 Task: Open an excel sheet with  and write heading  Student grades data  Add 10 students name:-  'Joshua Rivera, Zoey Coleman, Ryan Wright, Addison Bailey, Jonathan Simmons, Brooklyn Ward, Caleb Barnes, Audrey Collins, Gabriel Perry, Sofia Bell. ' in November Last week sales are  100 to 150. Math Grade:-  90, 95, 80, 92, 85,88, 90, 78, 92, 85.Science Grade:-  85, 87, 92, 88, 90, 85, 92, 80, 88, 90.English Grade:-  92, 90, 85, 90, 88, 92, 85, 82, 90, 88. _x000D_
History Grade:-  88, 92, 78, 95, 90, 90, 80, 85, 92, 90. Total use the formula   =SUM(D2:G2) then presss enter. Save page analysisSalesByMonth
Action: Mouse moved to (30, 72)
Screenshot: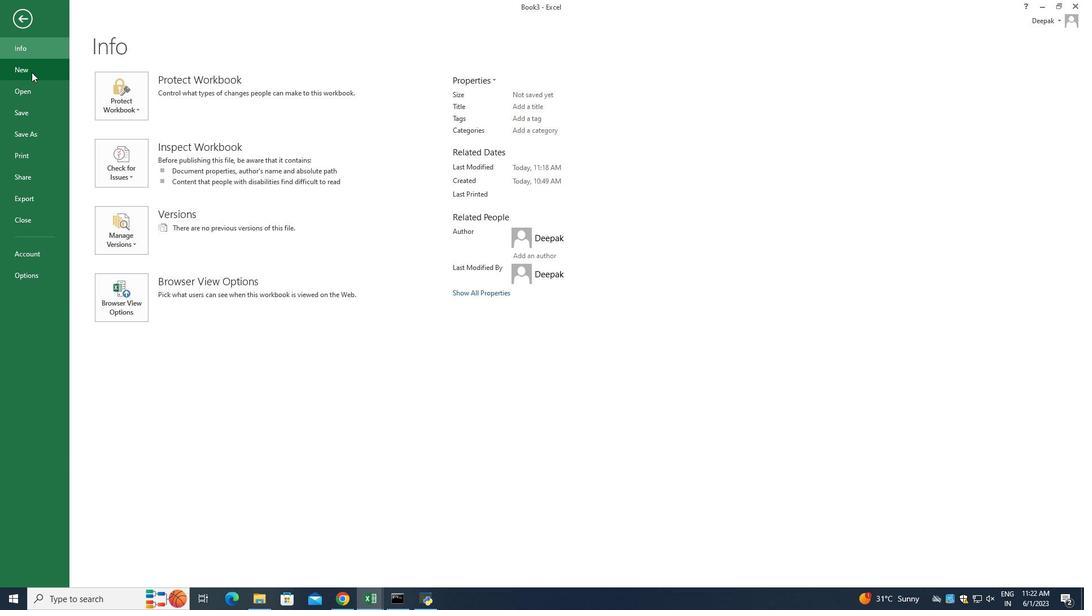 
Action: Mouse pressed left at (30, 72)
Screenshot: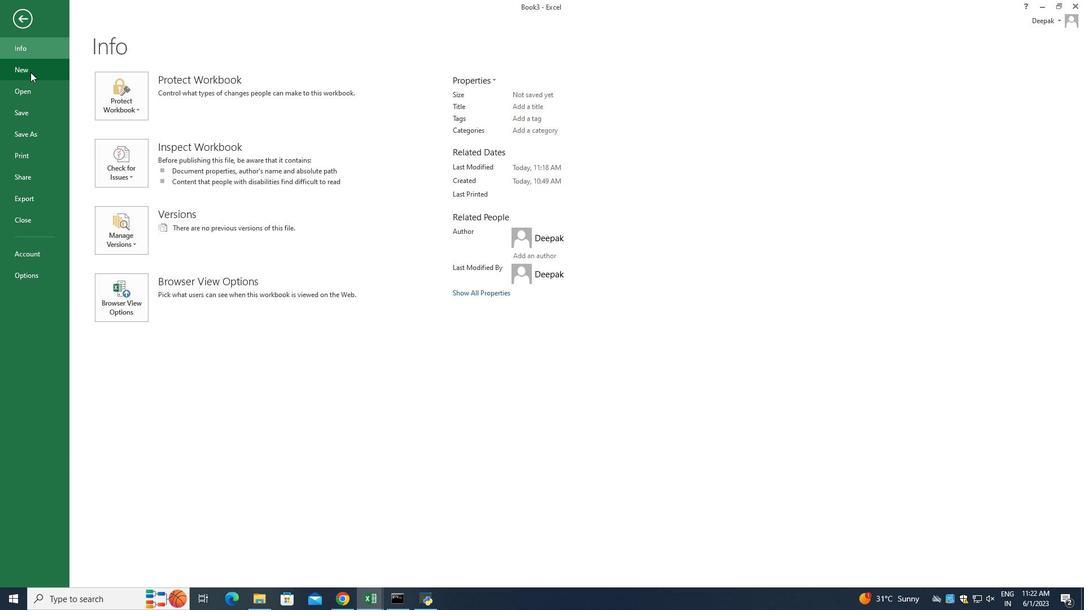 
Action: Mouse moved to (151, 211)
Screenshot: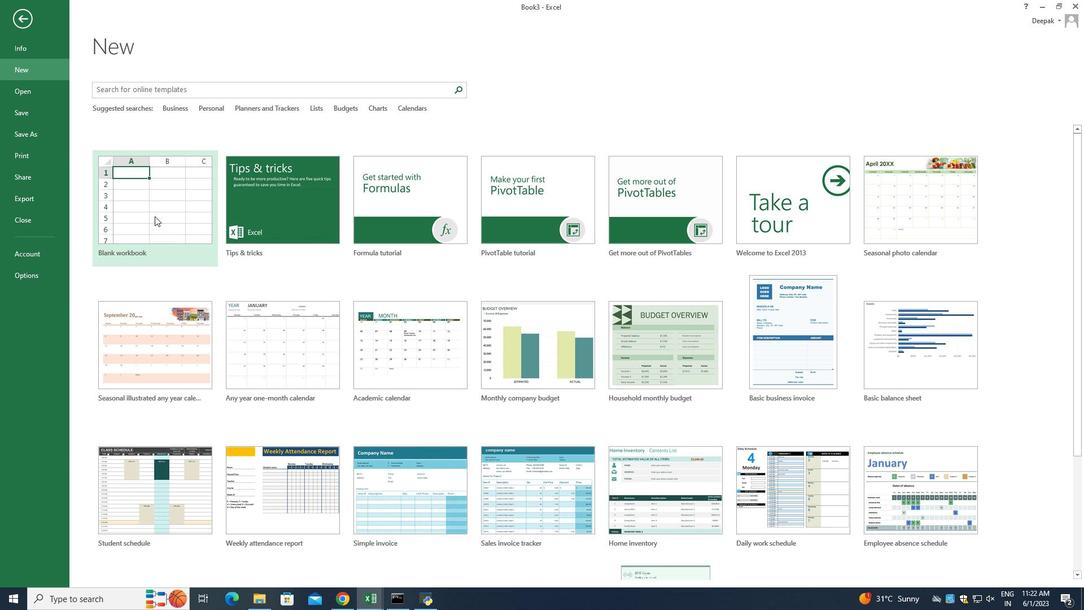 
Action: Mouse pressed left at (151, 211)
Screenshot: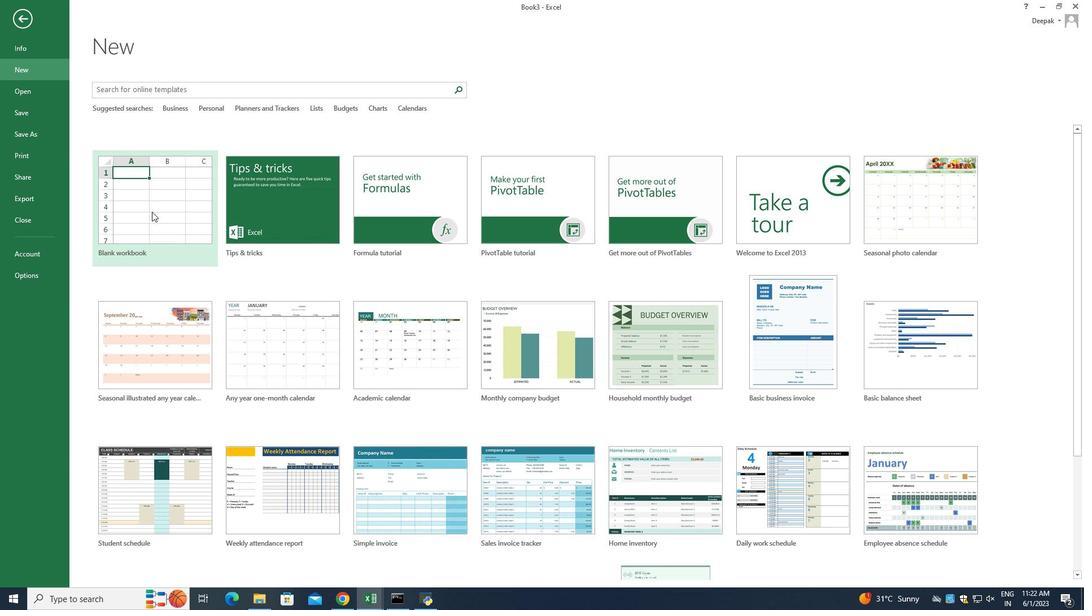 
Action: Mouse moved to (39, 123)
Screenshot: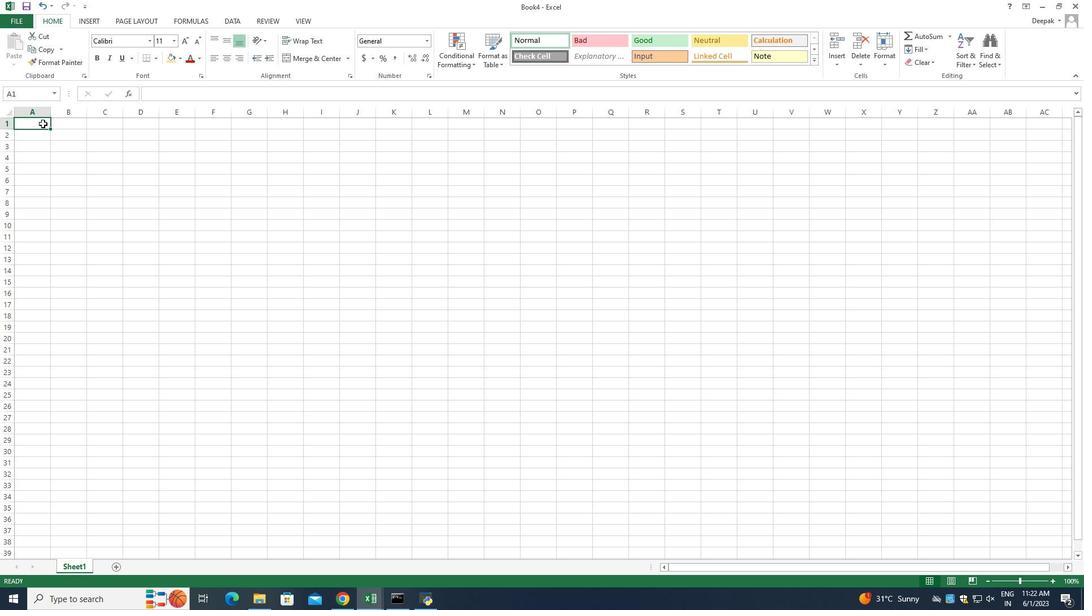 
Action: Mouse pressed left at (39, 123)
Screenshot: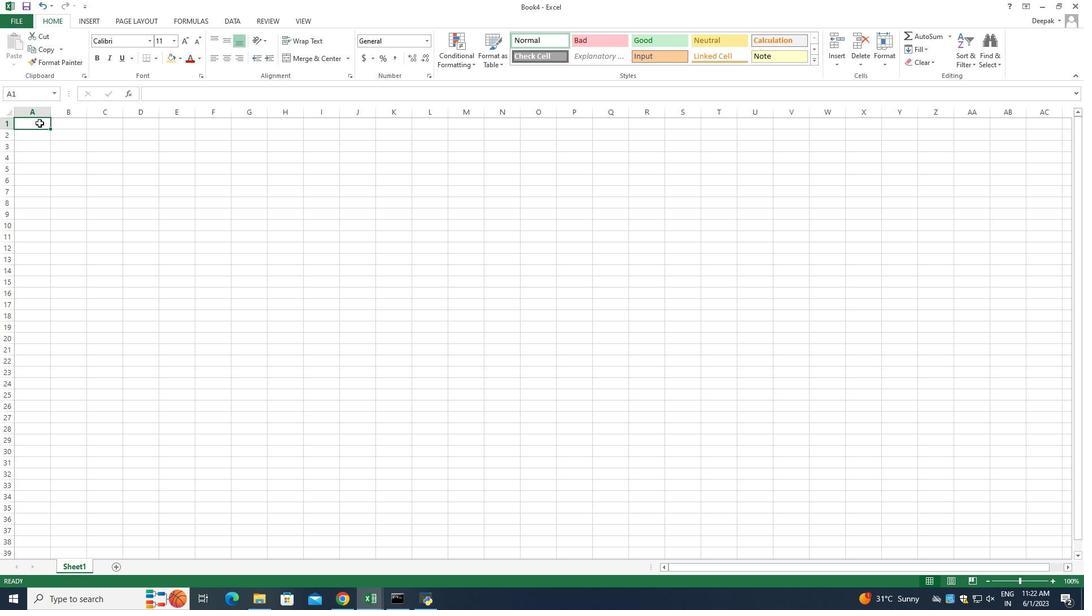 
Action: Mouse pressed left at (39, 123)
Screenshot: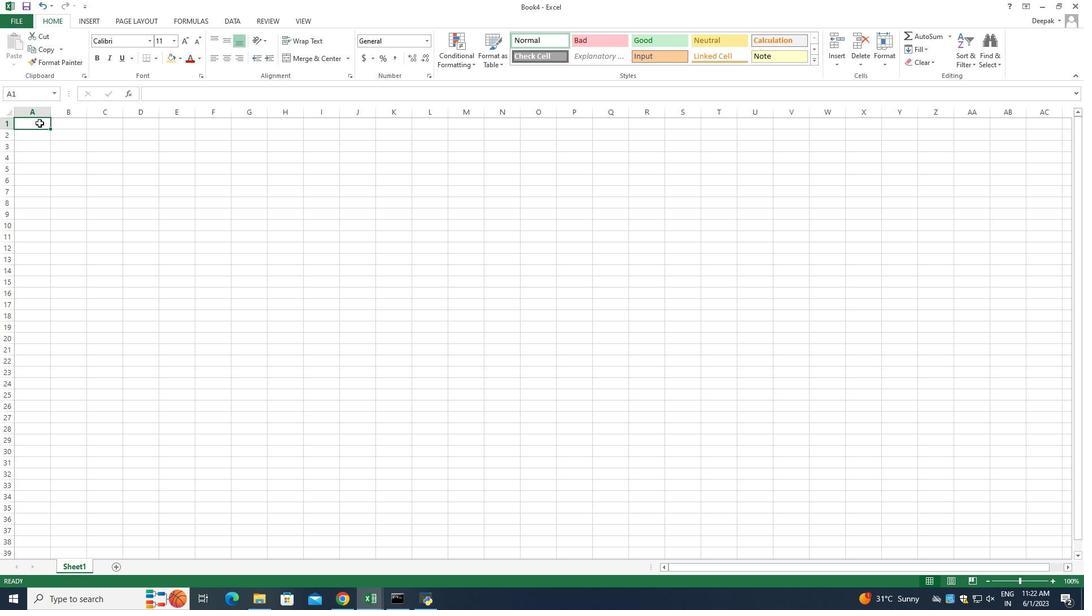 
Action: Mouse moved to (124, 168)
Screenshot: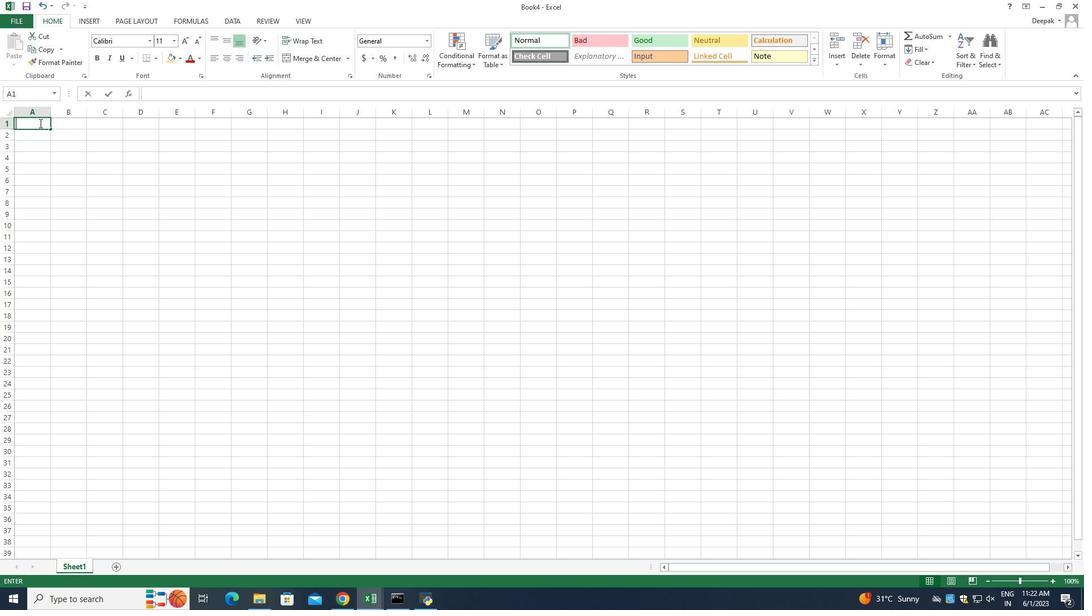 
Action: Key pressed <Key.shift_r>Ste=<Key.backspace><Key.backspace>udent<Key.space><Key.shift_r><Key.shift_r><Key.shift_r>Grades<Key.space><Key.shift_r>Data<Key.enter><Key.shift>Name<Key.enter><Key.shift>Joshua<Key.space><Key.shift_r>Rivera<Key.enter><Key.shift_r>Zoey<Key.space><Key.shift_r>Coleman<Key.enter><Key.shift_r>Ryan<Key.space><Key.shift_r>Wright<Key.enter><Key.shift_r>Addison<Key.space><Key.shift_r><Key.shift_r>Bailey<Key.enter><Key.shift>Jonathan<Key.space><Key.shift_r>Simmons<Key.enter><Key.shift_r><Key.shift_r><Key.shift_r><Key.shift_r><Key.shift_r><Key.shift_r><Key.shift_r><Key.shift_r><Key.shift_r><Key.shift_r>Brool<Key.backspace>klyn<Key.space><Key.shift_r>Ward<Key.enter><Key.shift_r>Caleb<Key.space><Key.shift_r>Barnes<Key.enter><Key.shift_r>Audri<Key.backspace>ey<Key.space><Key.shift_r>Co<Key.backspace>ollins<Key.enter><Key.shift_r>Gabriel<Key.space><Key.shift>Perry<Key.enter><Key.shift_r>Sofia<Key.space><Key.shift_r>Bell<Key.enter>
Screenshot: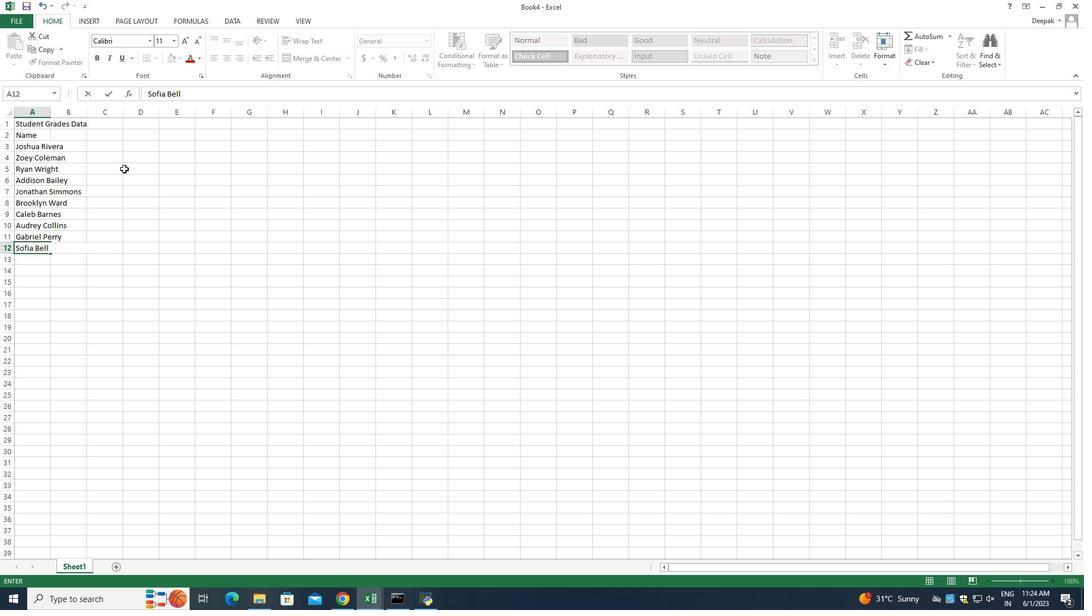 
Action: Mouse moved to (67, 136)
Screenshot: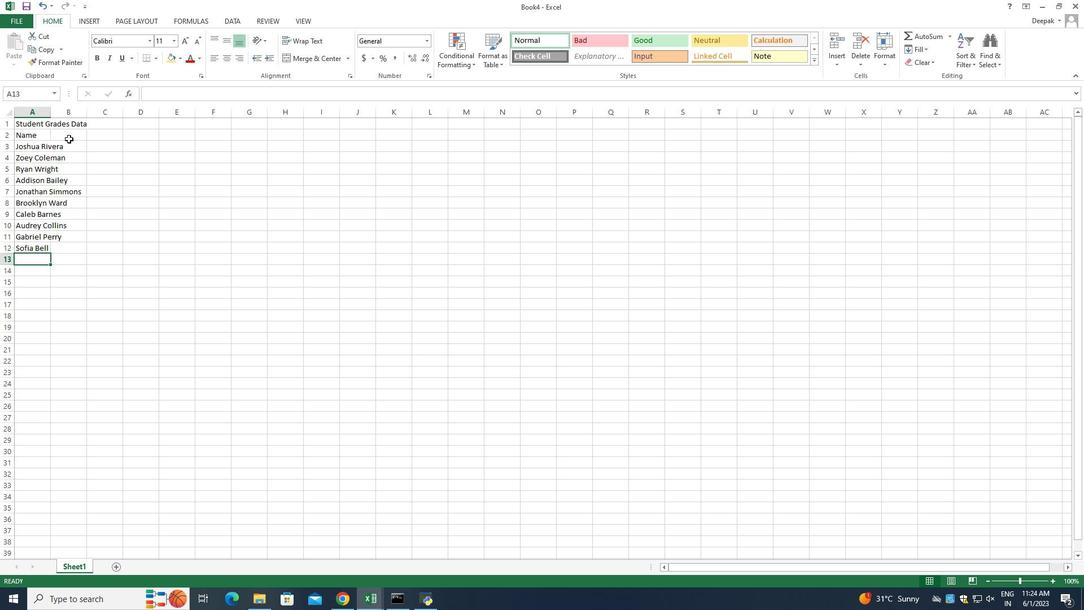 
Action: Mouse pressed left at (67, 136)
Screenshot: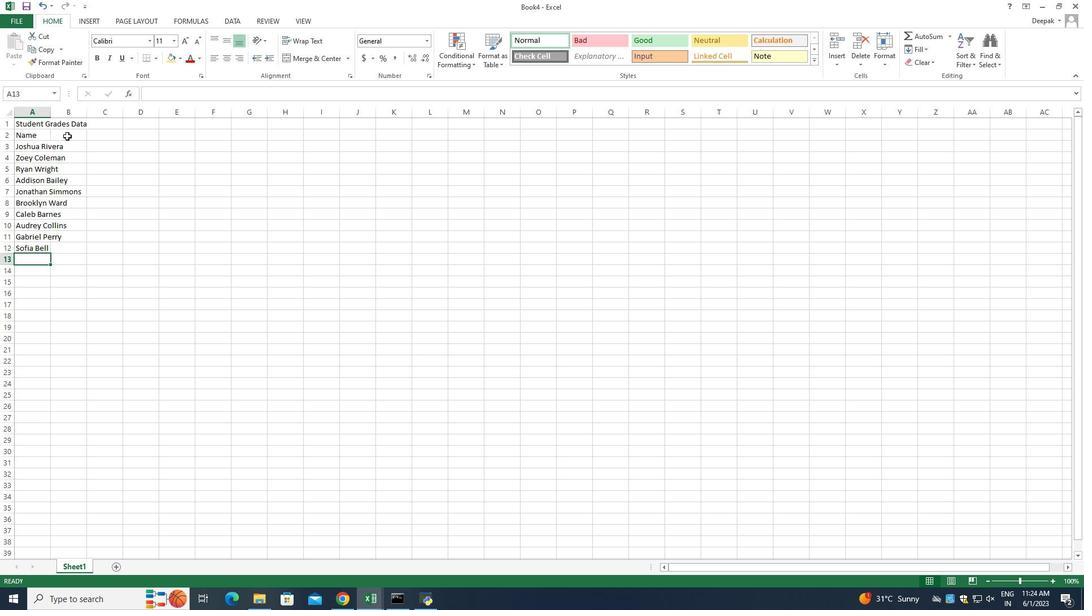 
Action: Mouse pressed left at (67, 136)
Screenshot: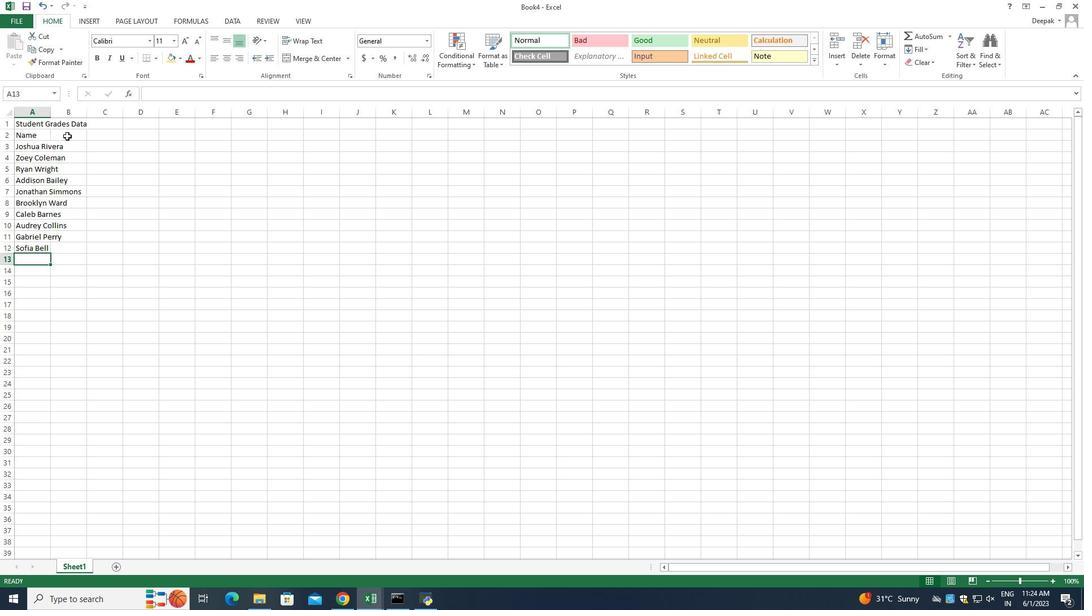 
Action: Mouse moved to (145, 148)
Screenshot: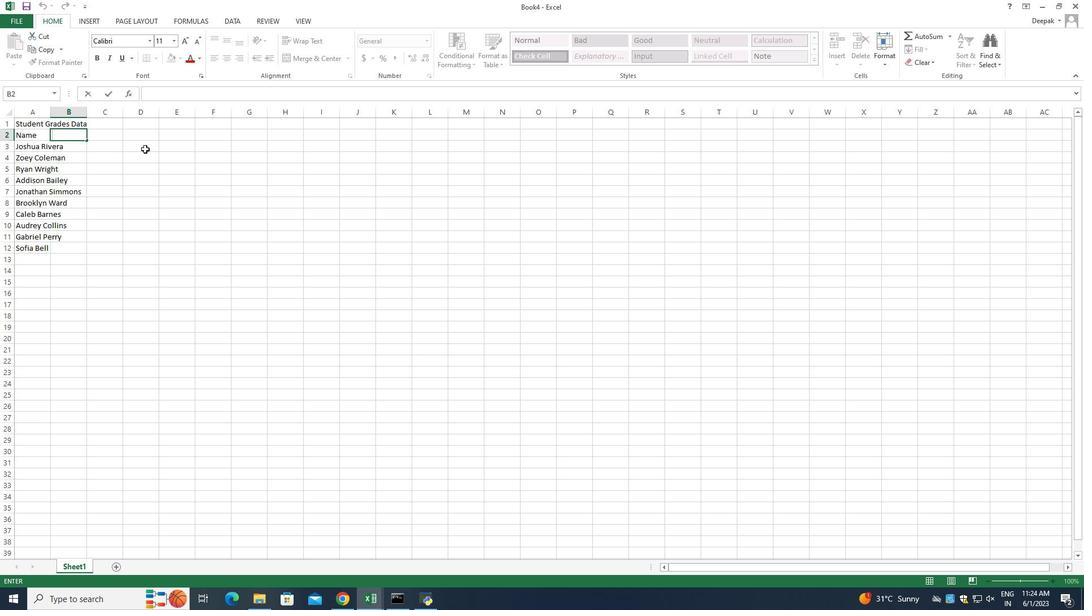 
Action: Key pressed <Key.shift>Nolve<Key.backspace>e<Key.backspace><Key.backspace><Key.backspace>vember<Key.space>last<Key.space>week<Key.space>sales<Key.enter>100<Key.enter>120<Key.enter>125<Key.enter>130<Key.enter>135<Key.enter>145<Key.enter>125<Key.enter>120<Key.enter>130<Key.enter>150<Key.enter>
Screenshot: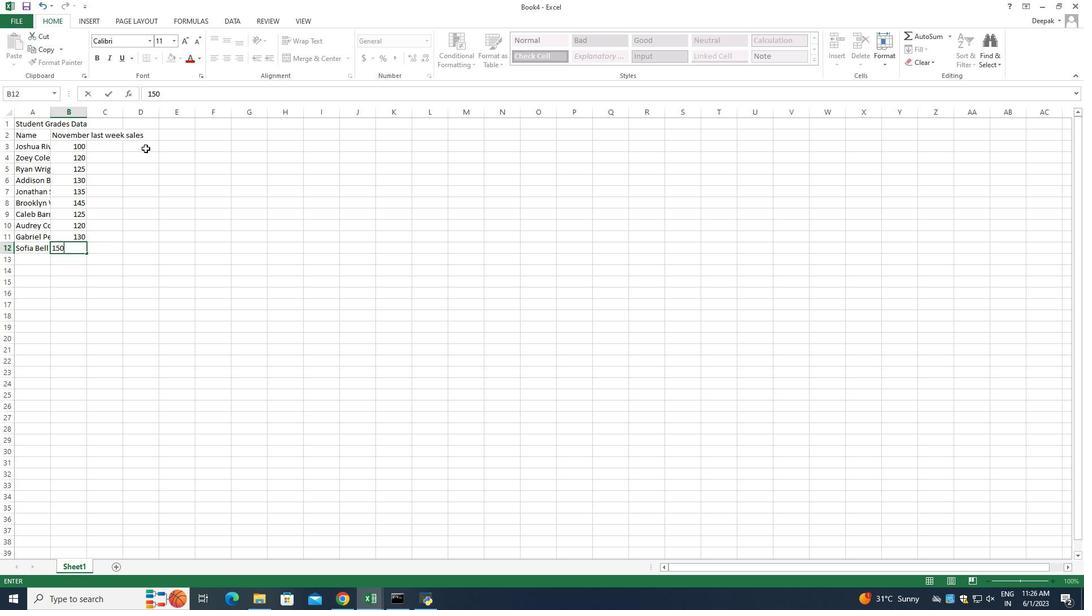 
Action: Mouse moved to (106, 134)
Screenshot: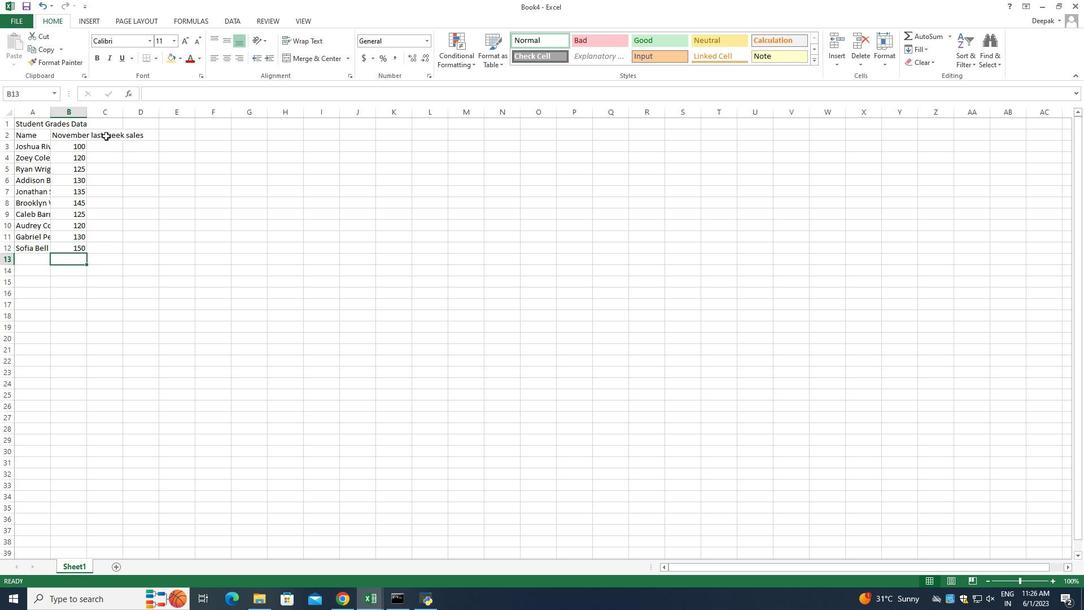 
Action: Mouse pressed left at (106, 134)
Screenshot: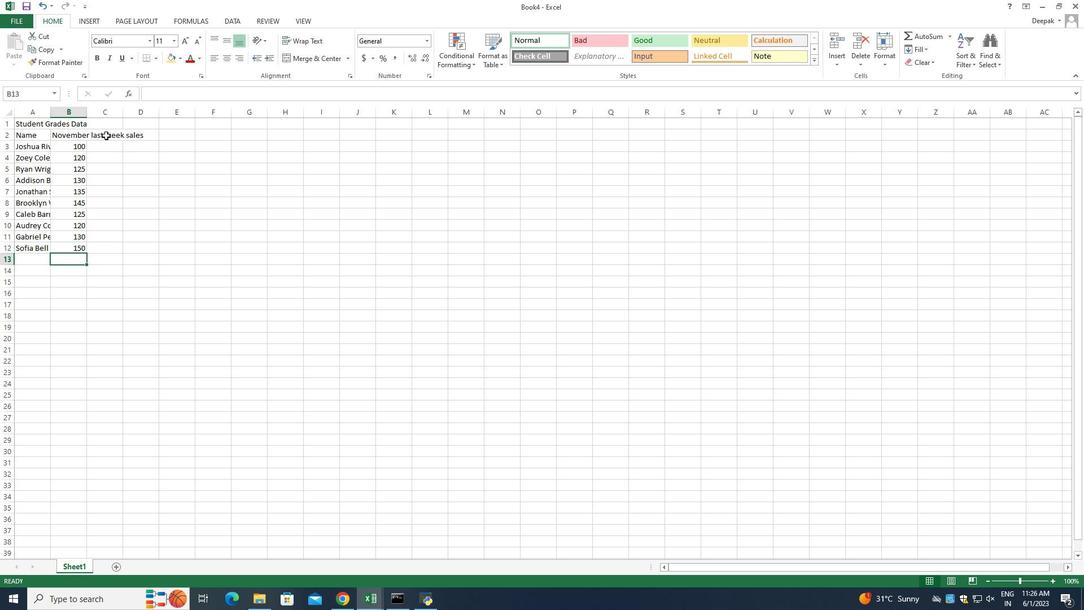 
Action: Mouse pressed left at (106, 134)
Screenshot: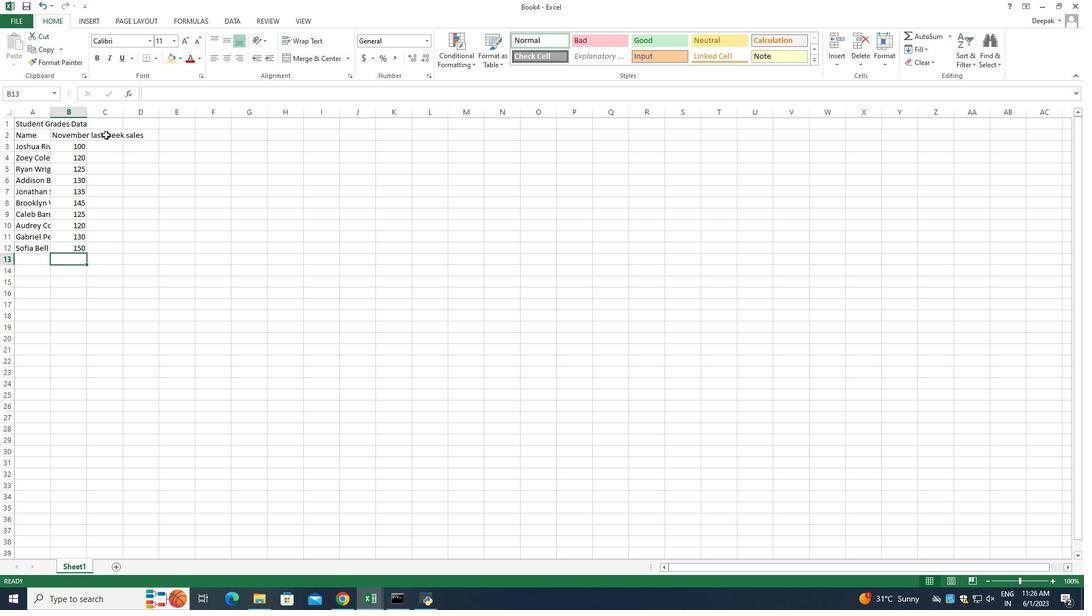 
Action: Mouse moved to (245, 152)
Screenshot: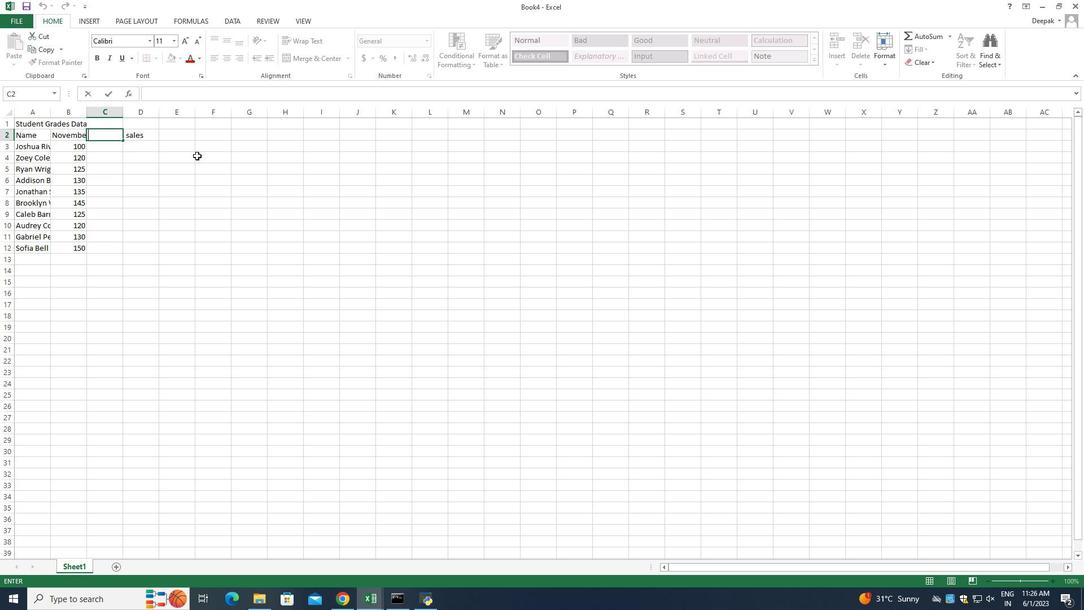 
Action: Key pressed <Key.shift>Math<Key.space><Key.shift_r>Grade<Key.enter>90<Key.enter>95<Key.enter>80<Key.enter>92<Key.enter>85<Key.enter>88<Key.enter>90<Key.enter>78<Key.enter>92<Key.enter>85<Key.enter>
Screenshot: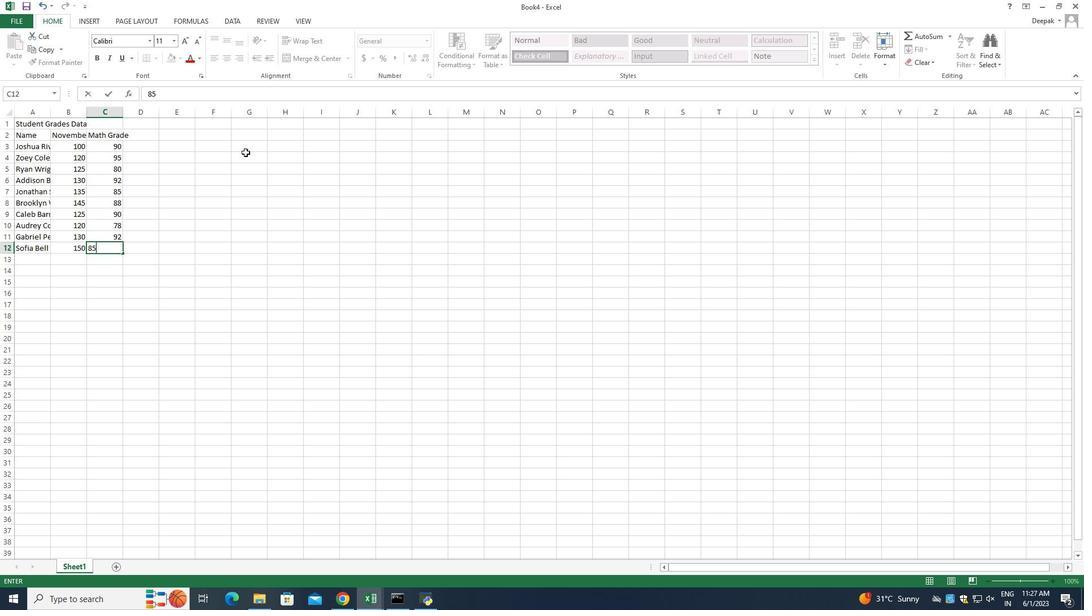 
Action: Mouse moved to (143, 134)
Screenshot: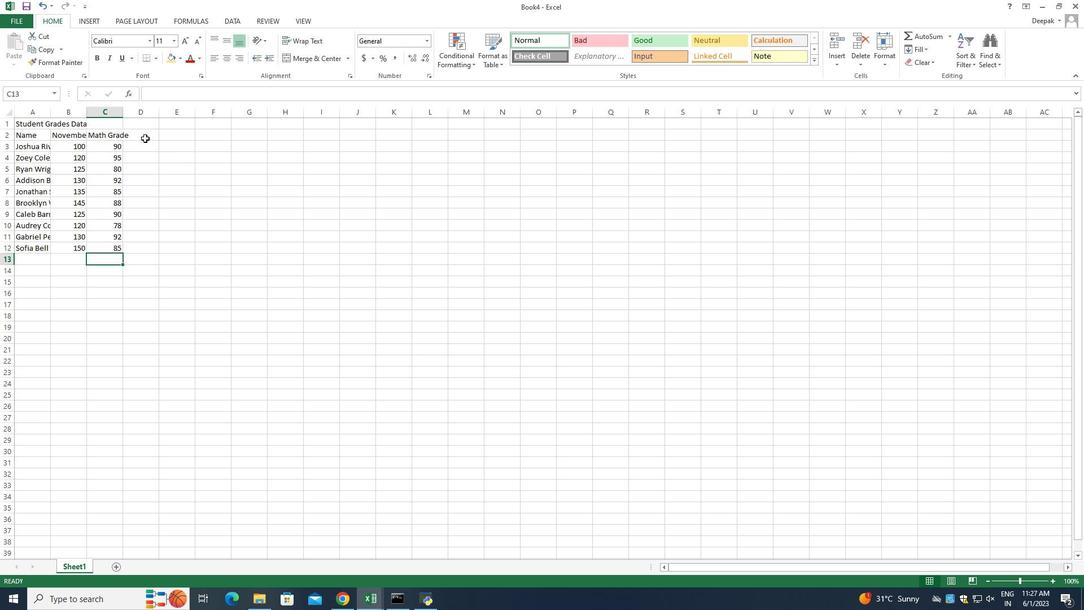 
Action: Mouse pressed left at (143, 134)
Screenshot: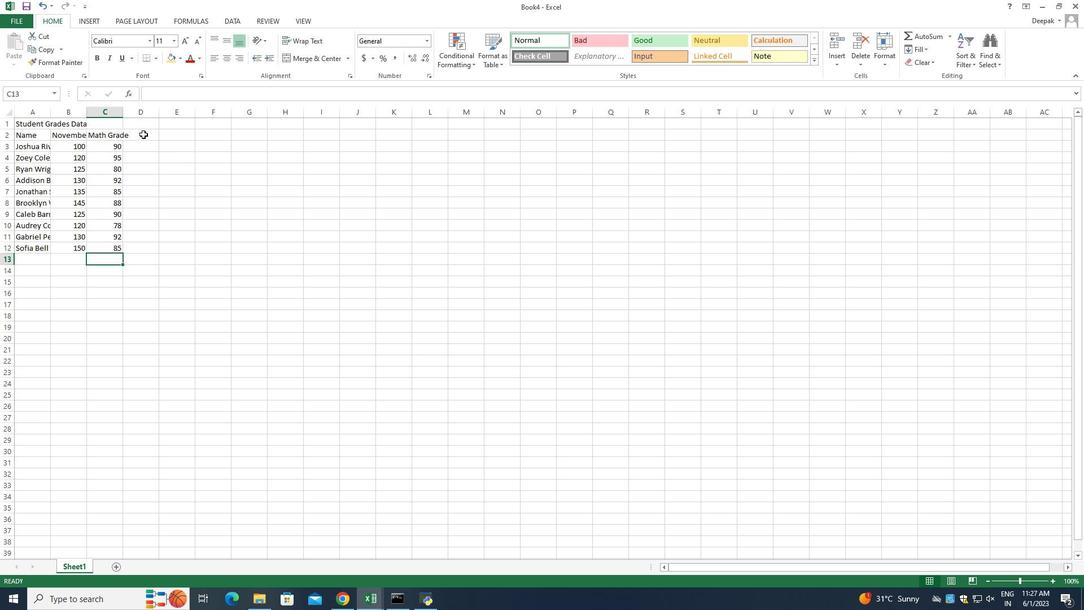 
Action: Mouse pressed left at (143, 134)
Screenshot: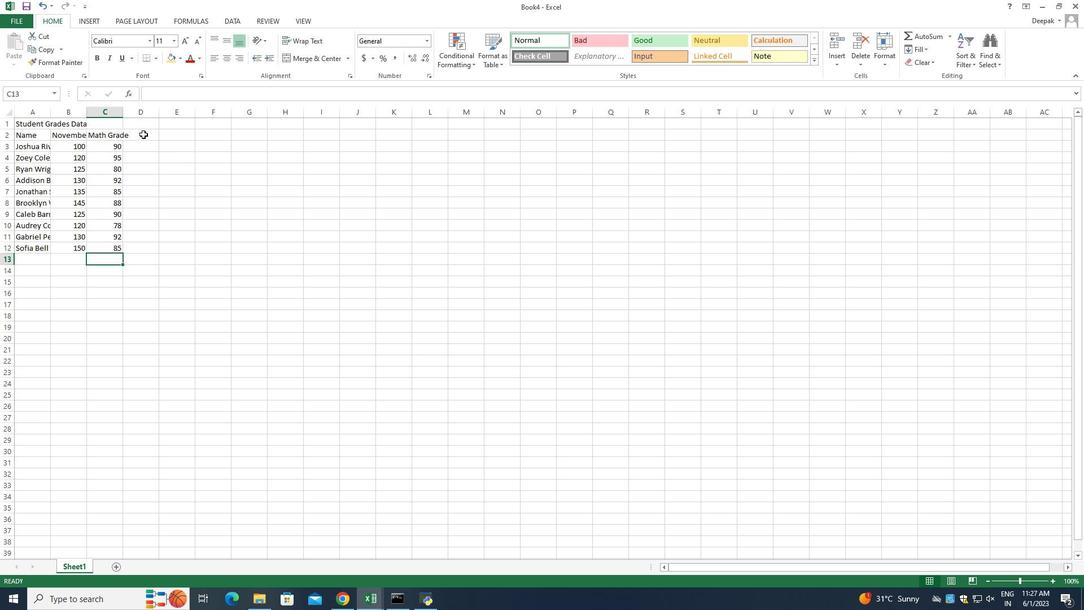 
Action: Mouse moved to (244, 169)
Screenshot: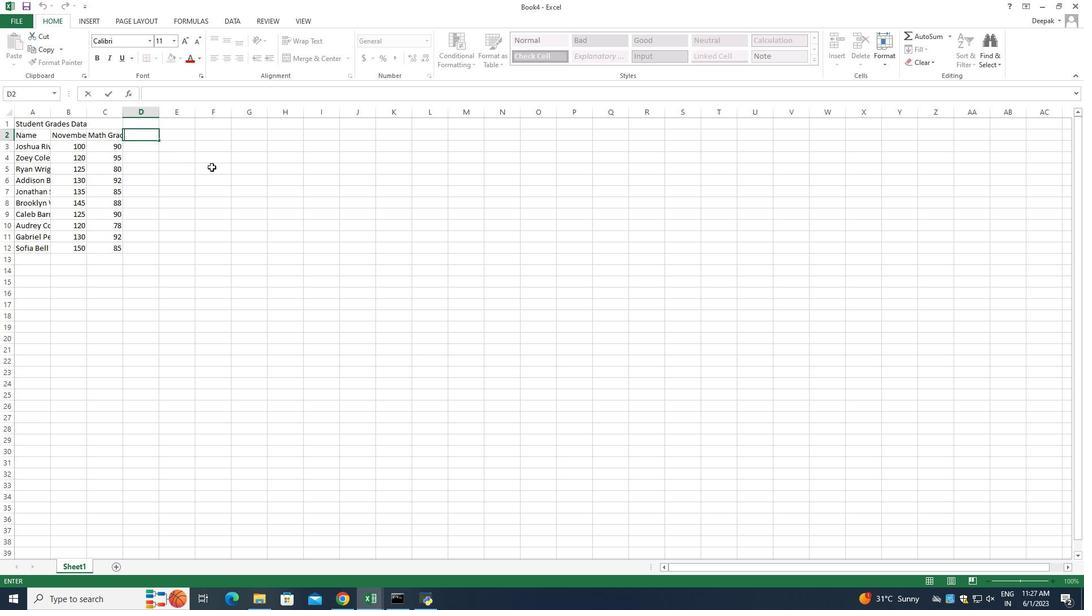 
Action: Key pressed <Key.shift_r>Science<Key.space><Key.shift_r>Grade<Key.enter>85<Key.enter>87<Key.enter>92<Key.enter>88<Key.enter>90<Key.enter>85<Key.enter>92<Key.enter>80<Key.enter>88<Key.enter>90<Key.enter>
Screenshot: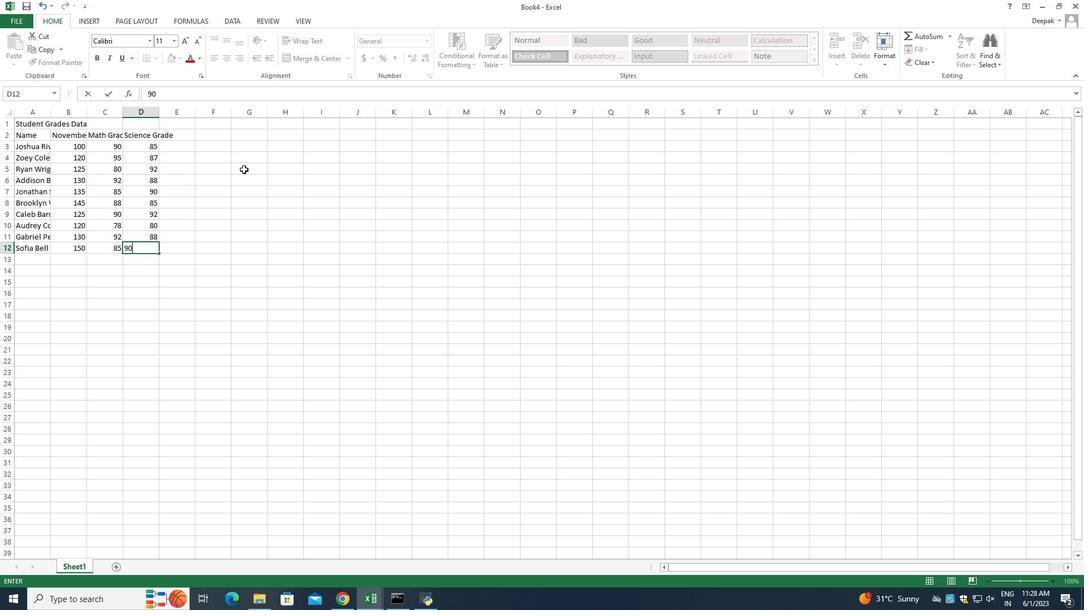 
Action: Mouse moved to (178, 135)
Screenshot: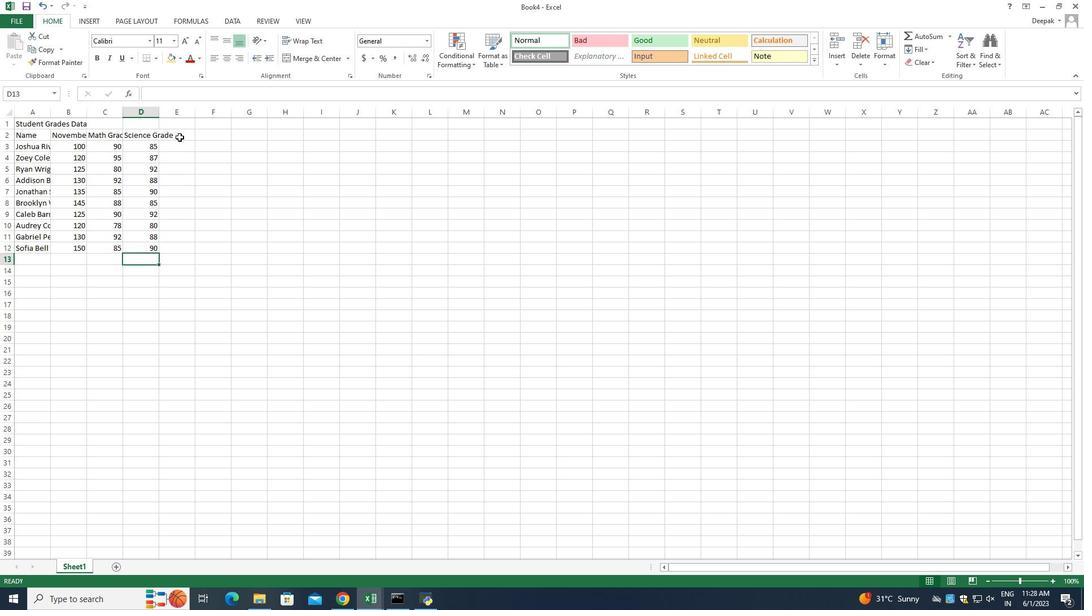 
Action: Mouse pressed left at (178, 135)
Screenshot: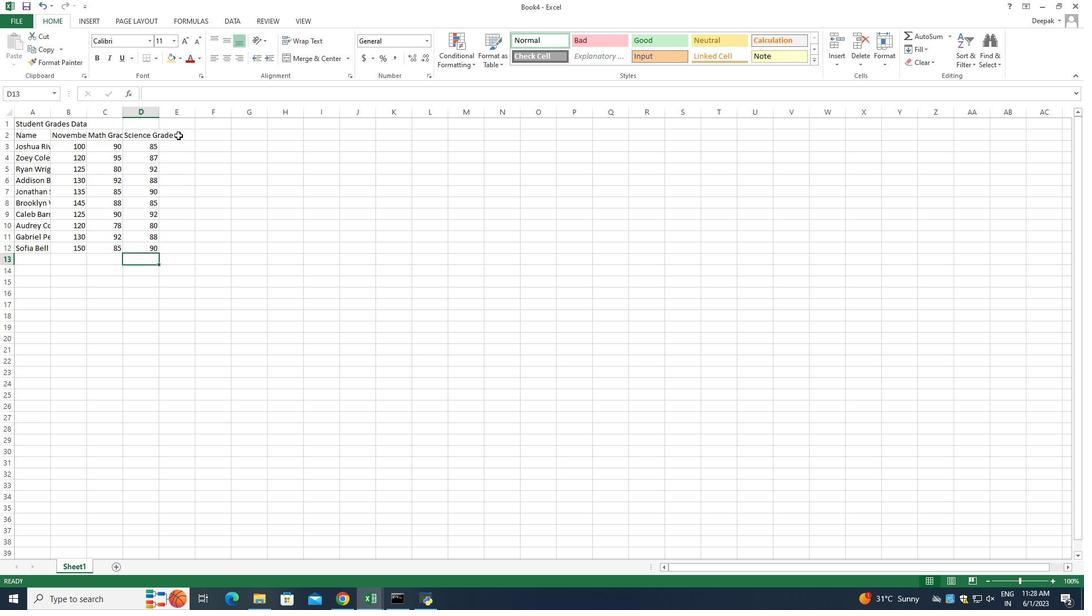 
Action: Mouse moved to (177, 134)
Screenshot: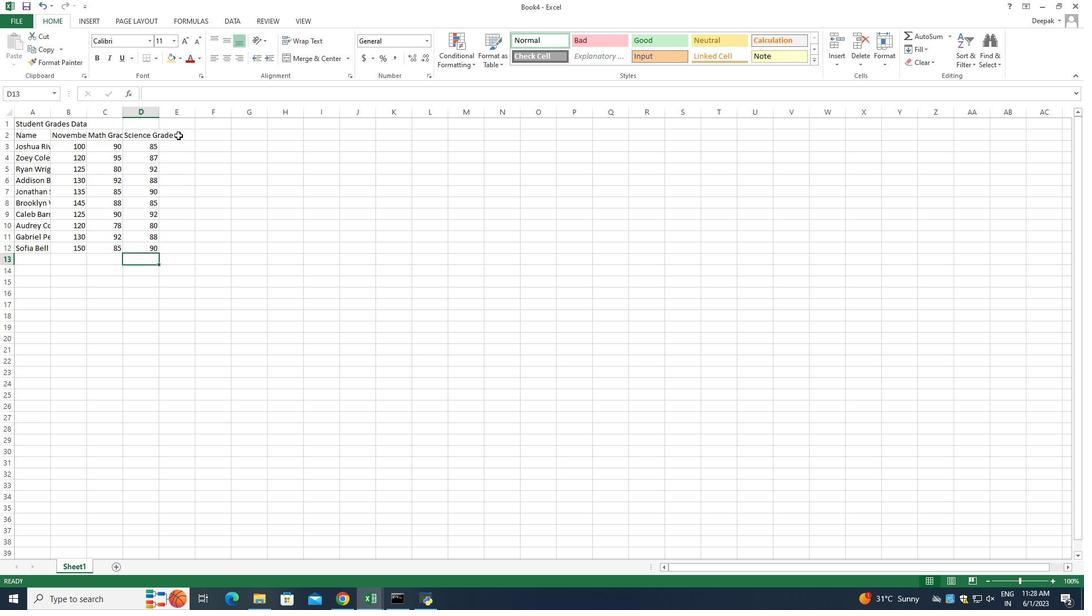 
Action: Mouse pressed left at (177, 134)
Screenshot: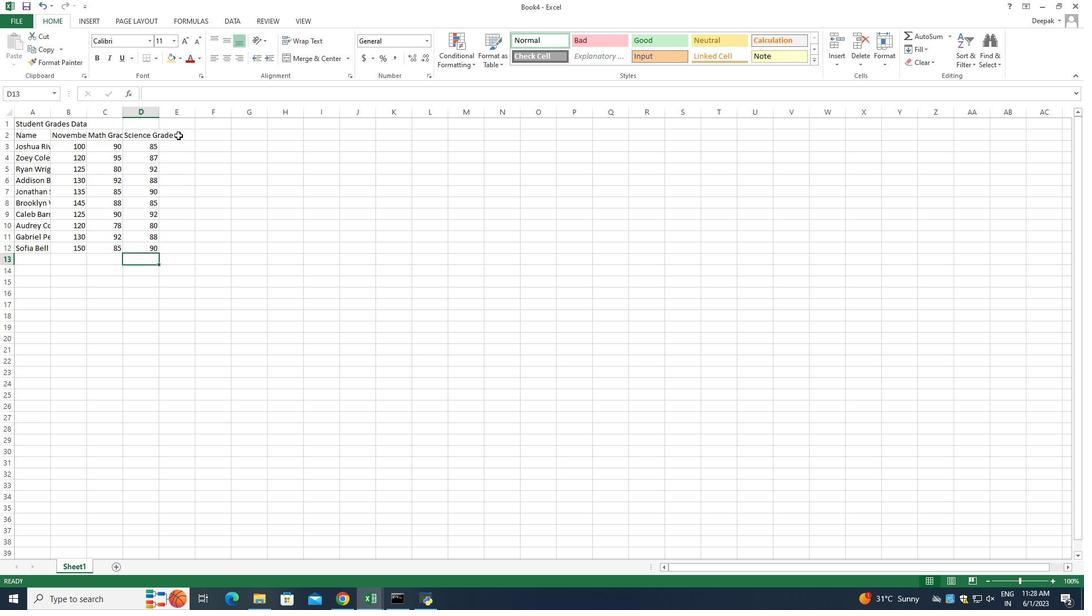 
Action: Mouse moved to (243, 149)
Screenshot: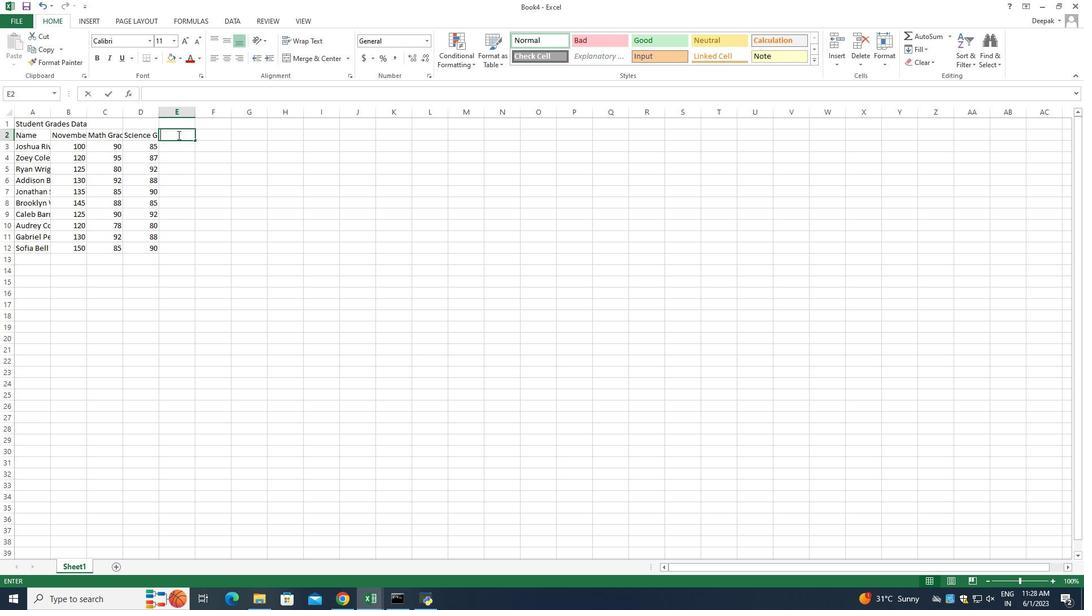 
Action: Key pressed <Key.shift_r>Englisg<Key.space><Key.shift_r>Grade<Key.enter>92<Key.enter>90<Key.enter>85<Key.enter>90<Key.enter>88<Key.enter>92<Key.enter>85<Key.enter>82<Key.enter>90<Key.enter>88<Key.enter>
Screenshot: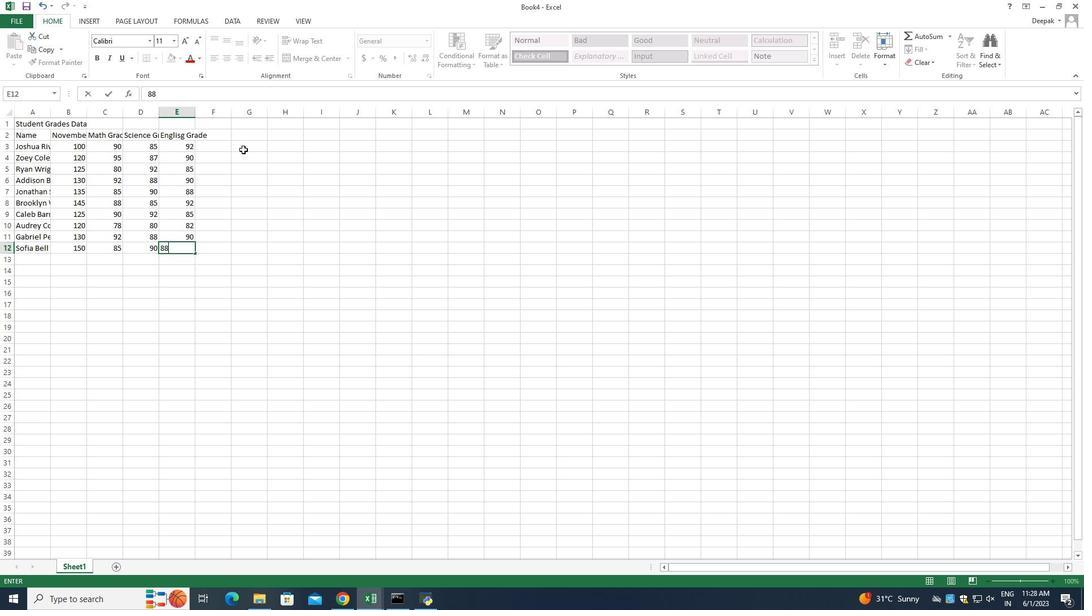 
Action: Mouse moved to (220, 135)
Screenshot: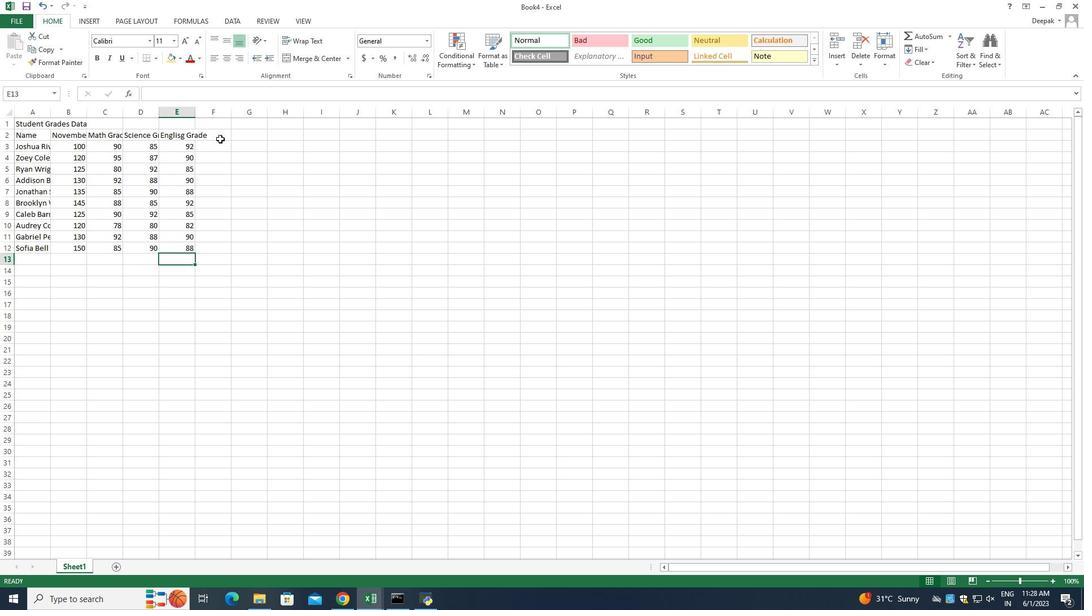 
Action: Mouse pressed left at (220, 135)
Screenshot: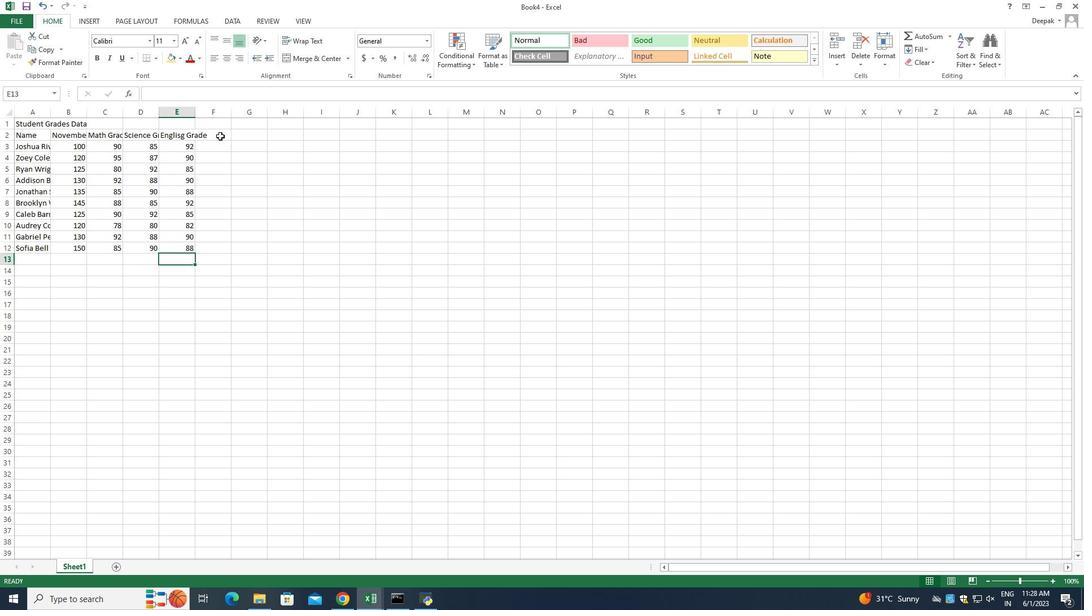 
Action: Mouse pressed left at (220, 135)
Screenshot: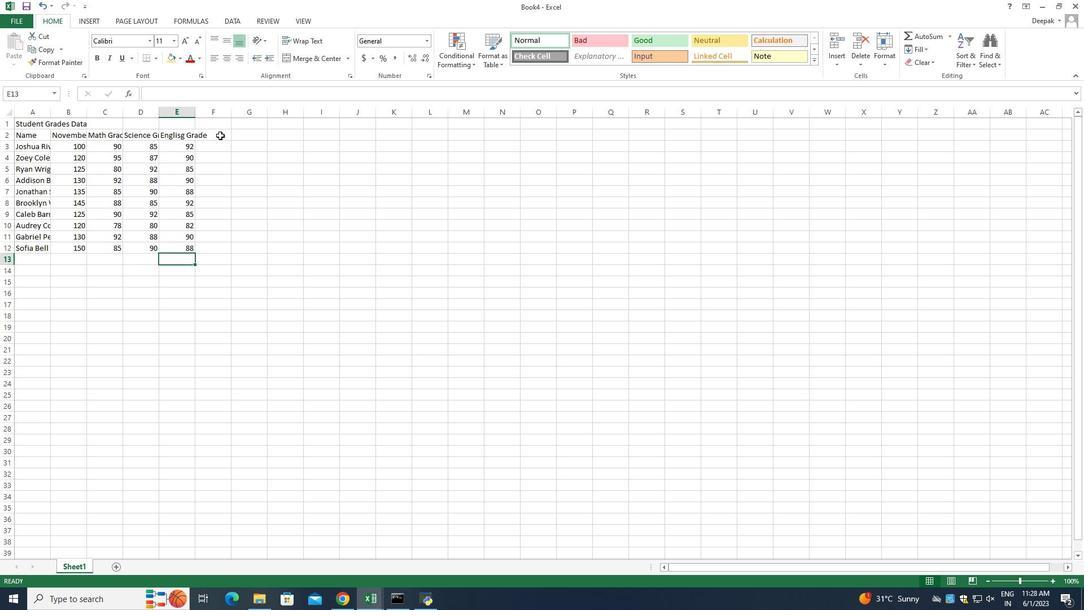 
Action: Mouse moved to (321, 155)
Screenshot: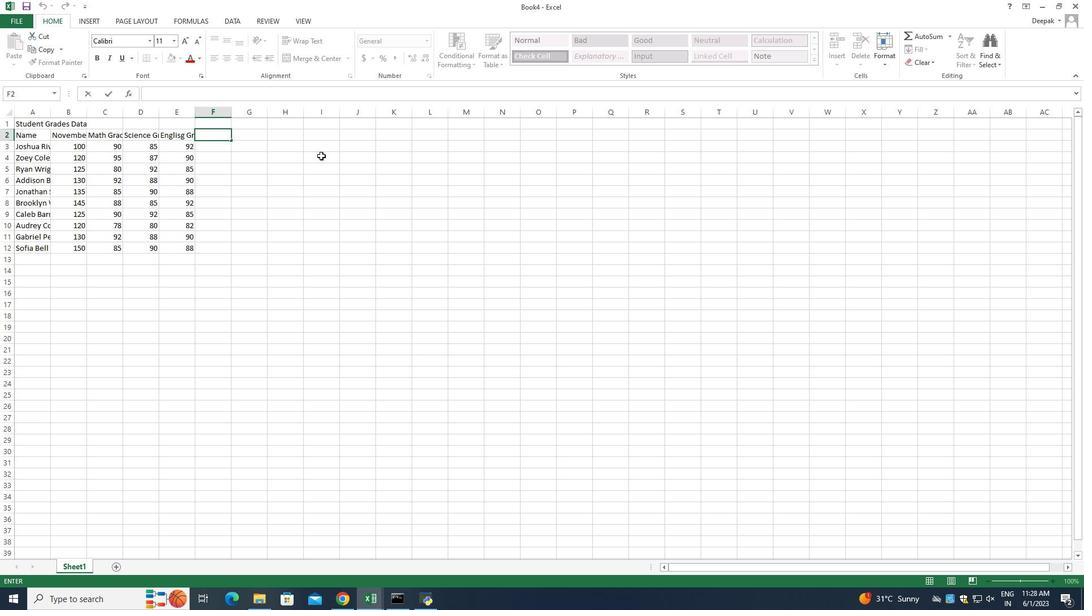 
Action: Key pressed <Key.shift>History<Key.space><Key.shift_r>Grade<Key.enter>88<Key.enter>92<Key.enter>78<Key.enter>95<Key.enter>90<Key.enter>90<Key.enter>80<Key.enter>85<Key.enter>92<Key.enter>90<Key.enter>
Screenshot: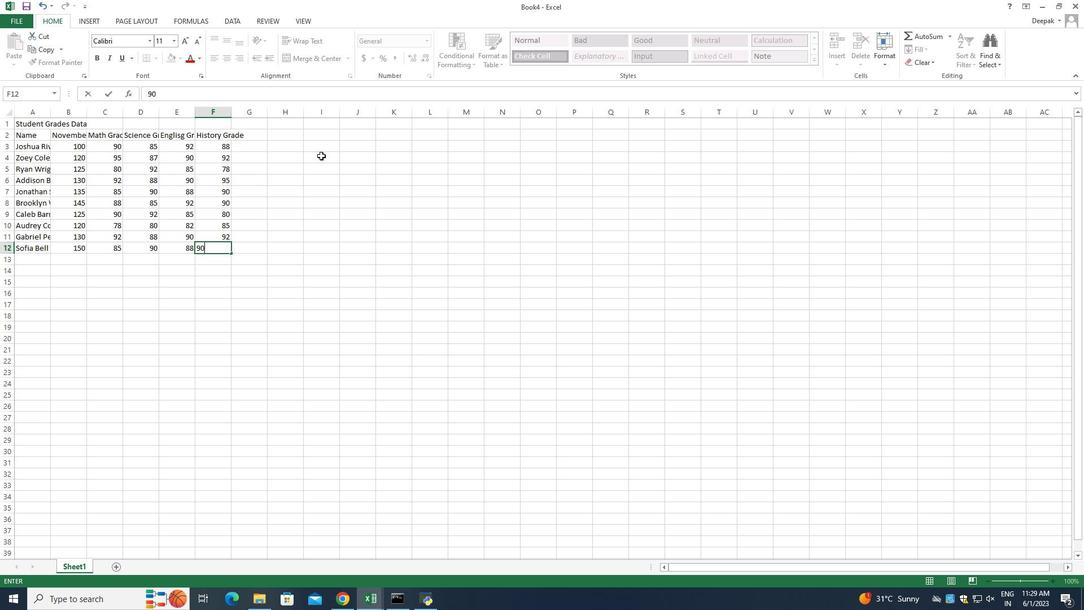
Action: Mouse moved to (256, 135)
Screenshot: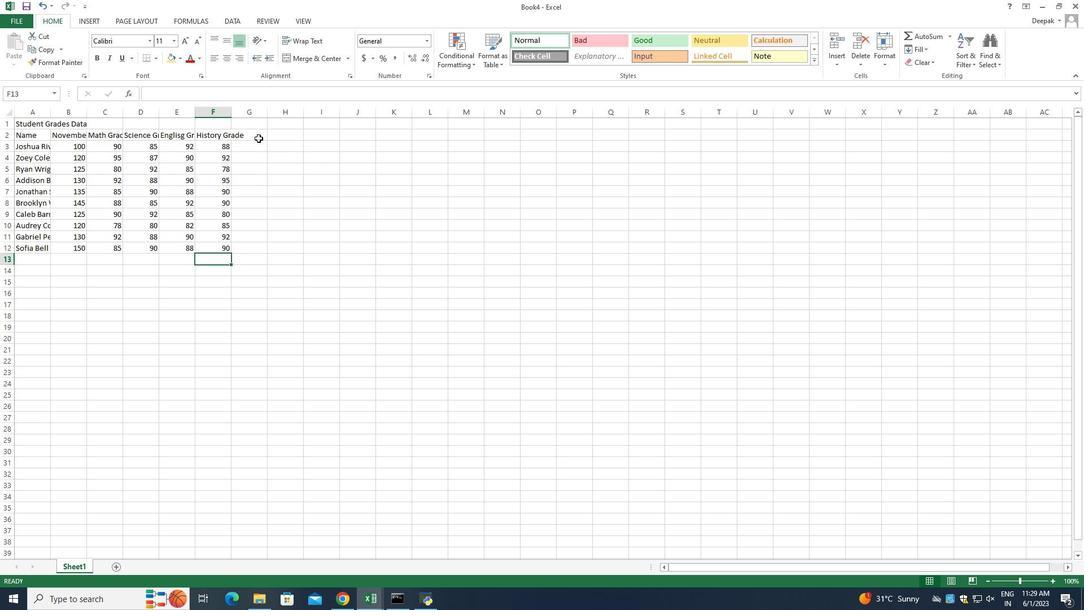 
Action: Mouse pressed left at (256, 135)
Screenshot: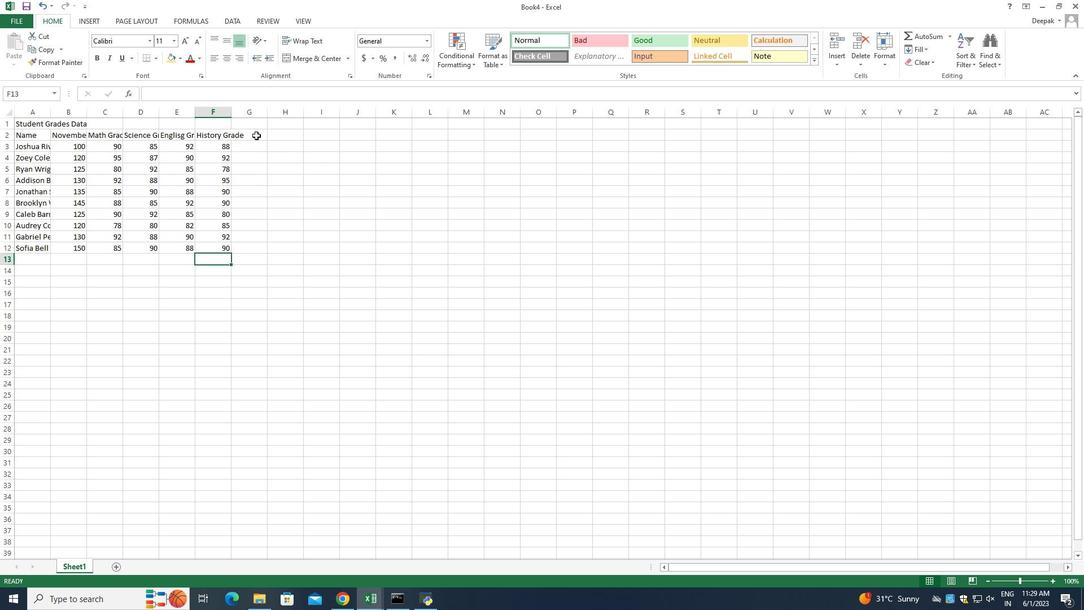 
Action: Mouse pressed left at (256, 135)
Screenshot: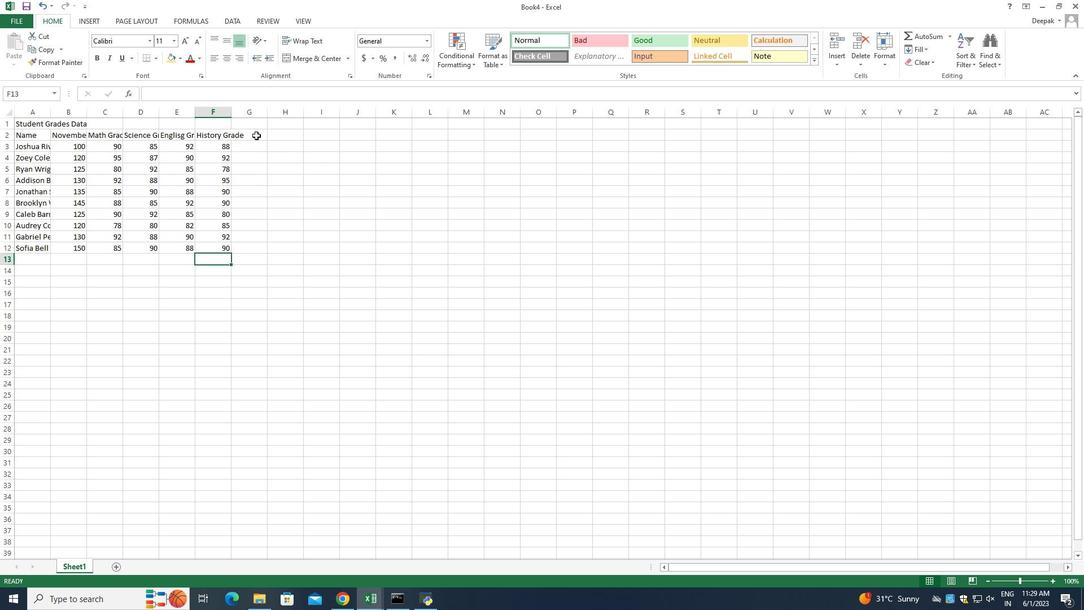 
Action: Mouse moved to (356, 141)
Screenshot: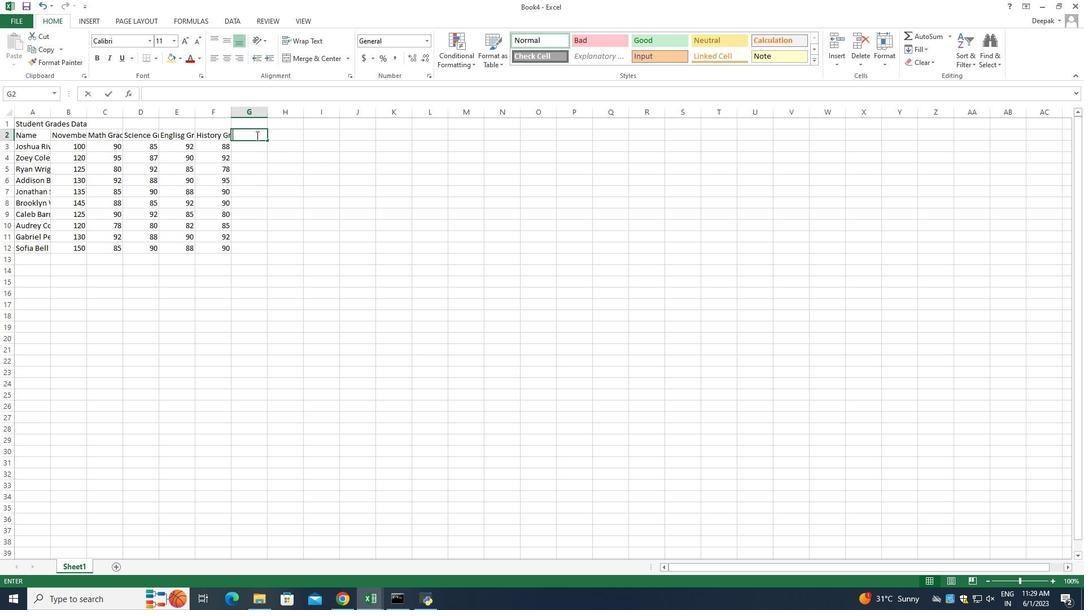 
Action: Key pressed <Key.shift_r>Total<Key.enter>=sum<Key.shift>(
Screenshot: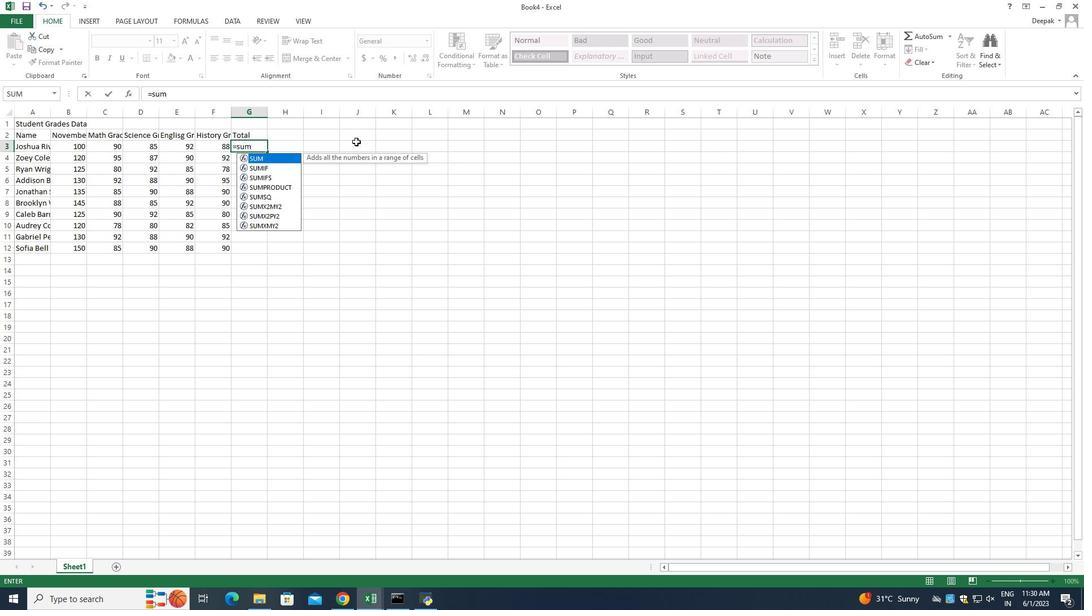 
Action: Mouse moved to (216, 145)
Screenshot: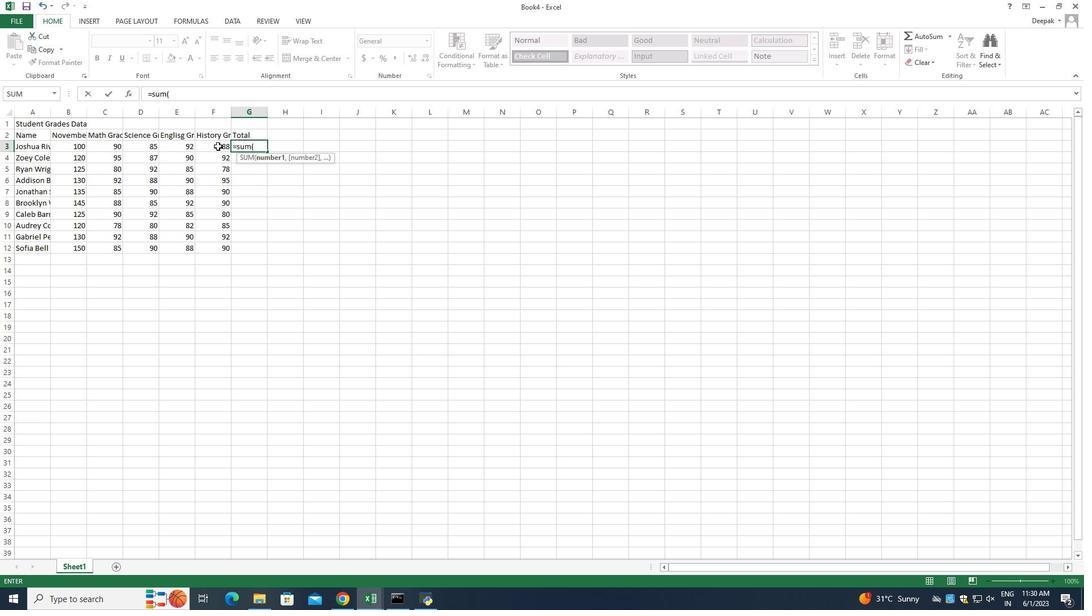
Action: Mouse pressed left at (216, 145)
Screenshot: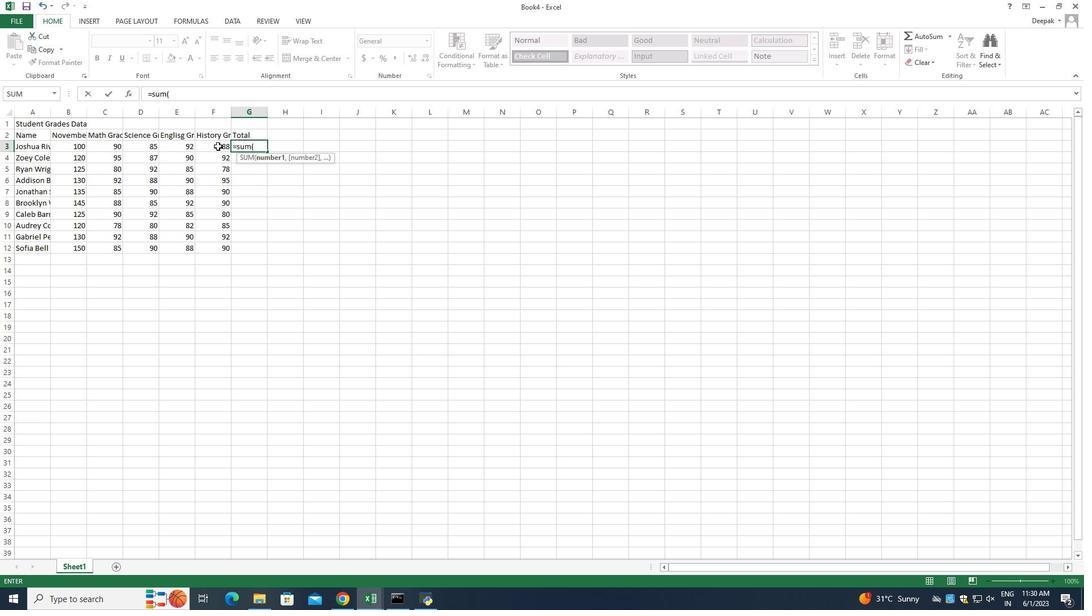 
Action: Mouse moved to (350, 202)
Screenshot: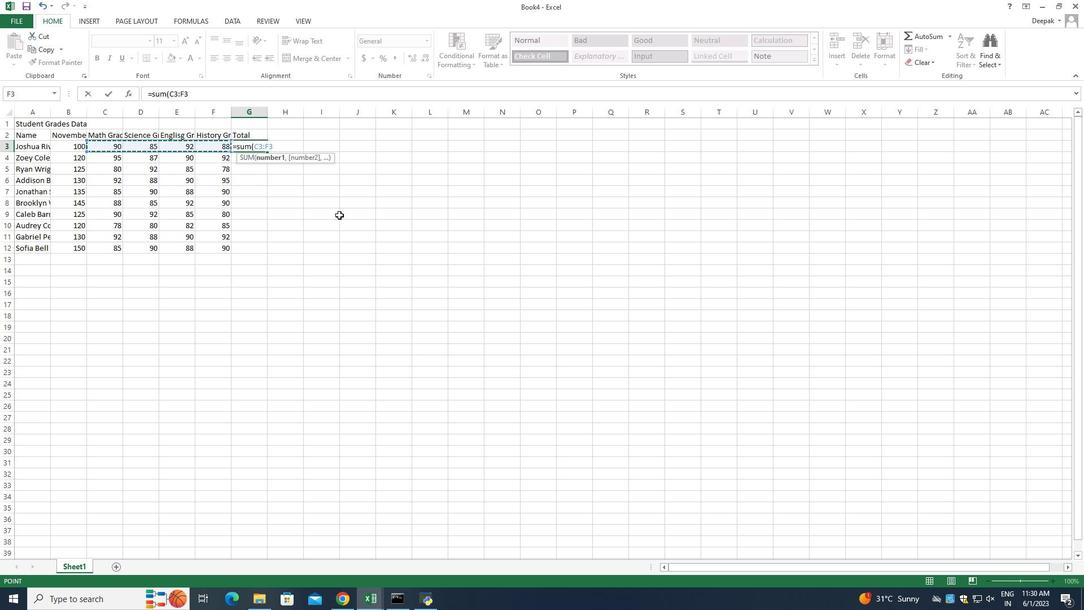 
Action: Key pressed <Key.enter>
Screenshot: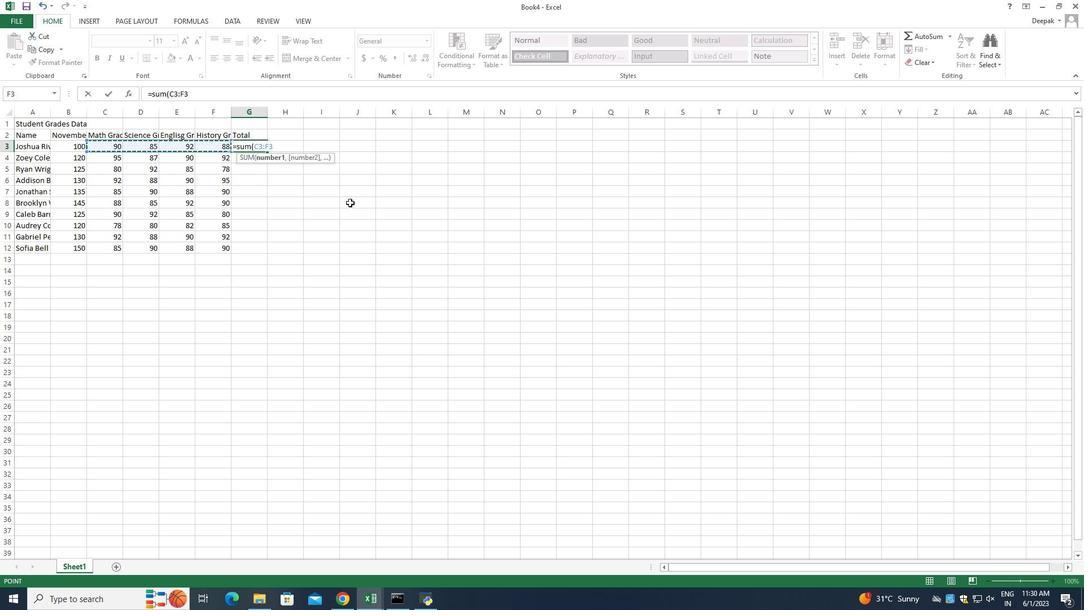
Action: Mouse moved to (248, 147)
Screenshot: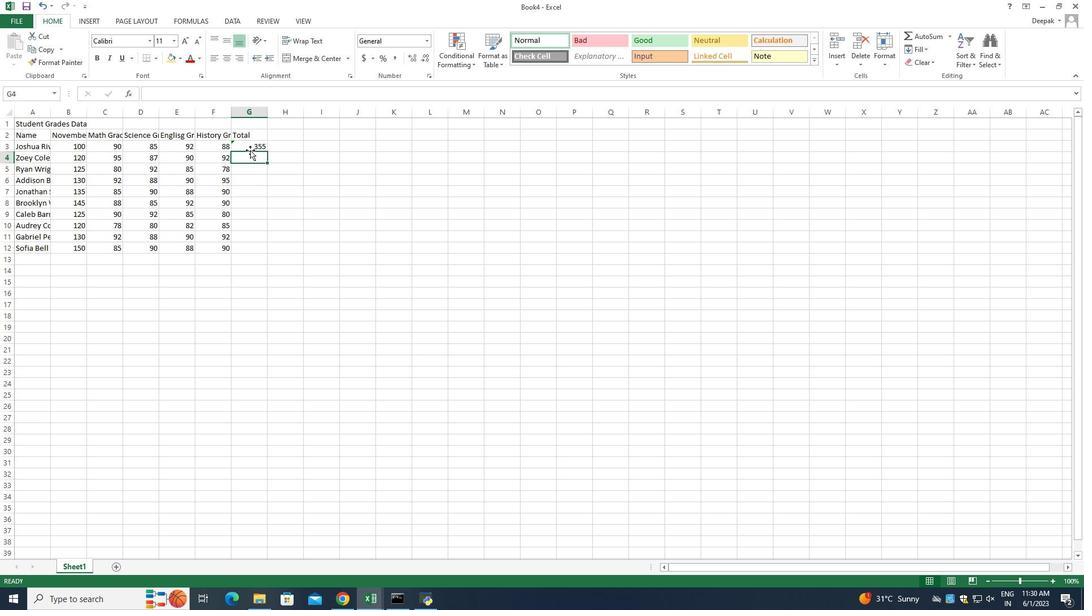 
Action: Mouse pressed left at (248, 147)
Screenshot: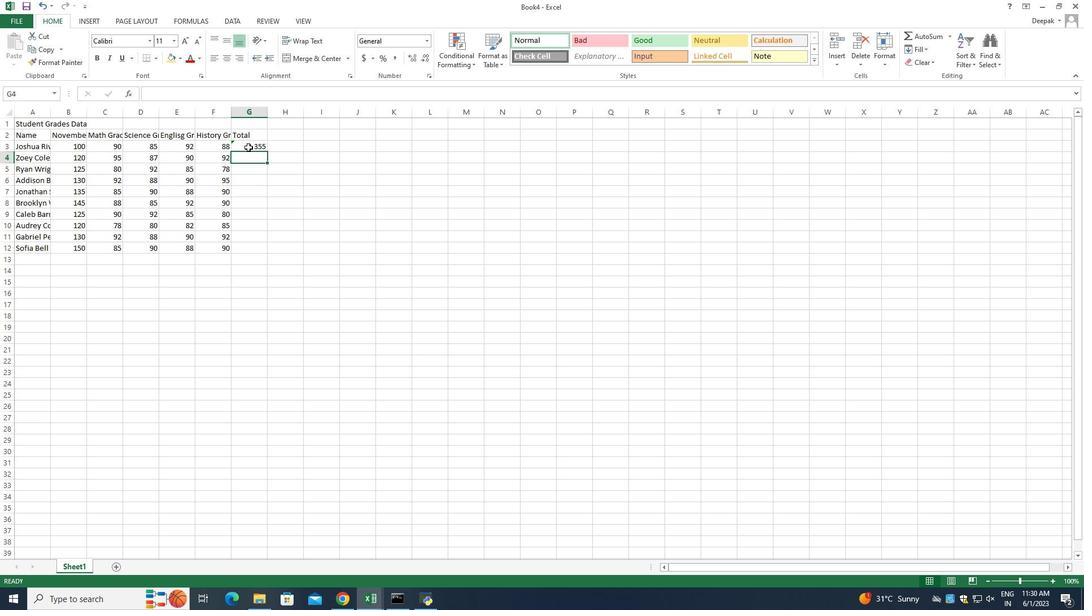 
Action: Mouse moved to (219, 145)
Screenshot: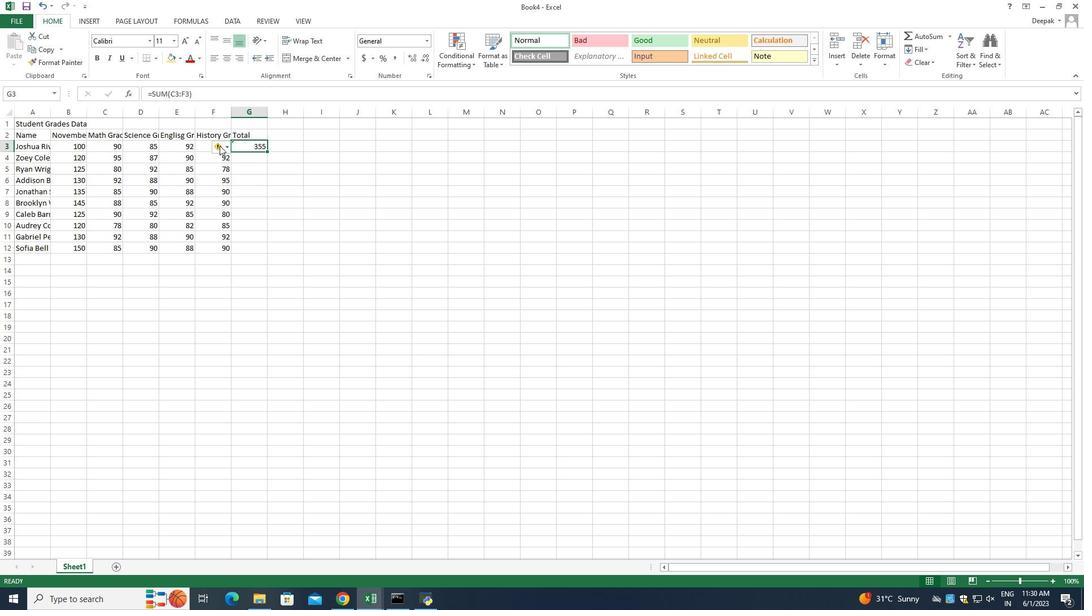 
Action: Mouse pressed left at (219, 145)
Screenshot: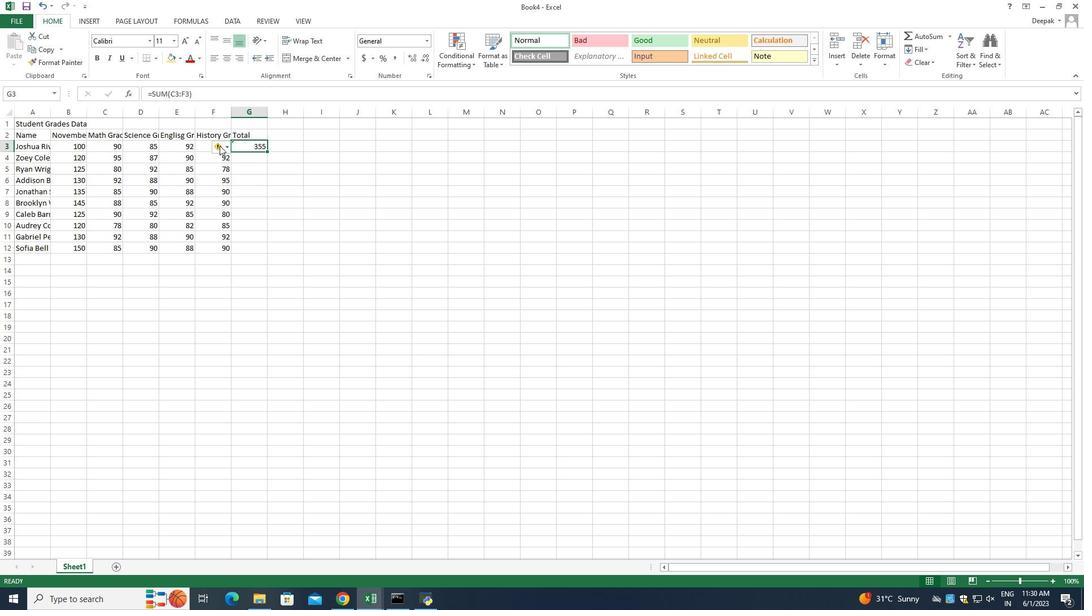 
Action: Mouse moved to (288, 146)
Screenshot: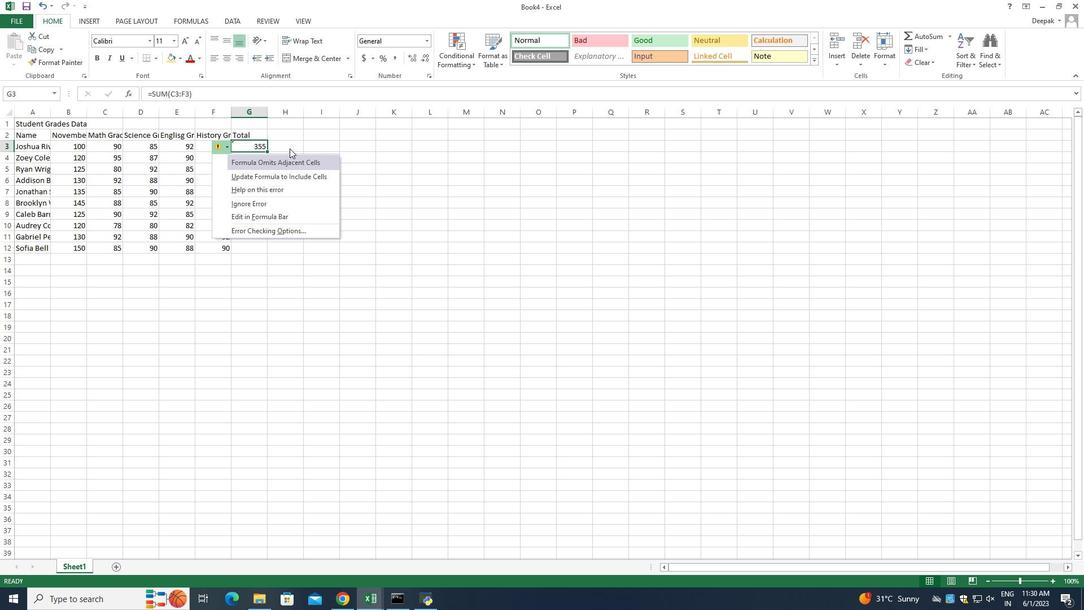 
Action: Mouse pressed left at (288, 146)
Screenshot: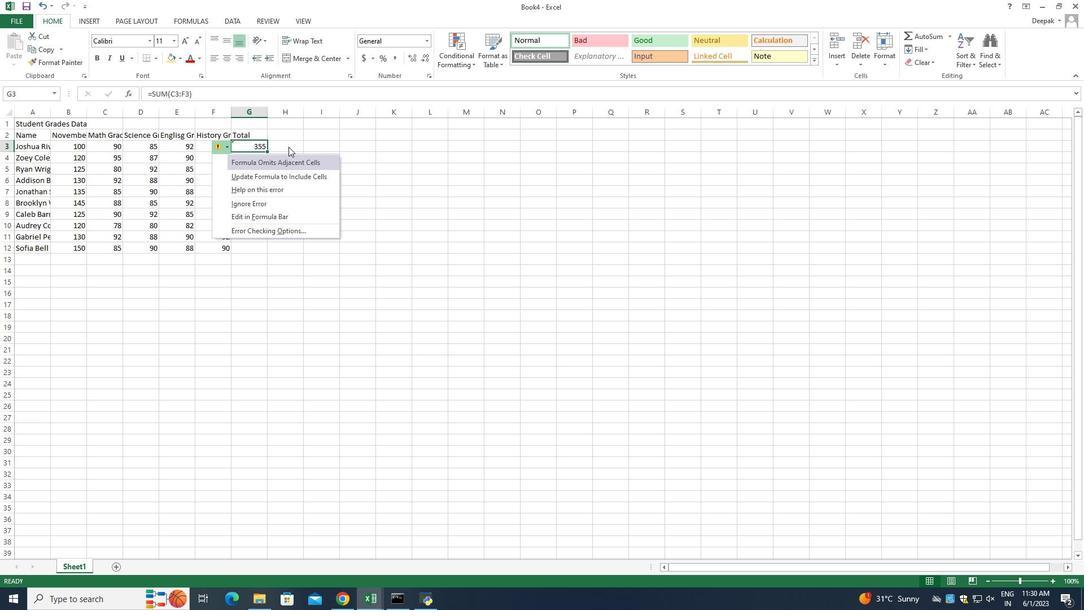 
Action: Mouse moved to (251, 159)
Screenshot: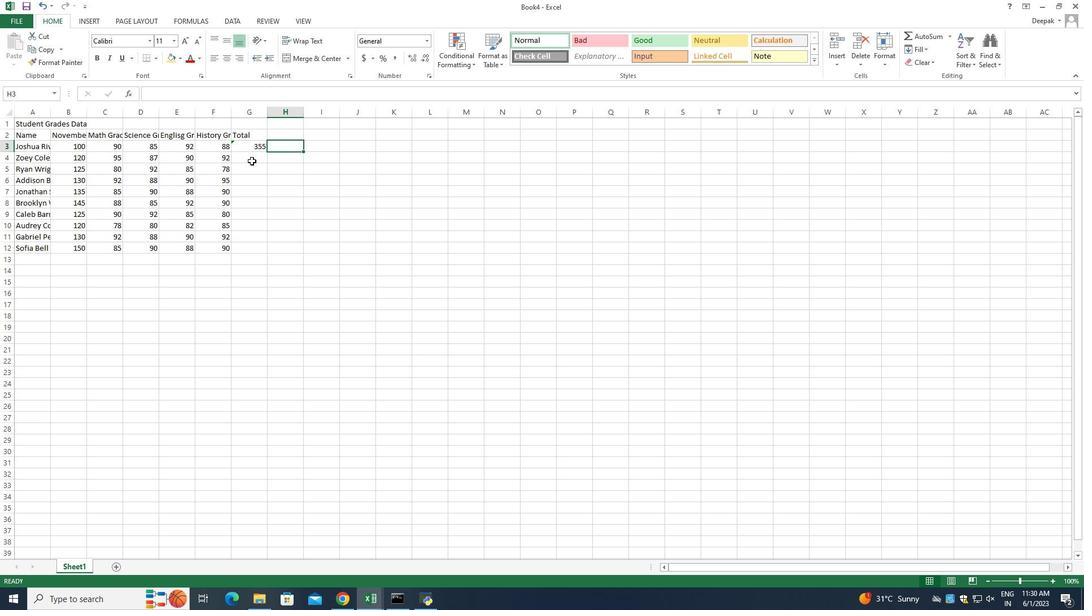 
Action: Mouse pressed left at (251, 159)
Screenshot: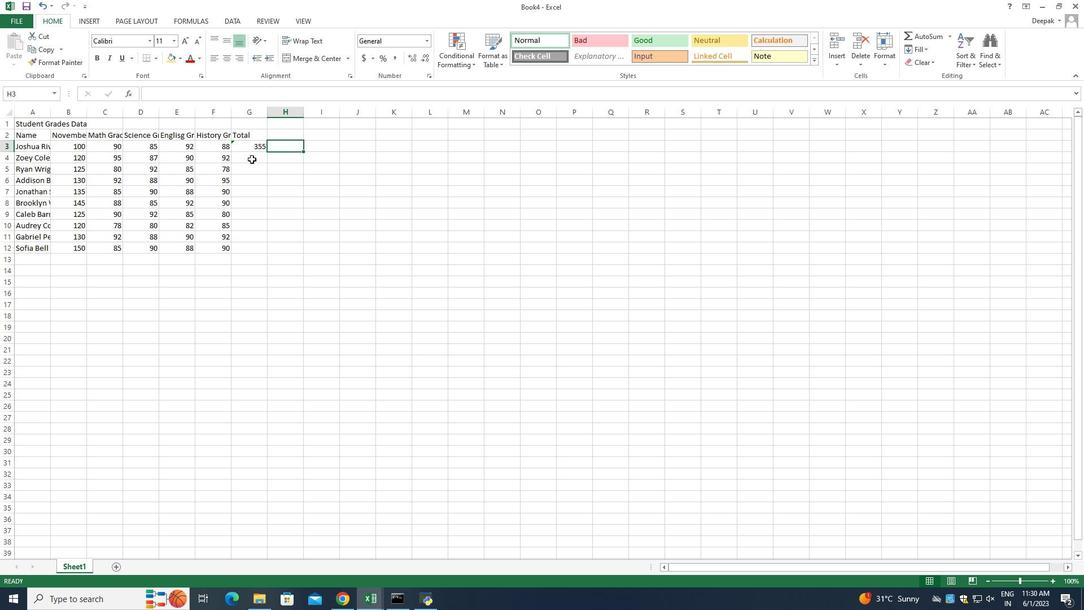 
Action: Key pressed =sum<Key.shift>(
Screenshot: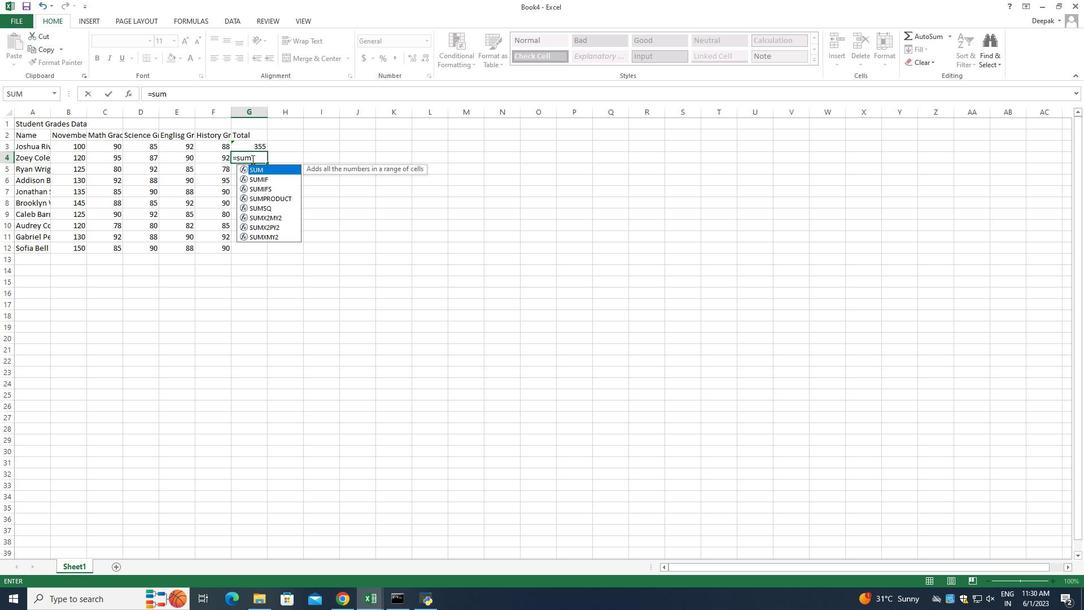 
Action: Mouse moved to (213, 157)
Screenshot: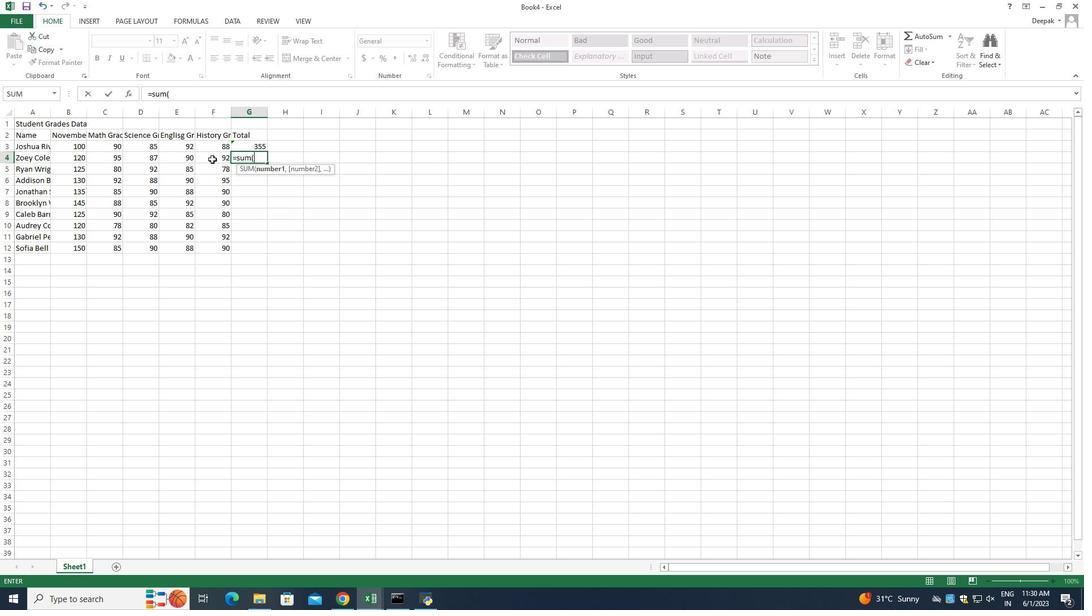 
Action: Mouse pressed left at (213, 157)
Screenshot: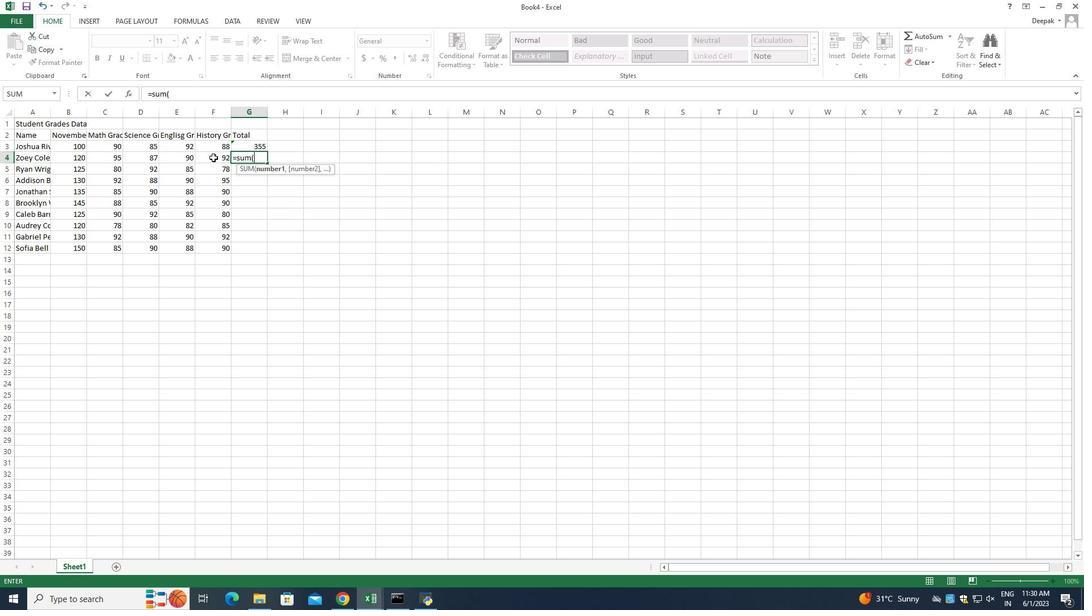
Action: Mouse moved to (413, 229)
Screenshot: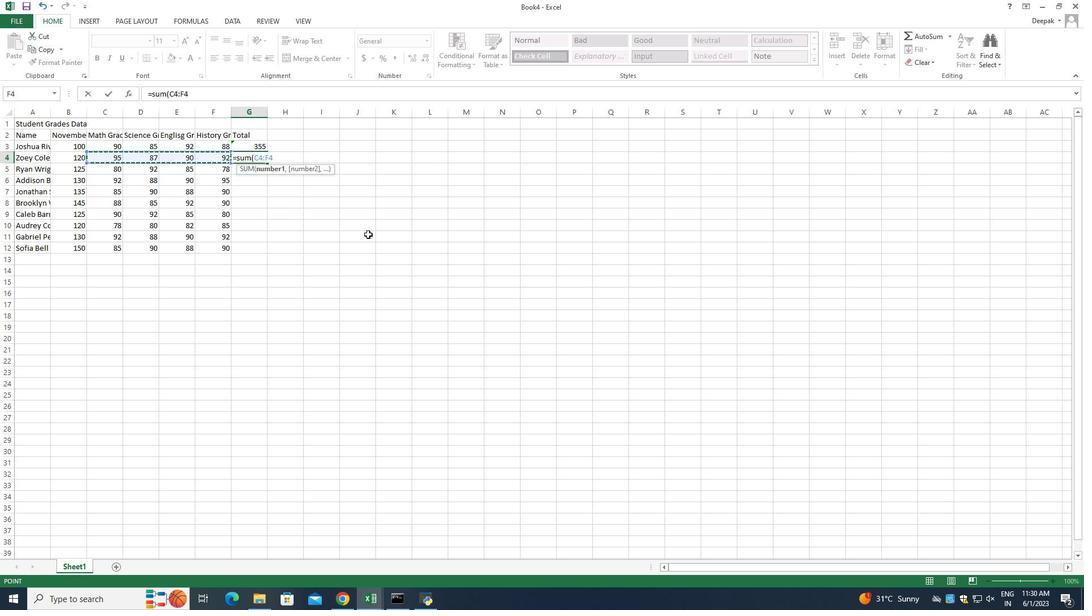 
Action: Key pressed <Key.enter>
Screenshot: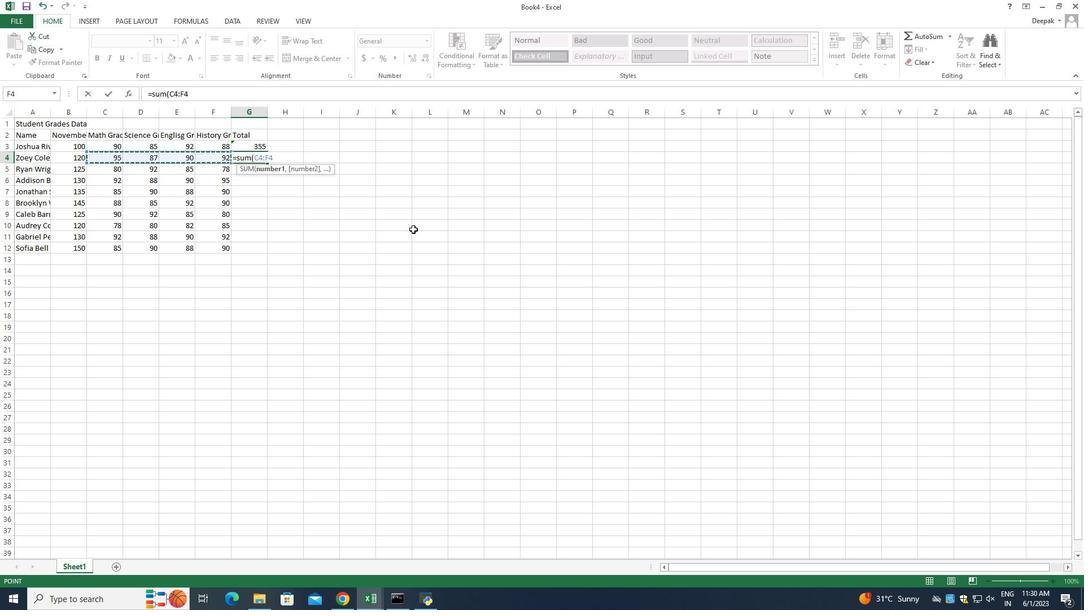 
Action: Mouse moved to (259, 176)
Screenshot: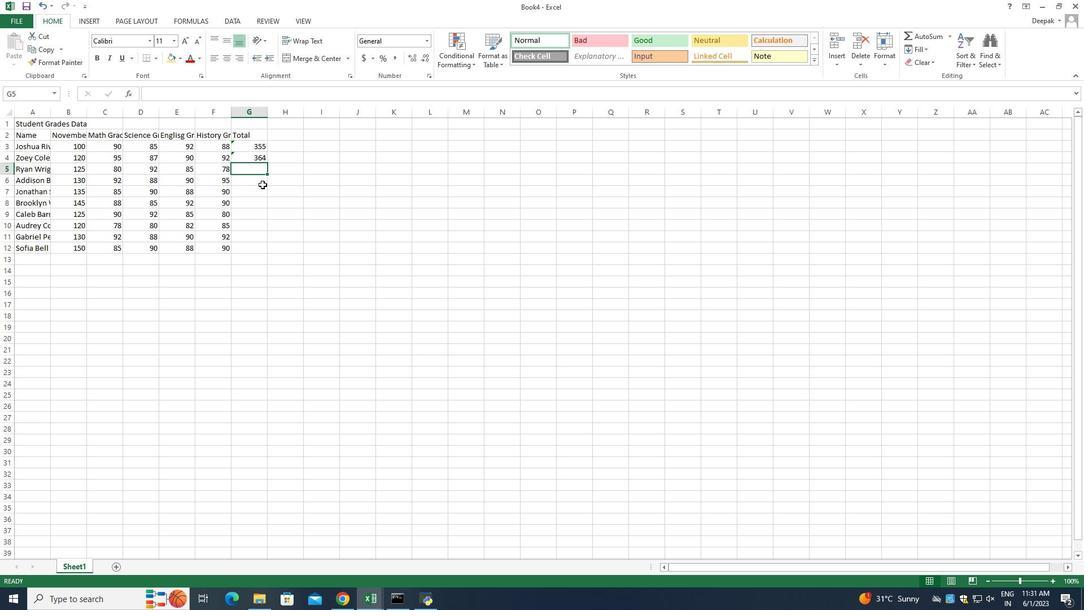 
Action: Key pressed =sum<Key.shift>(
Screenshot: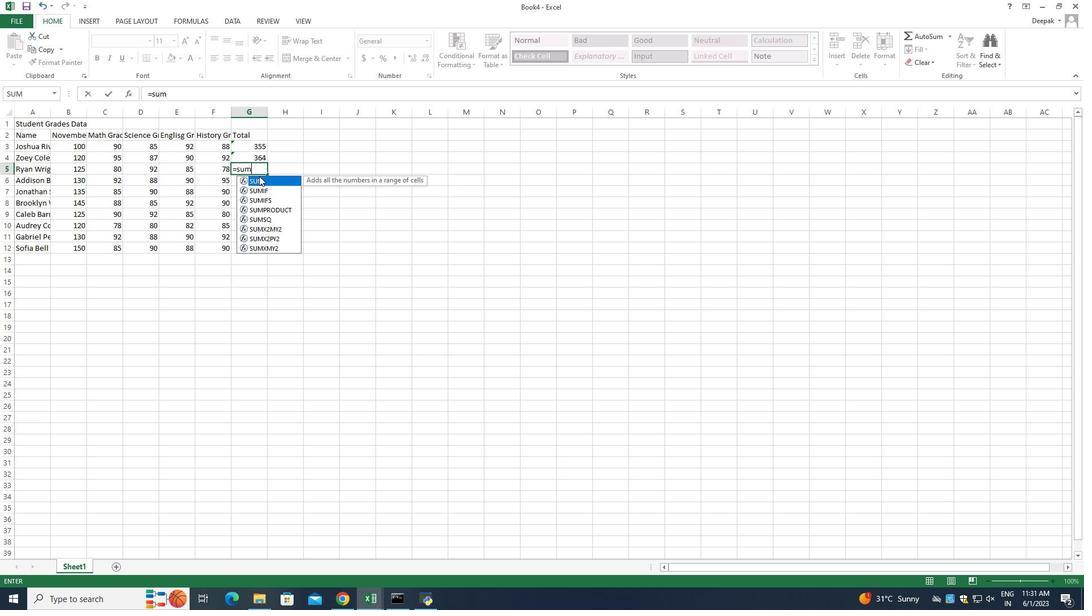 
Action: Mouse moved to (211, 168)
Screenshot: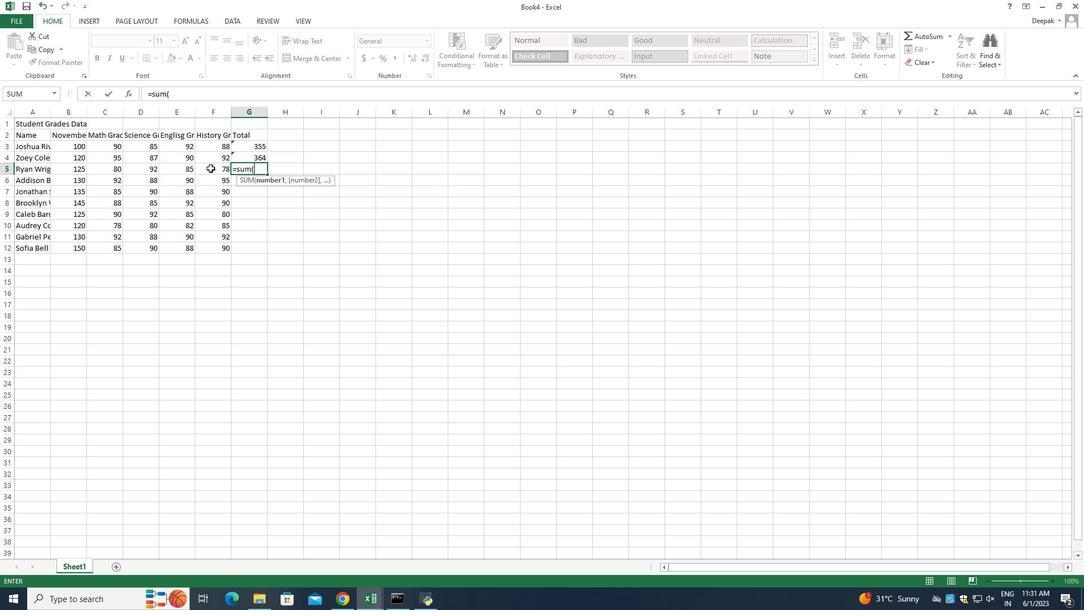 
Action: Mouse pressed left at (211, 168)
Screenshot: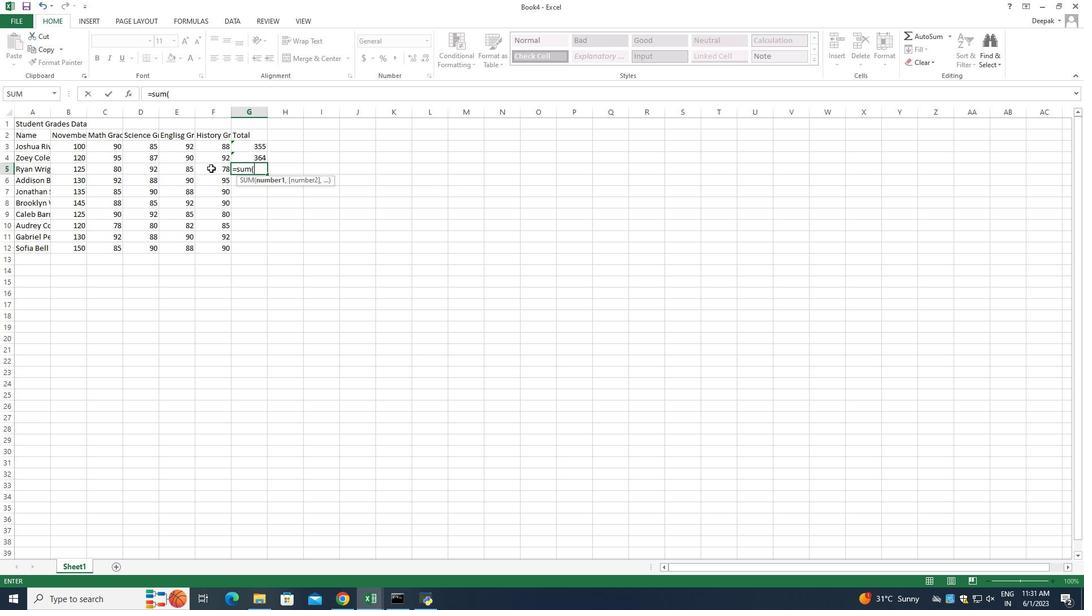 
Action: Mouse moved to (288, 232)
Screenshot: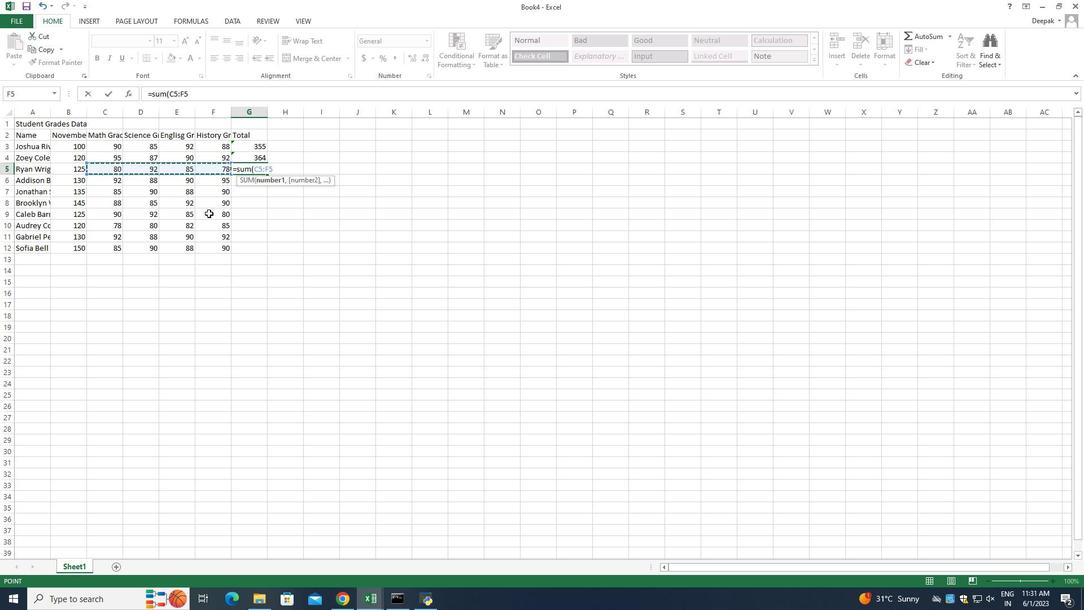 
Action: Key pressed <Key.enter>
Screenshot: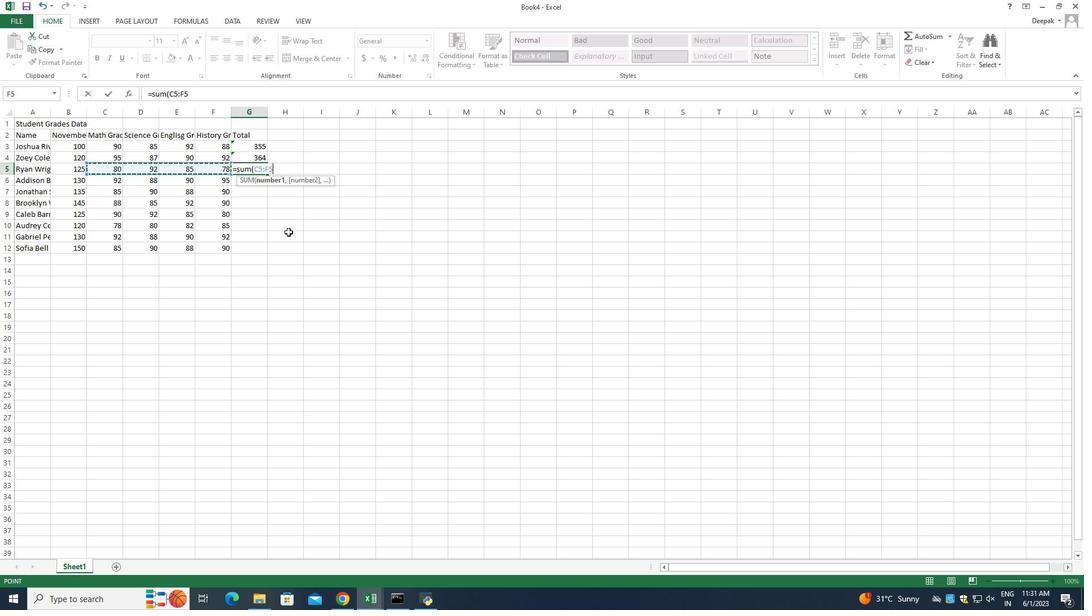 
Action: Mouse moved to (246, 178)
Screenshot: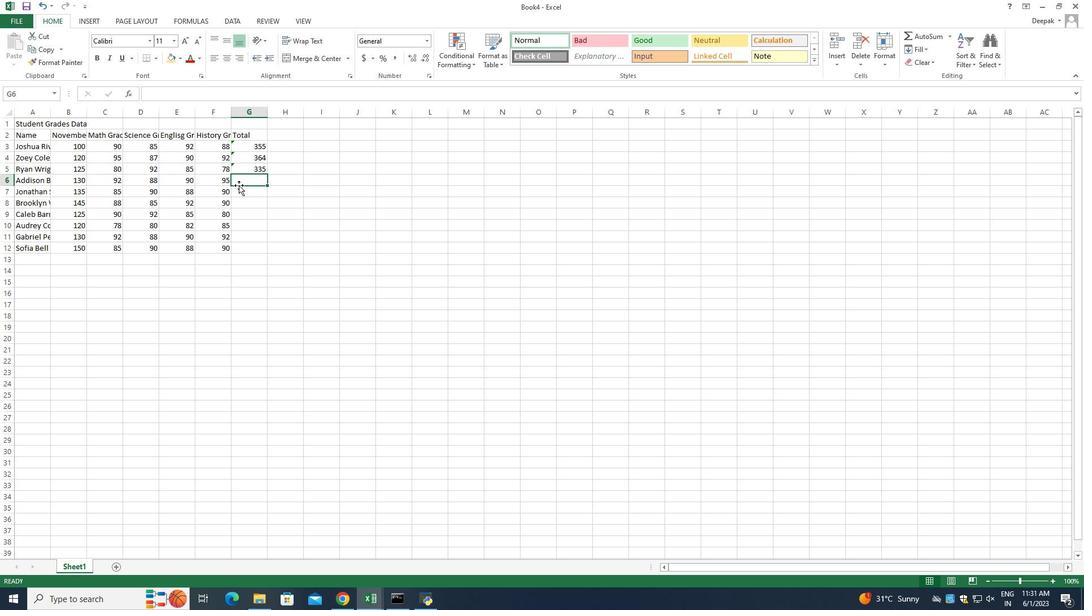 
Action: Key pressed =sum<Key.shift>(
Screenshot: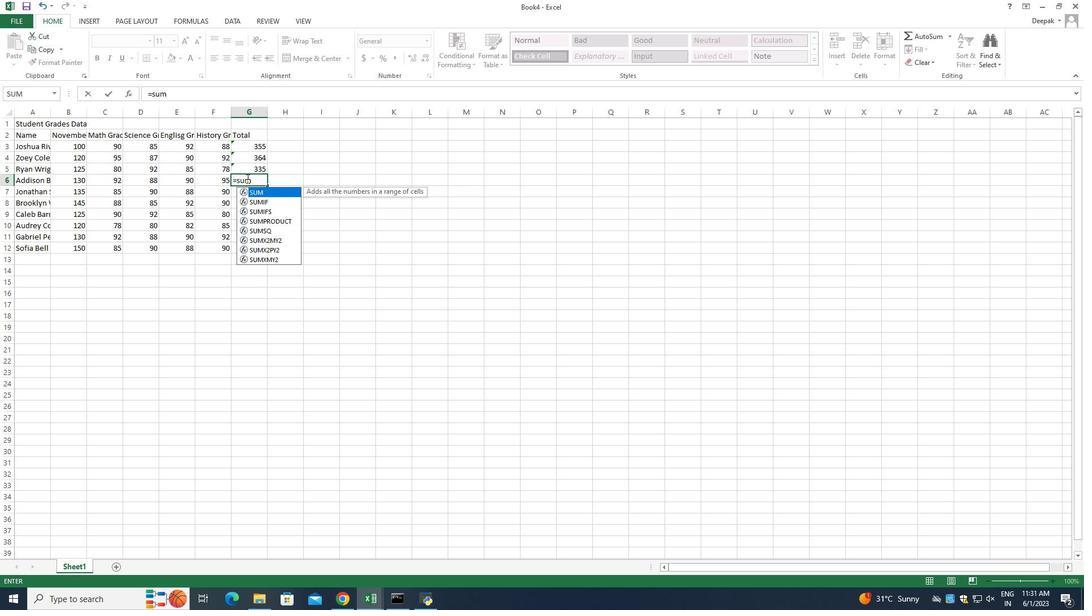 
Action: Mouse moved to (217, 181)
Screenshot: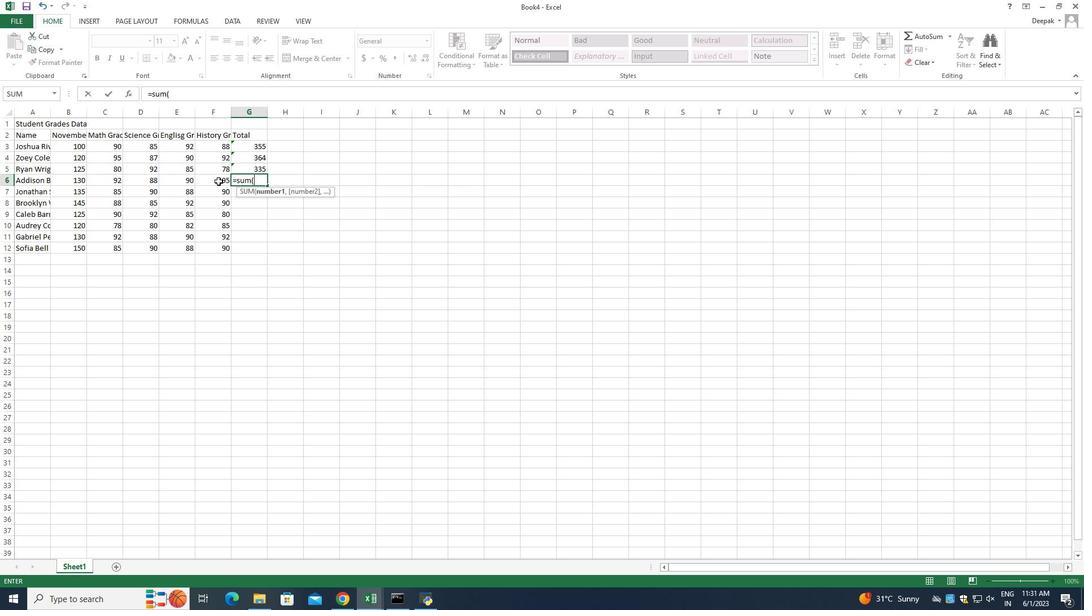 
Action: Mouse pressed left at (217, 181)
Screenshot: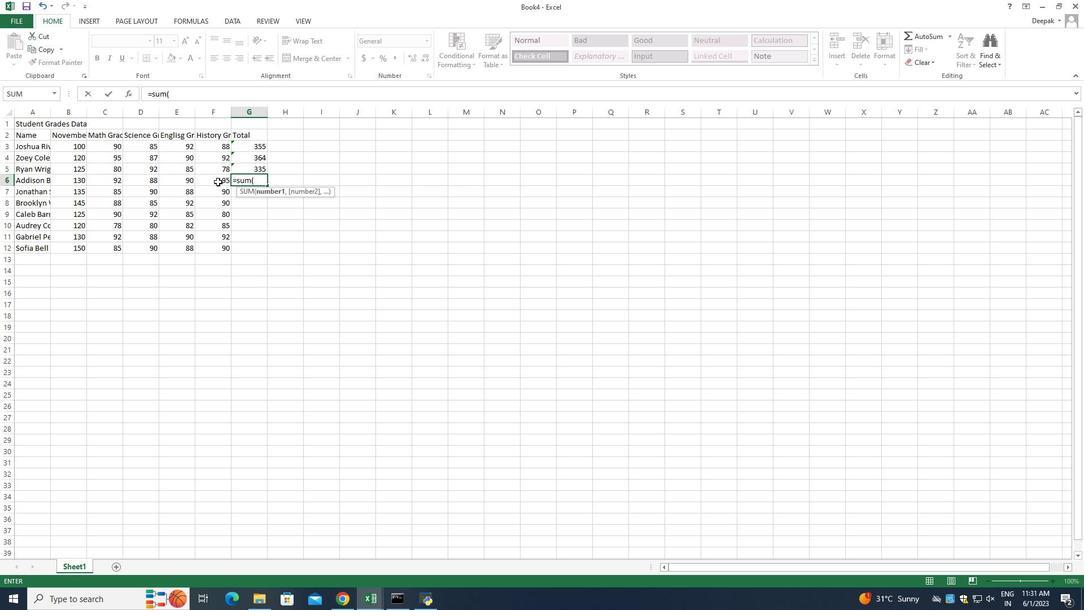 
Action: Mouse moved to (246, 212)
Screenshot: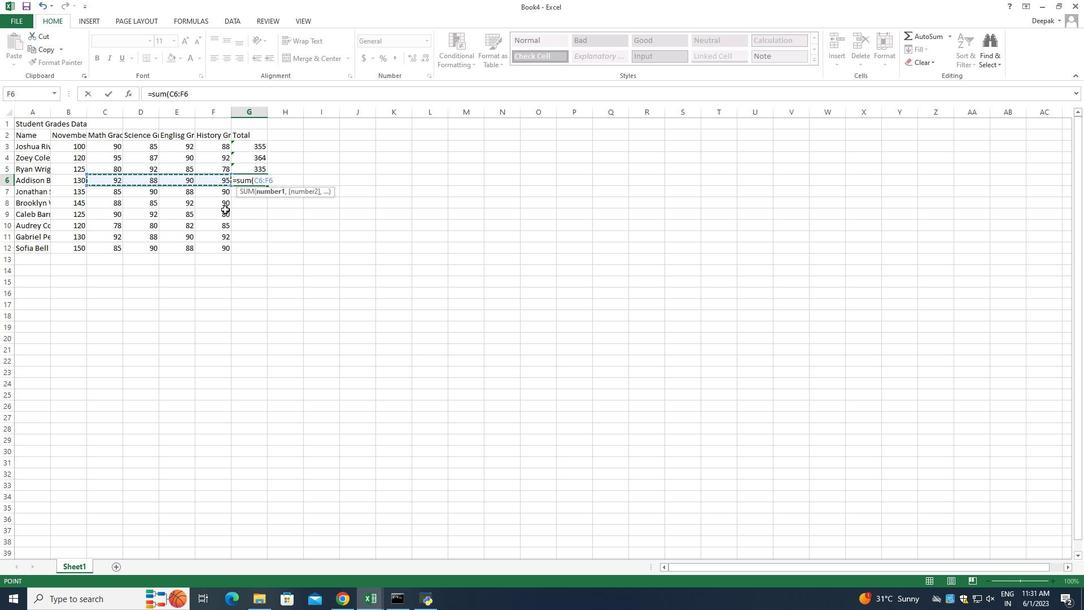
Action: Key pressed <Key.enter>=sum<Key.shift>(
Screenshot: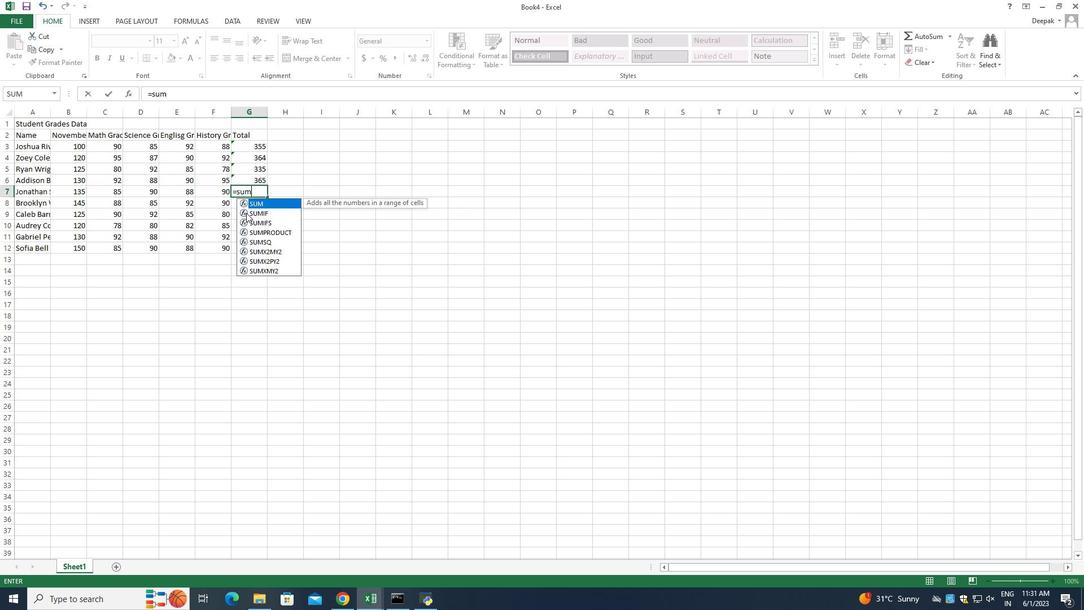 
Action: Mouse moved to (218, 193)
Screenshot: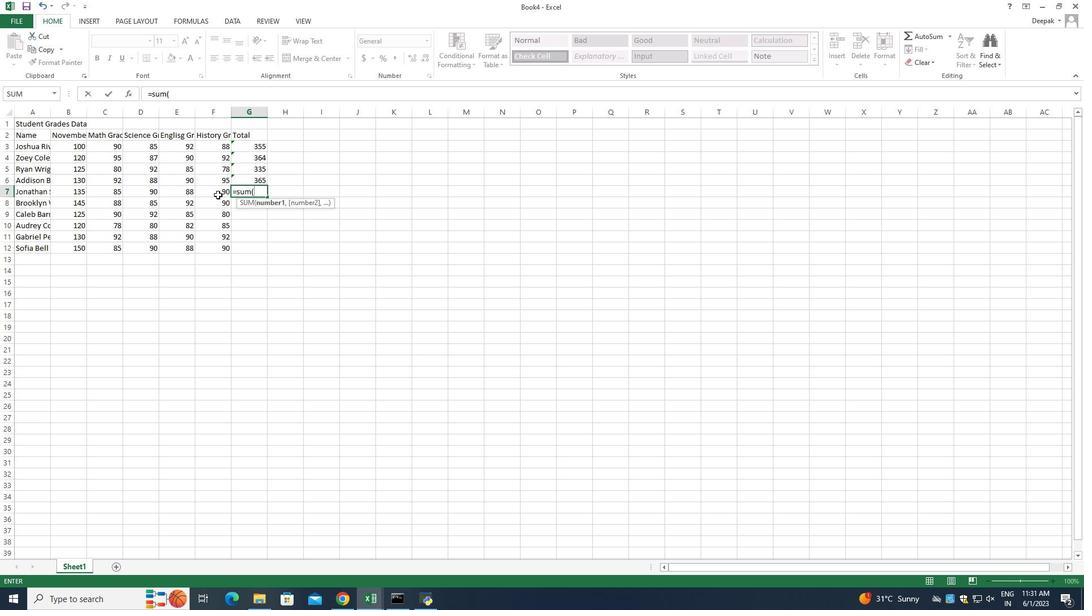 
Action: Mouse pressed left at (218, 193)
Screenshot: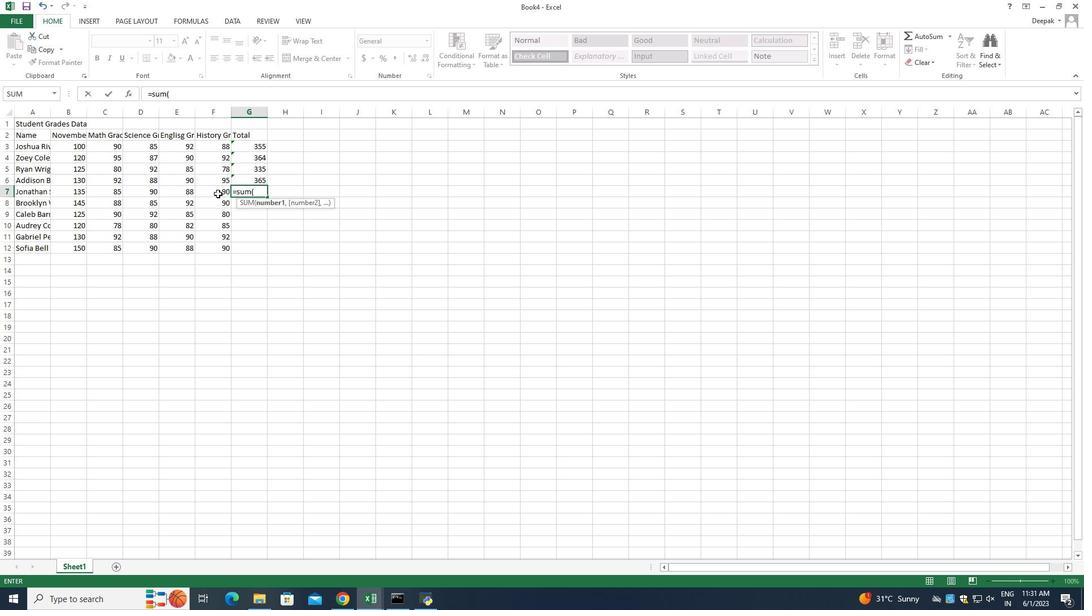 
Action: Mouse moved to (279, 232)
Screenshot: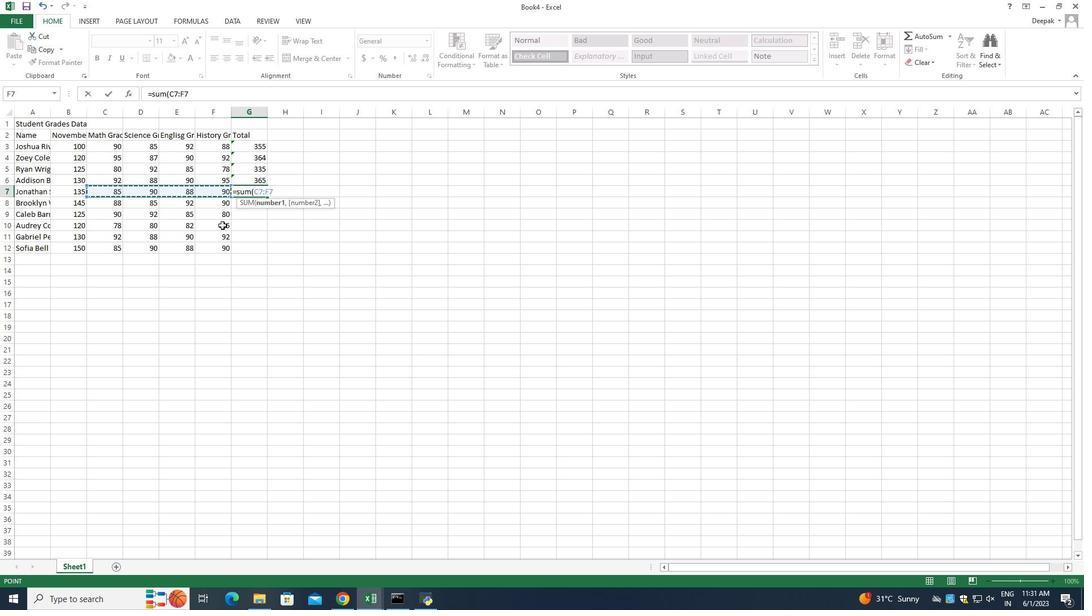 
Action: Key pressed <Key.enter>
Screenshot: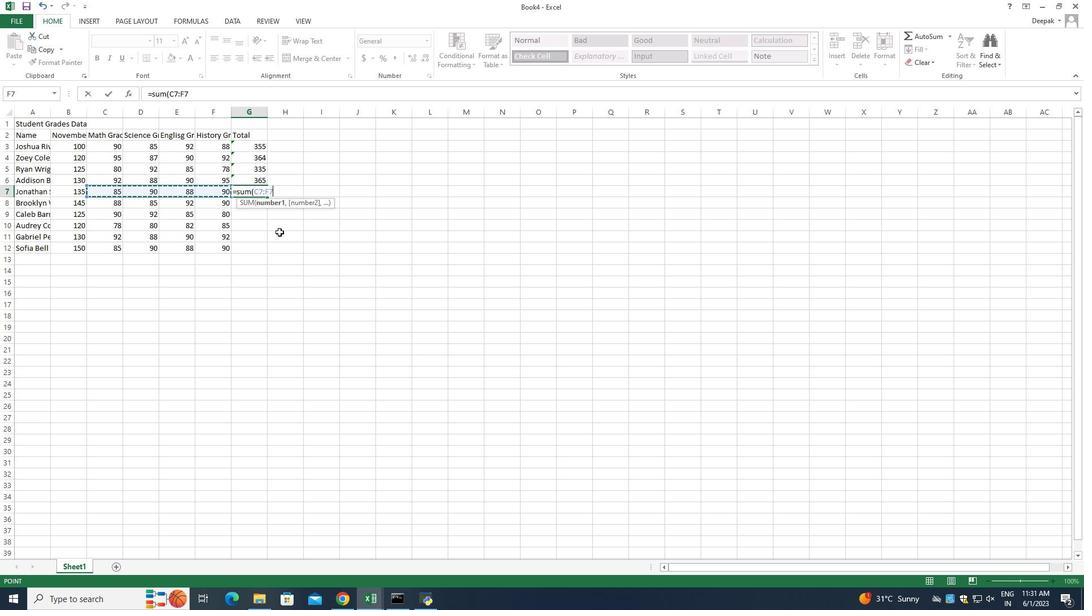 
Action: Mouse moved to (267, 217)
Screenshot: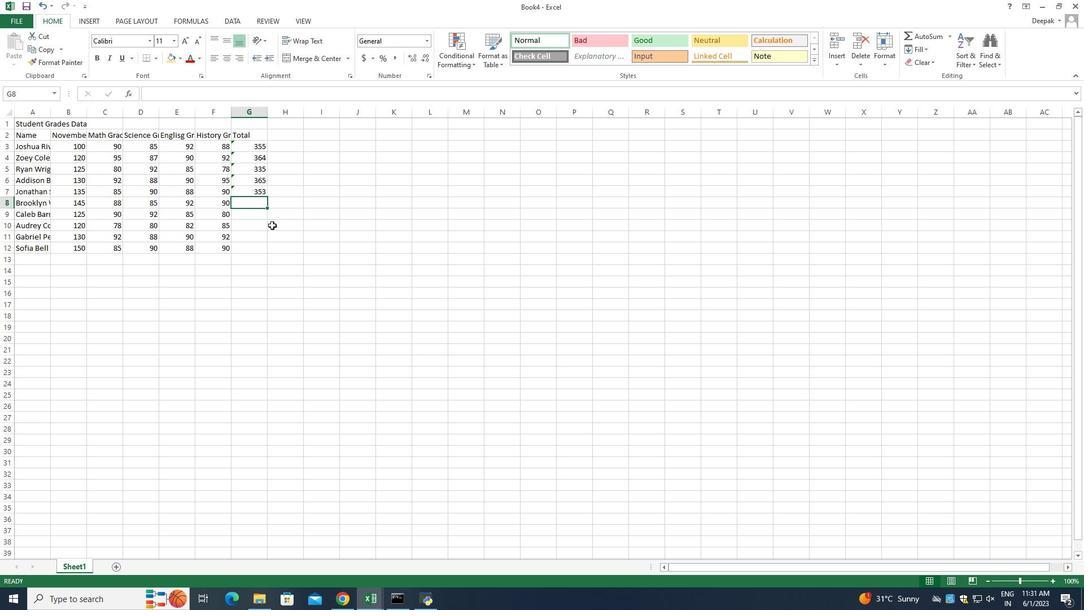 
Action: Key pressed =si<Key.backspace>um<Key.shift>(
Screenshot: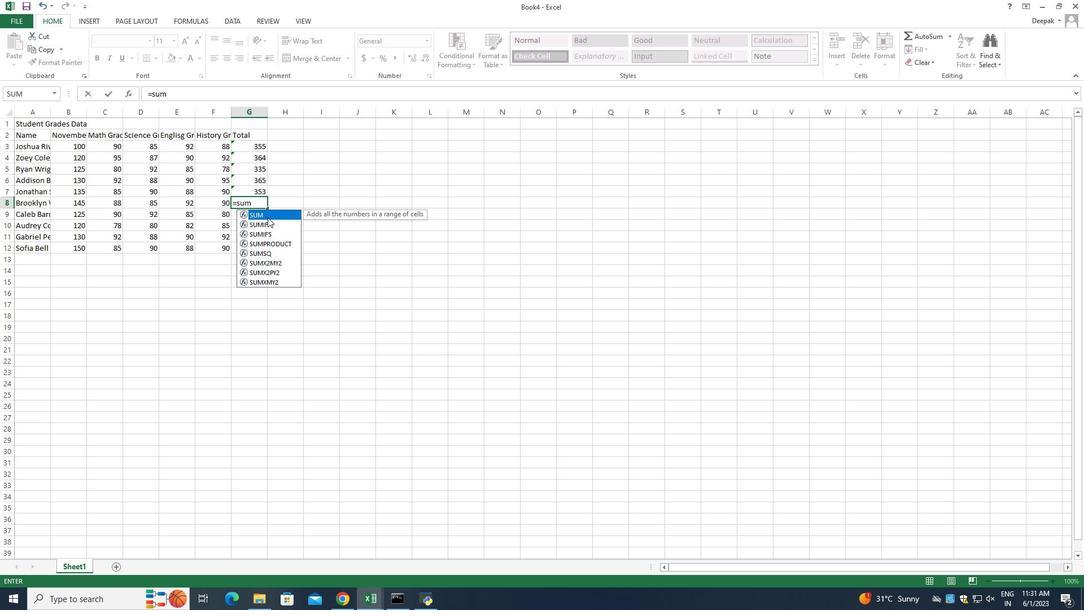 
Action: Mouse moved to (223, 201)
Screenshot: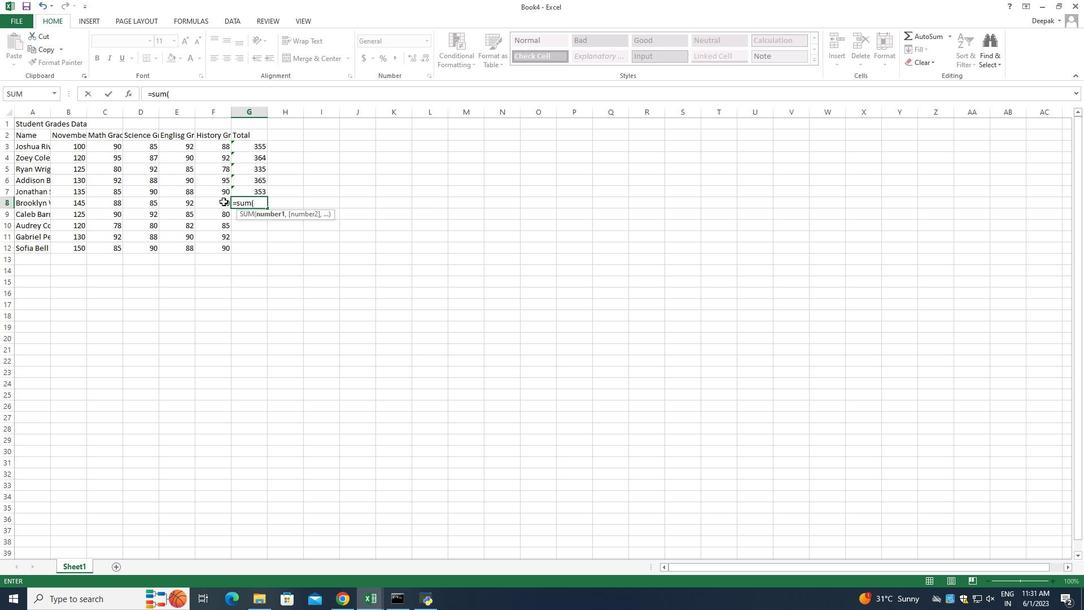 
Action: Mouse pressed left at (223, 201)
Screenshot: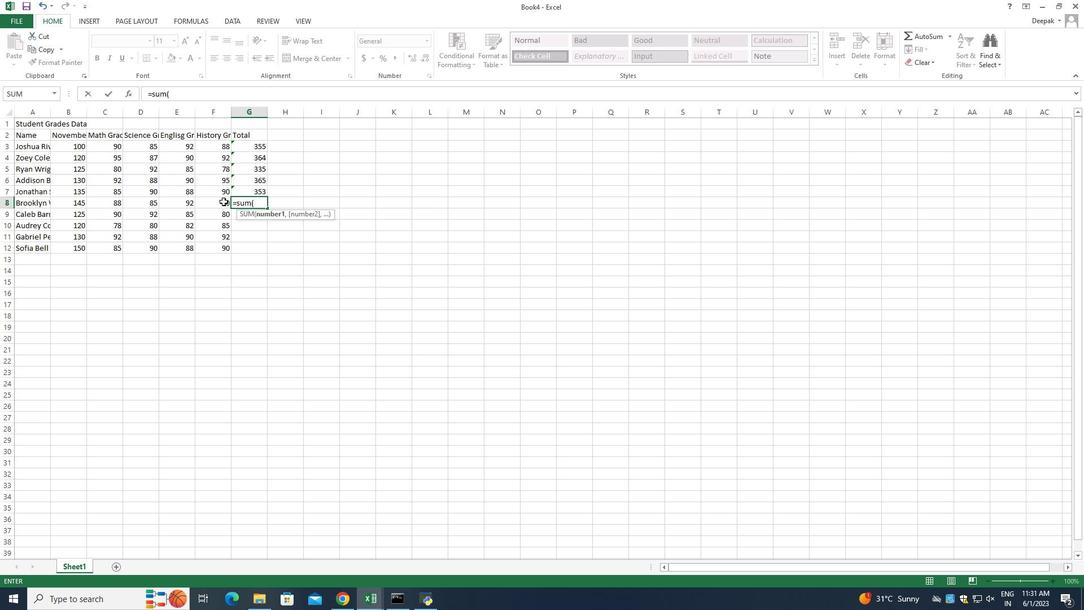 
Action: Mouse moved to (277, 237)
Screenshot: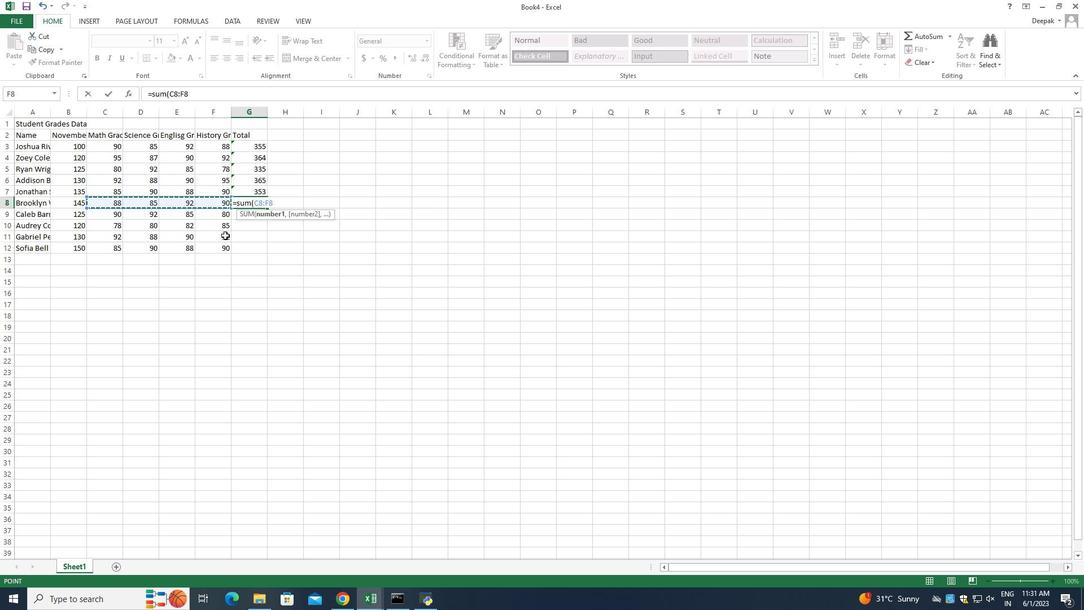 
Action: Key pressed <Key.enter>=sum<Key.shift>(
Screenshot: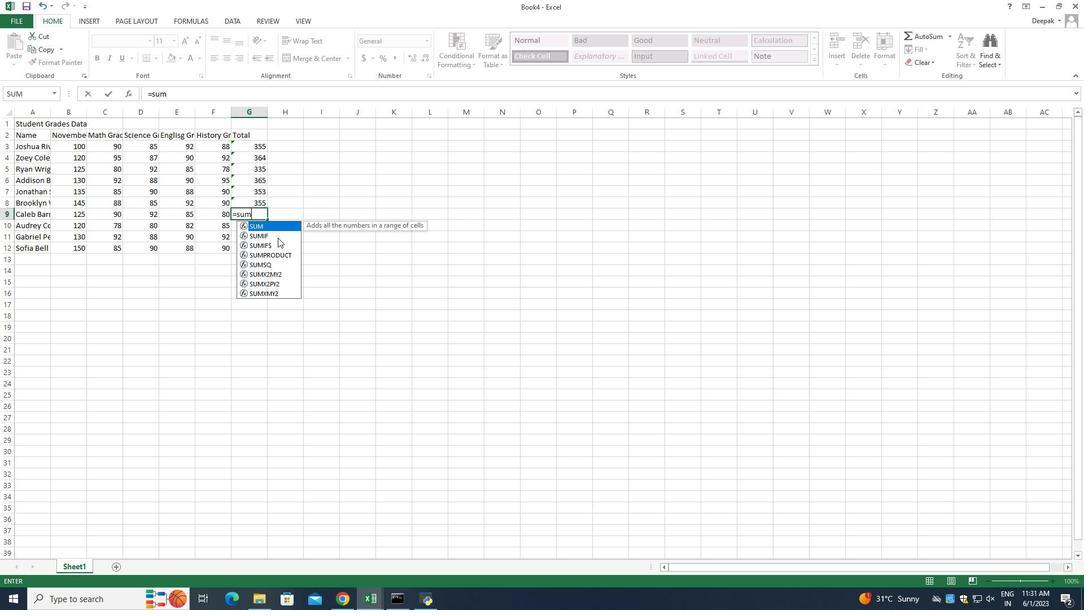
Action: Mouse moved to (210, 214)
Screenshot: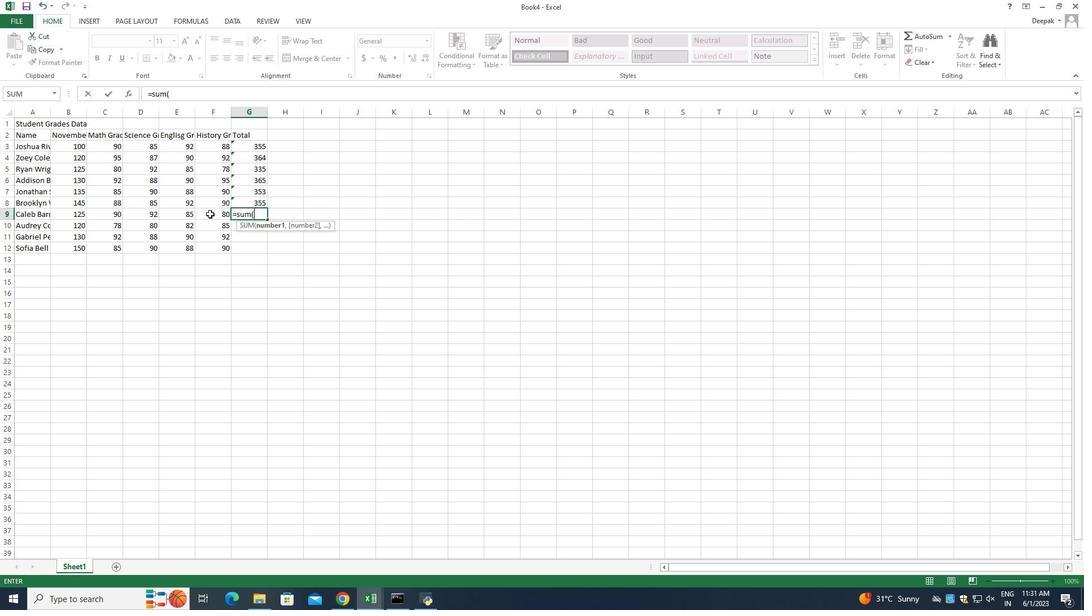 
Action: Mouse pressed left at (210, 214)
Screenshot: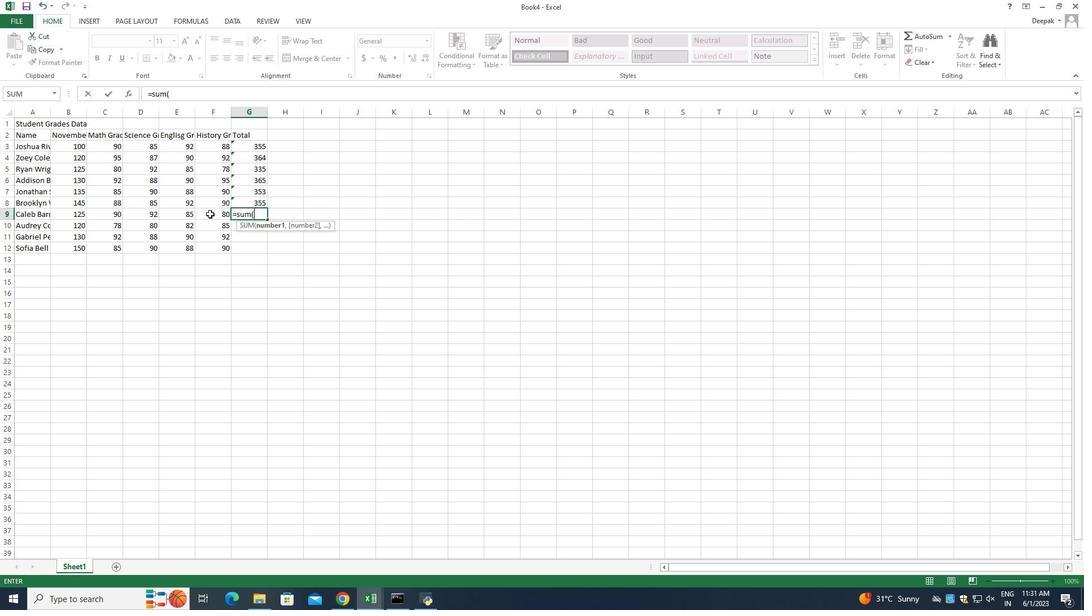 
Action: Mouse moved to (238, 275)
Screenshot: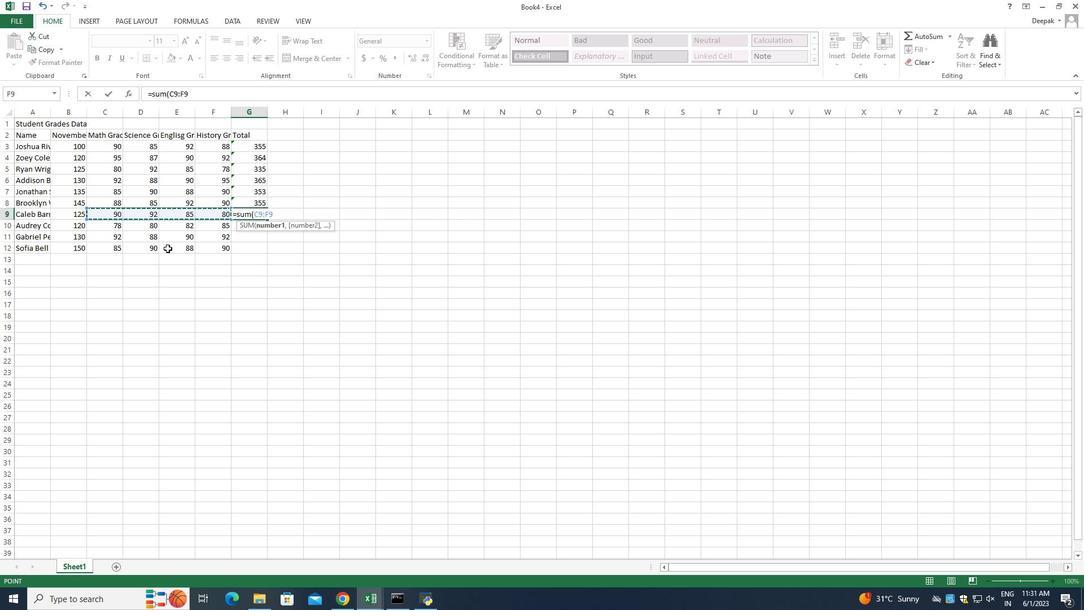 
Action: Key pressed <Key.enter>
Screenshot: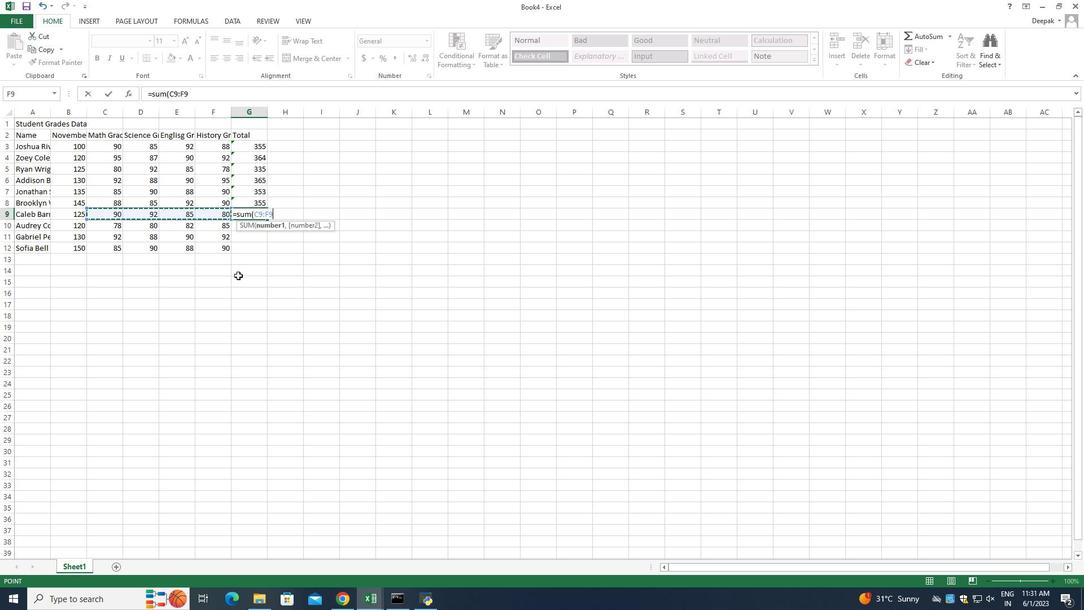 
Action: Mouse moved to (253, 226)
Screenshot: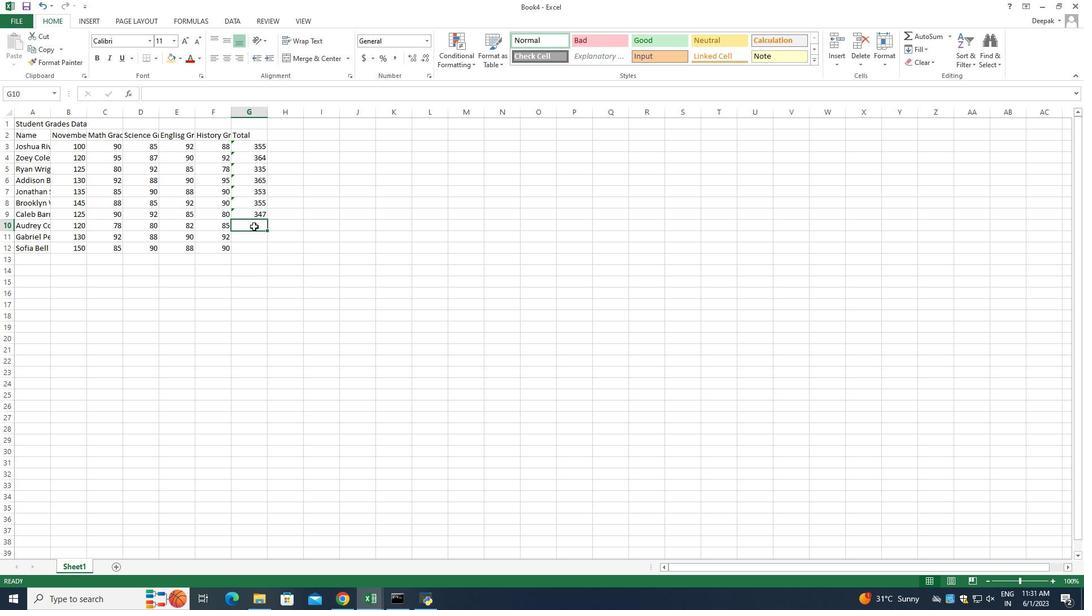 
Action: Key pressed =sum
Screenshot: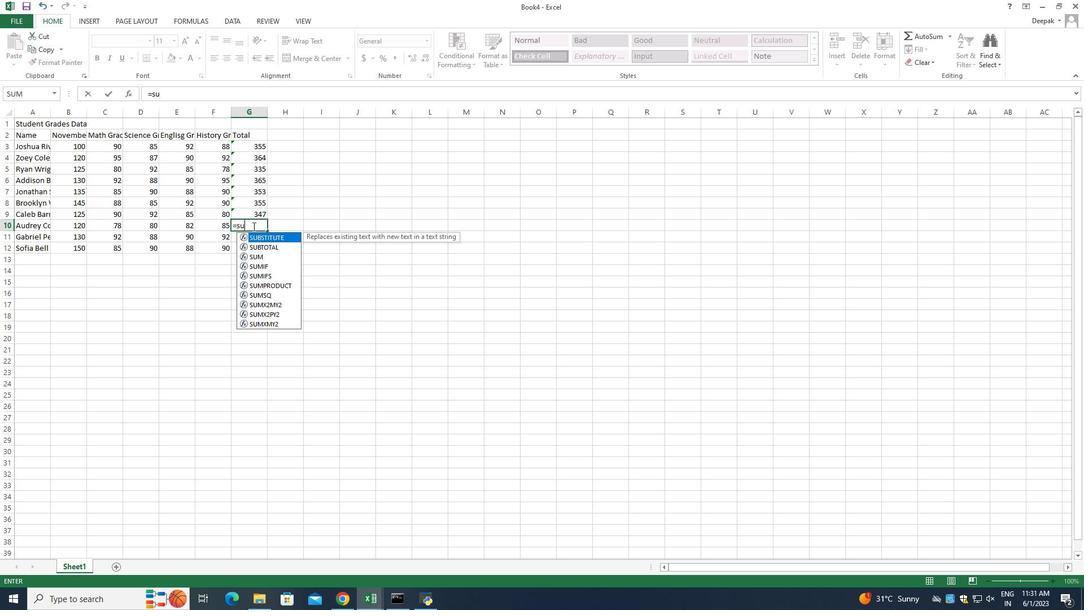 
Action: Mouse moved to (219, 224)
Screenshot: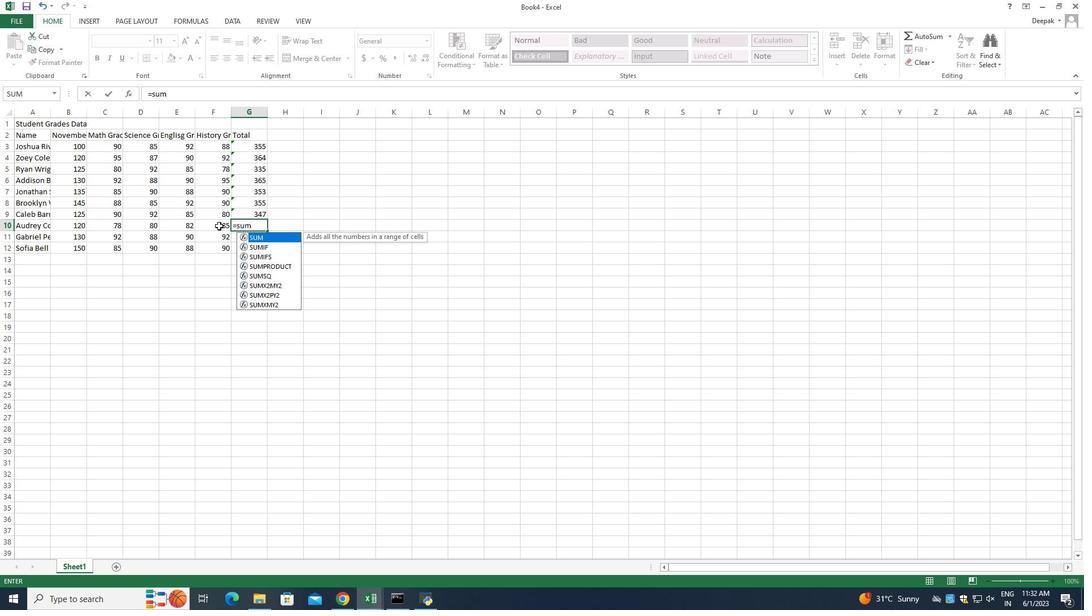 
Action: Mouse pressed left at (219, 224)
Screenshot: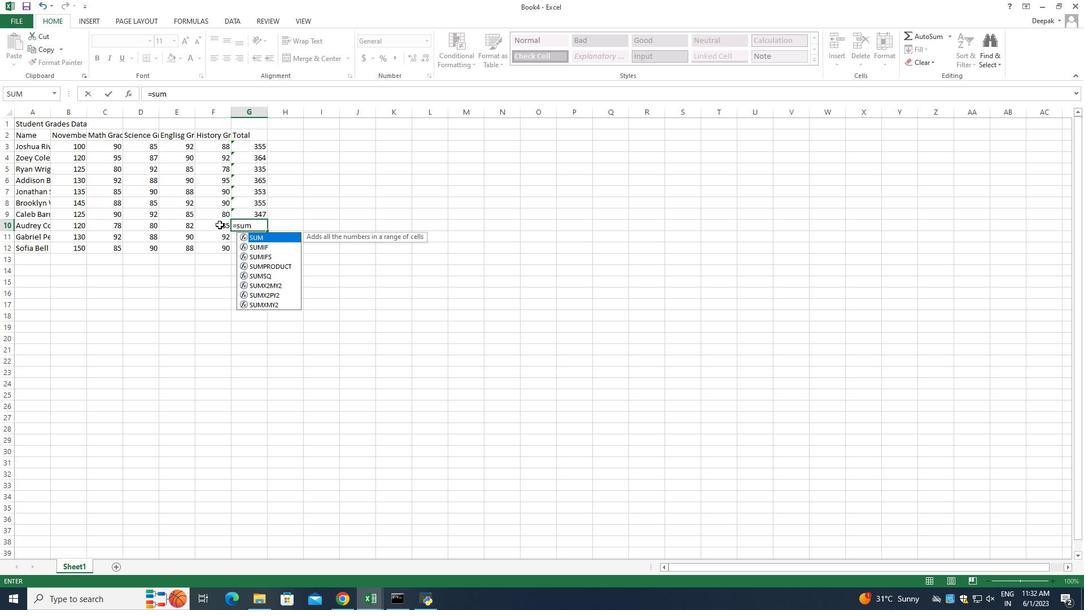 
Action: Mouse moved to (254, 225)
Screenshot: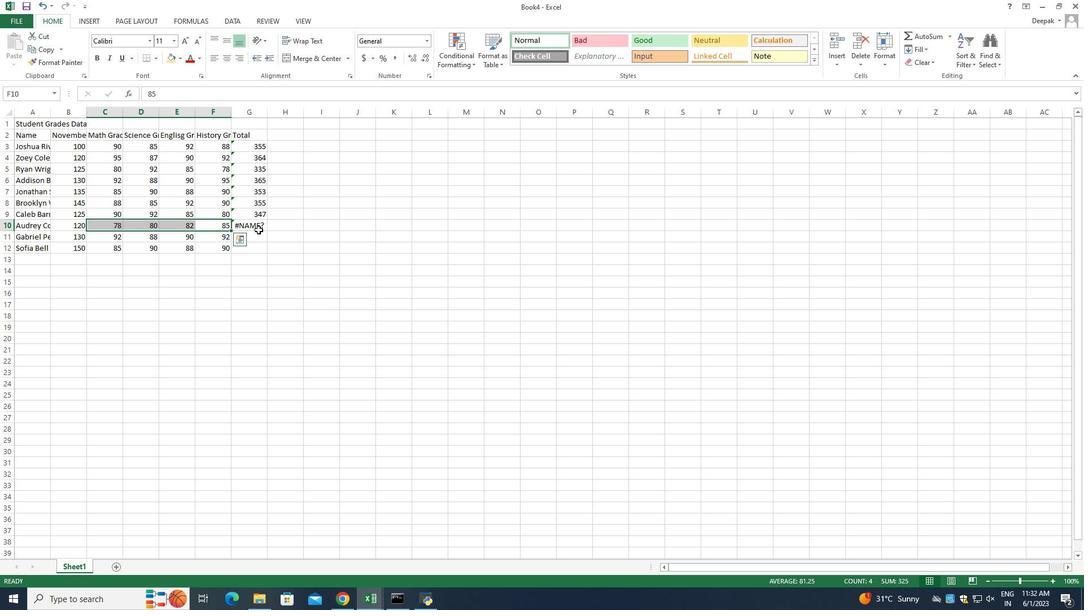 
Action: Mouse pressed left at (254, 225)
Screenshot: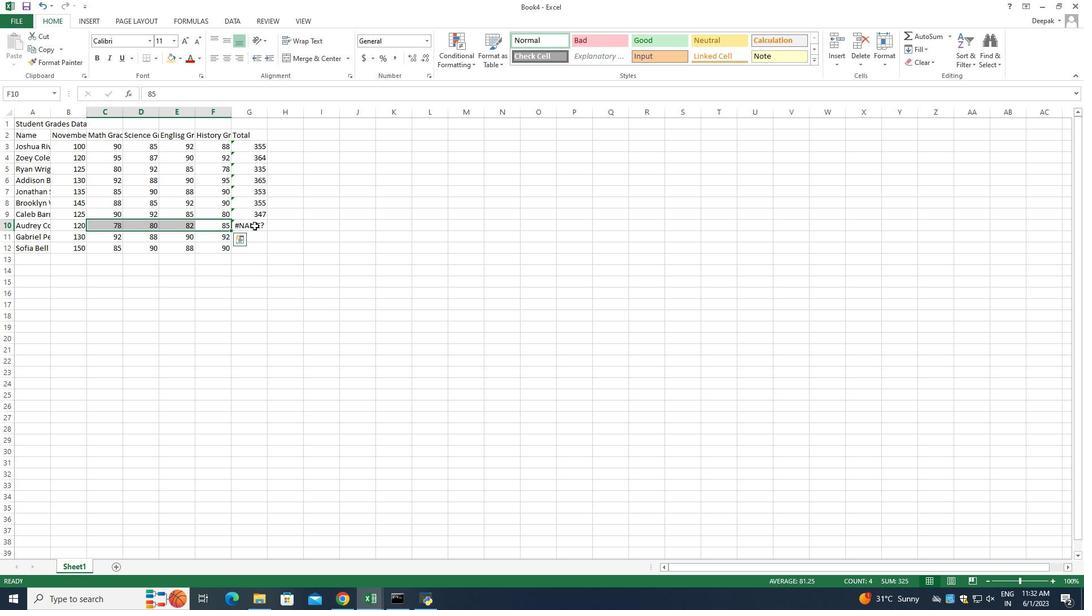 
Action: Mouse moved to (271, 253)
Screenshot: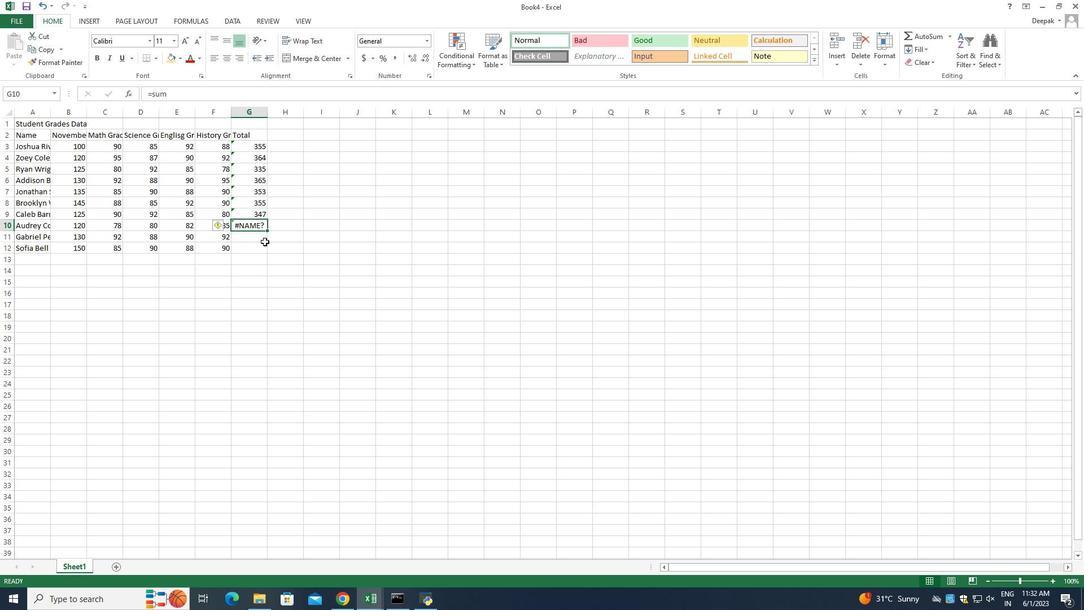 
Action: Key pressed <Key.delete>=sum<Key.shift><Key.shift><Key.shift><Key.shift><Key.shift><Key.shift>(
Screenshot: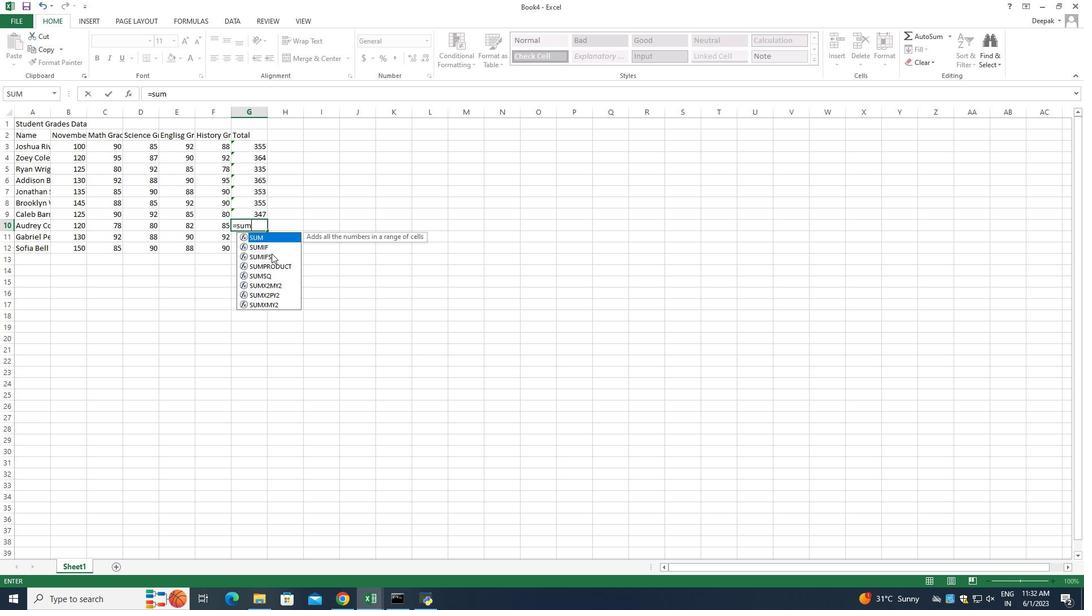
Action: Mouse moved to (218, 224)
Screenshot: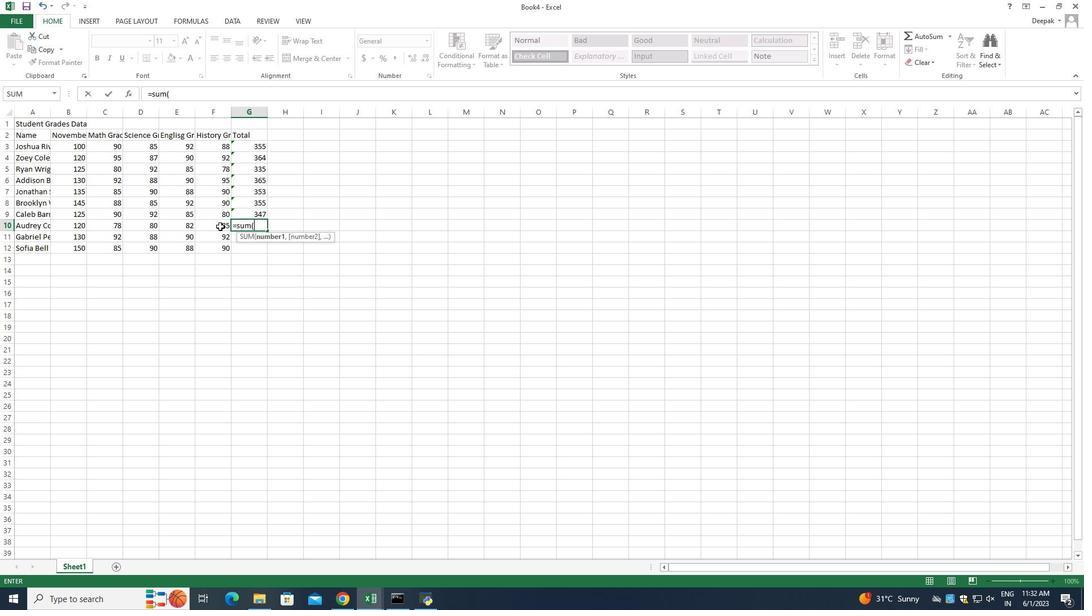 
Action: Mouse pressed left at (218, 224)
Screenshot: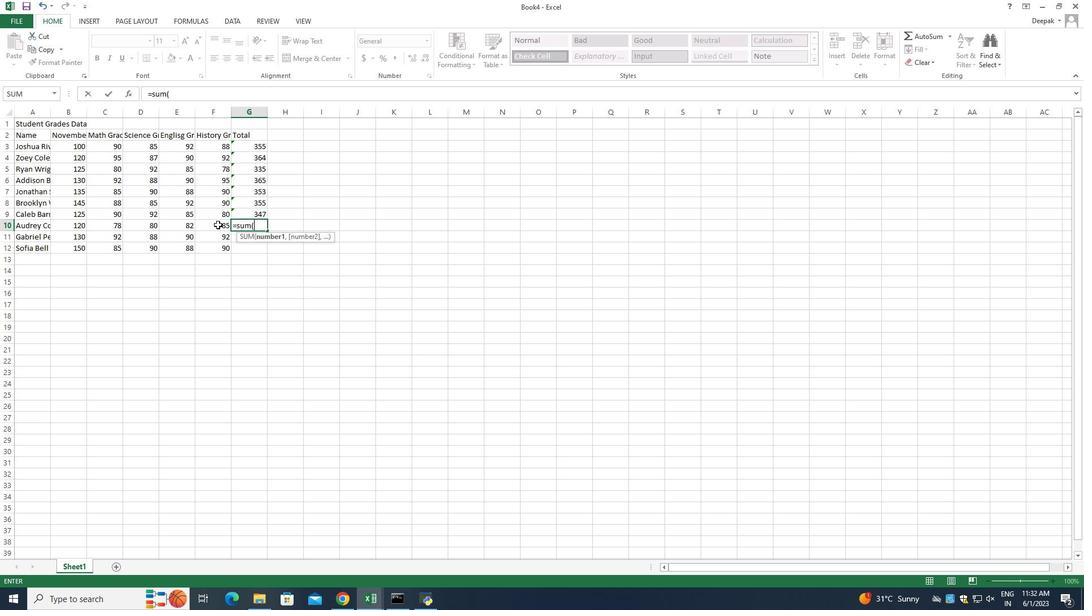 
Action: Mouse moved to (323, 266)
Screenshot: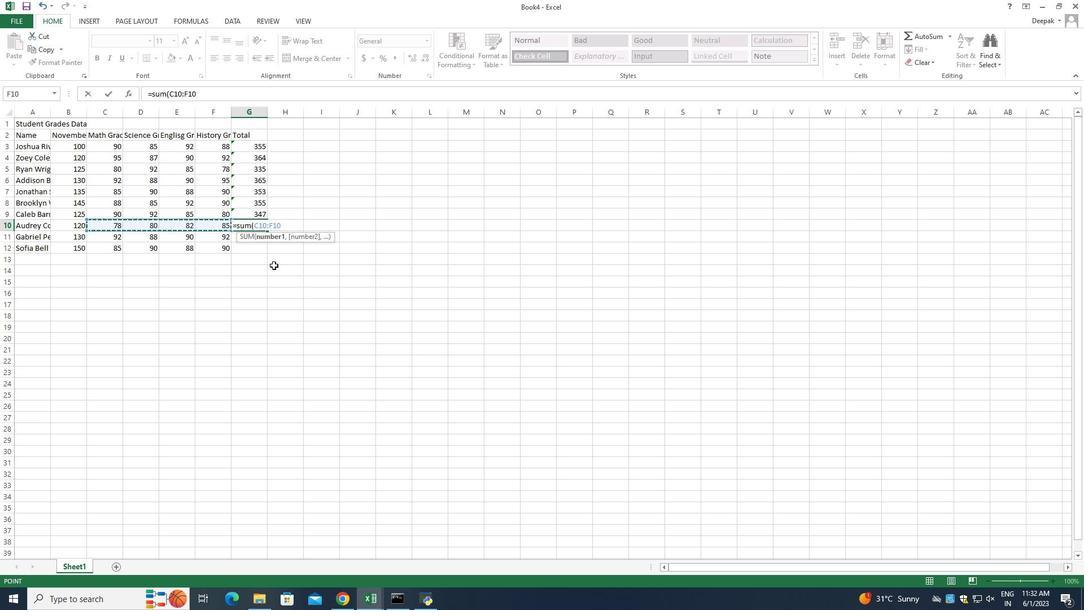
Action: Key pressed <Key.enter>=sum<Key.shift>(
Screenshot: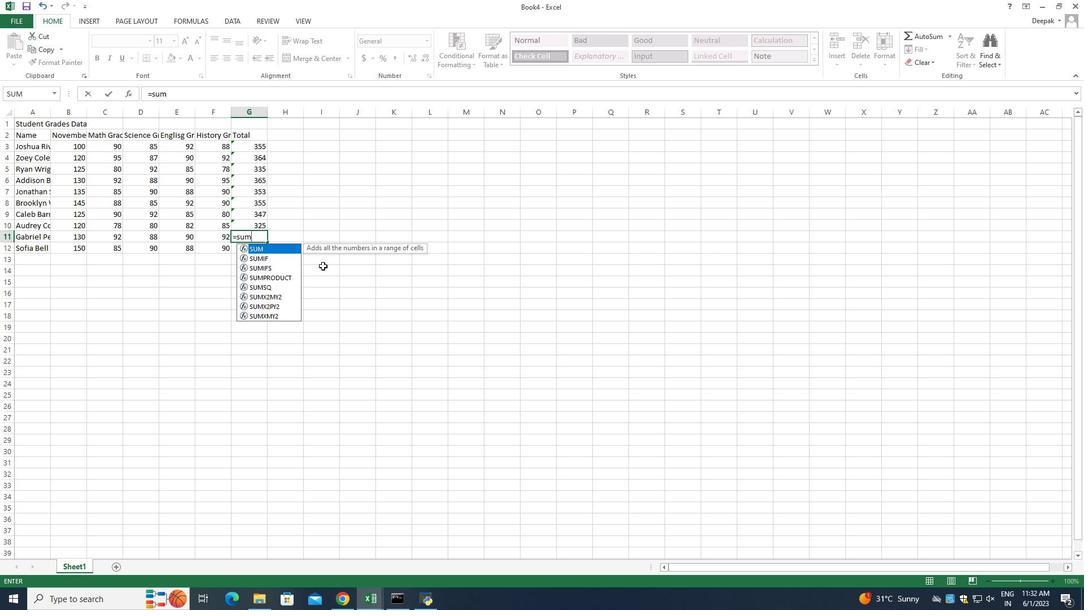 
Action: Mouse moved to (223, 236)
Screenshot: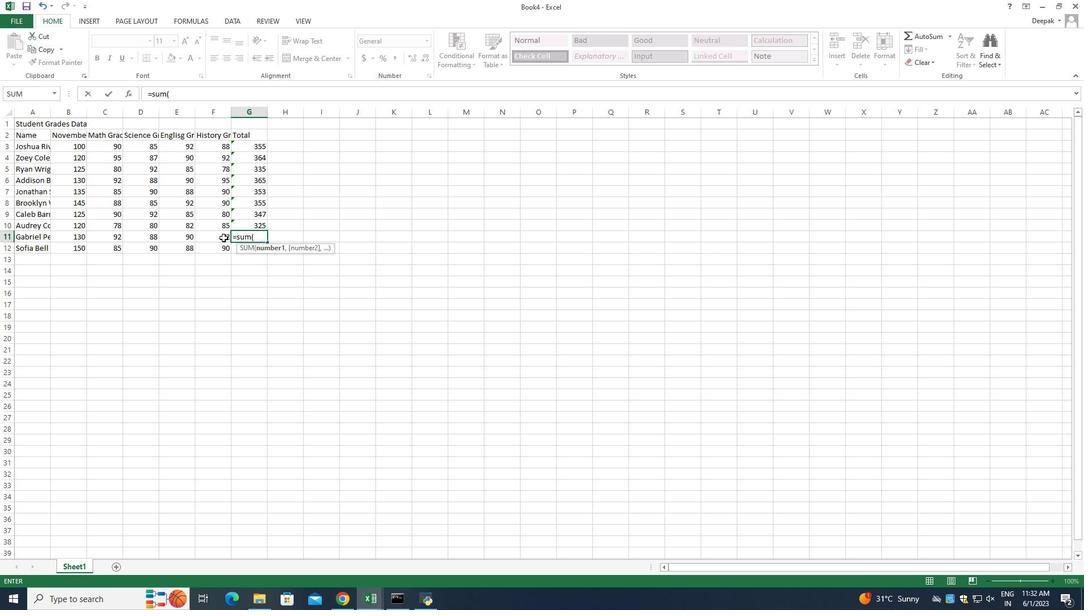 
Action: Mouse pressed left at (223, 236)
Screenshot: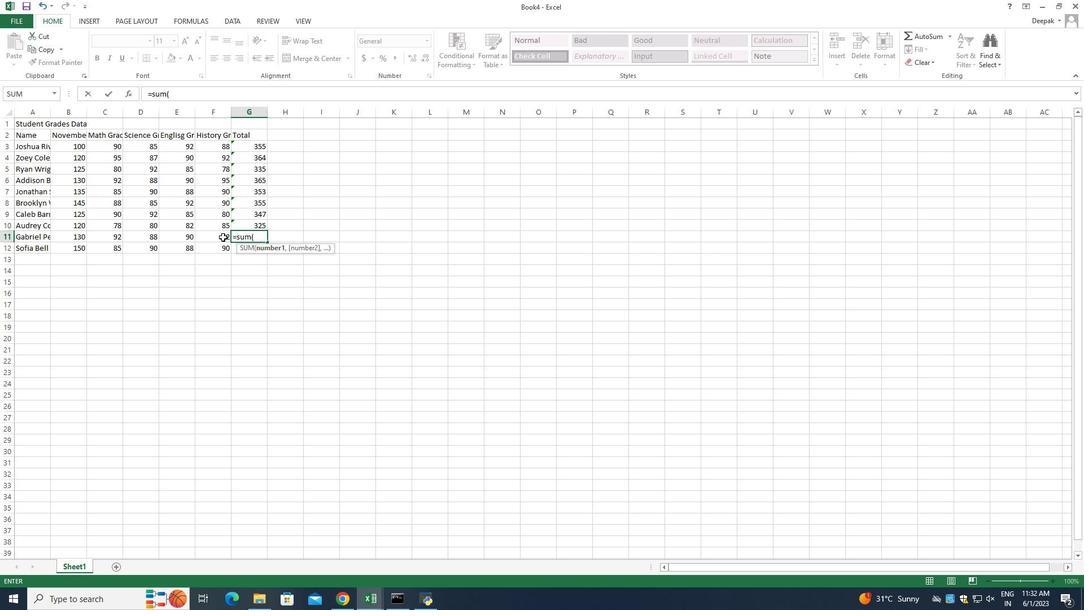 
Action: Mouse moved to (262, 279)
Screenshot: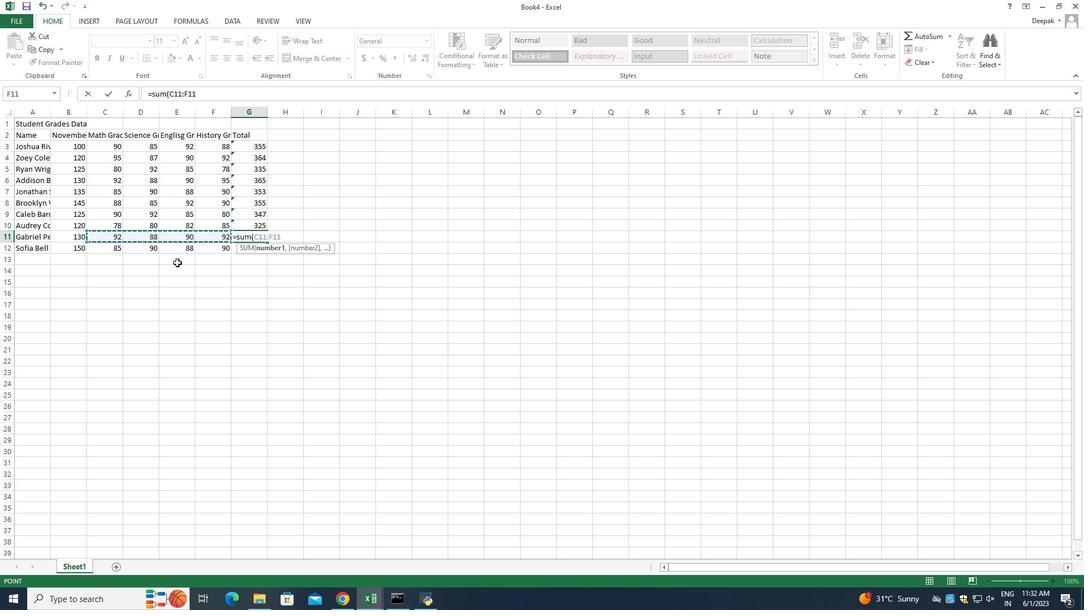 
Action: Key pressed <Key.enter>=sum<Key.shift>(
Screenshot: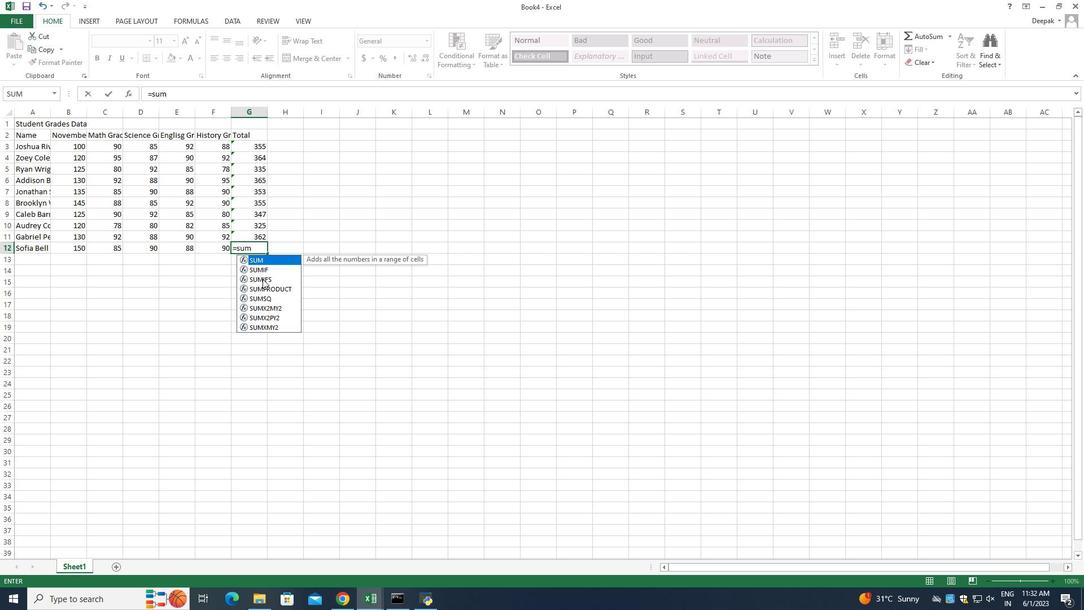 
Action: Mouse moved to (216, 249)
Screenshot: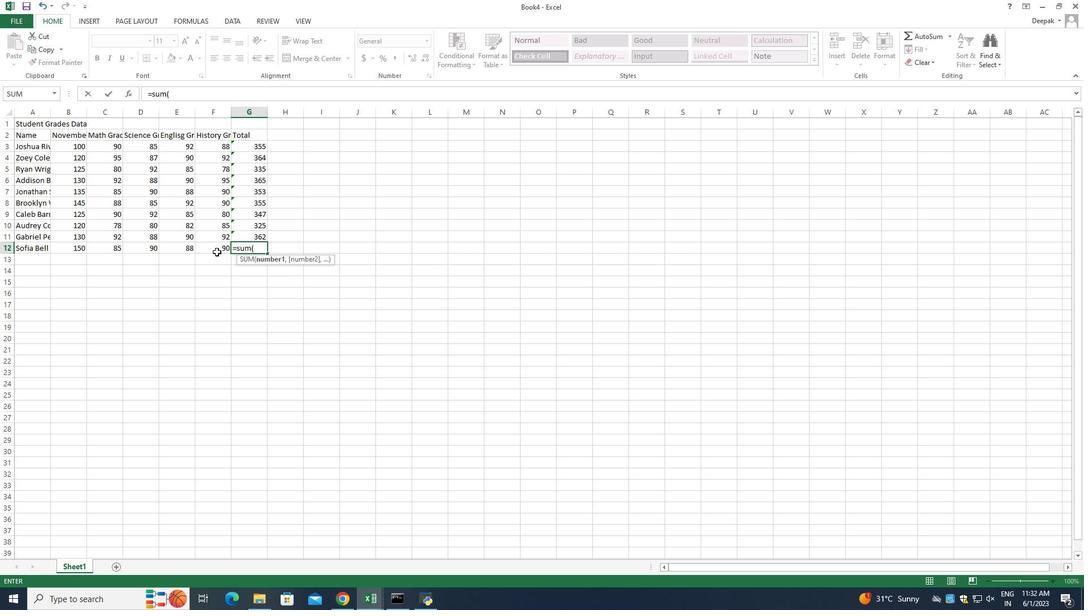 
Action: Mouse pressed left at (216, 249)
Screenshot: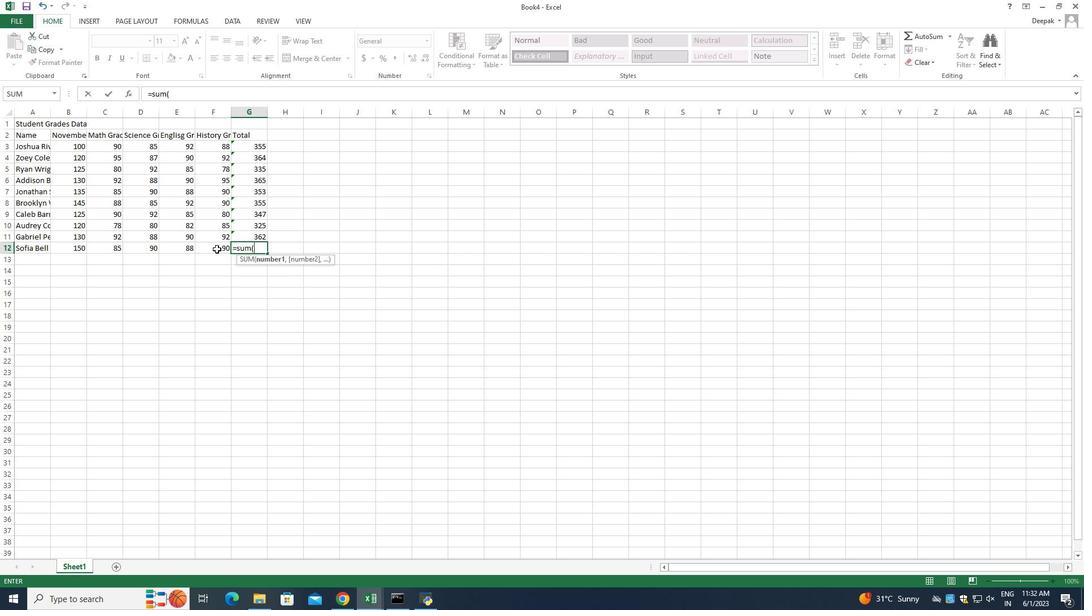 
Action: Mouse moved to (247, 293)
Screenshot: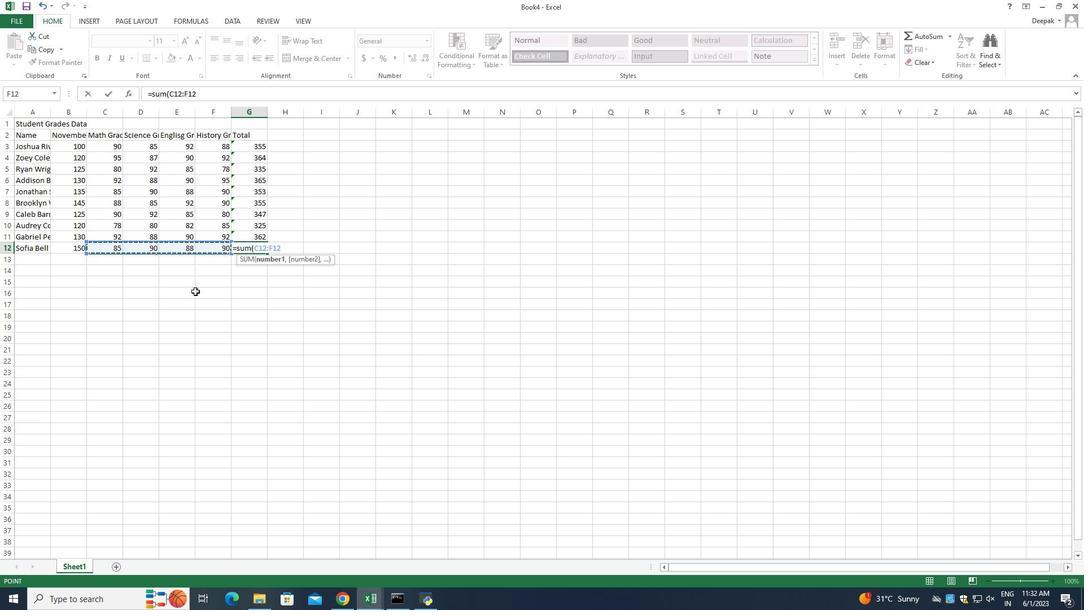 
Action: Key pressed <Key.enter>
Screenshot: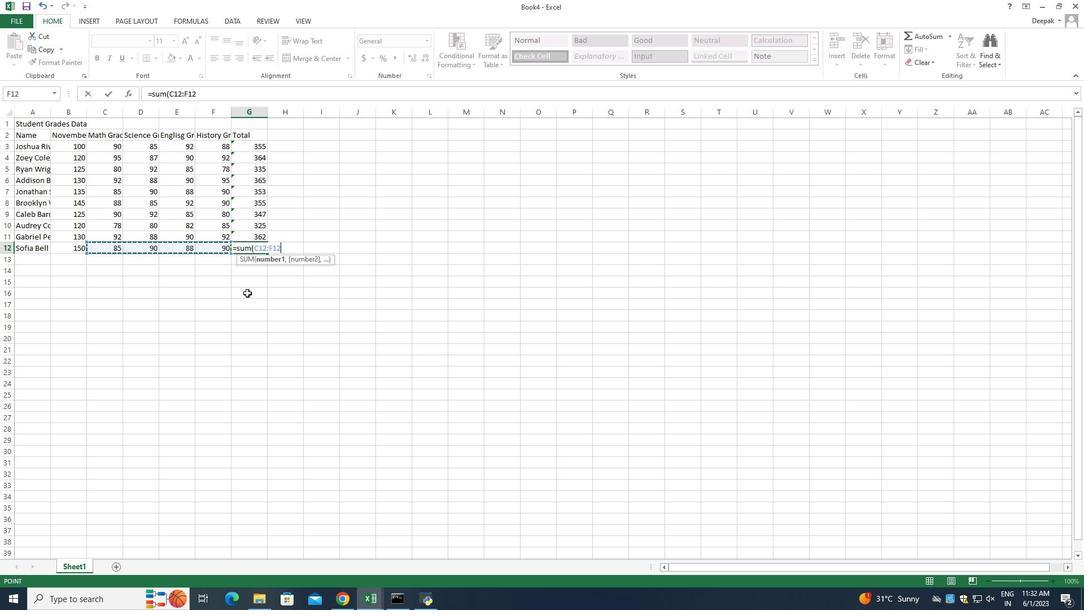
Action: Mouse moved to (297, 213)
Screenshot: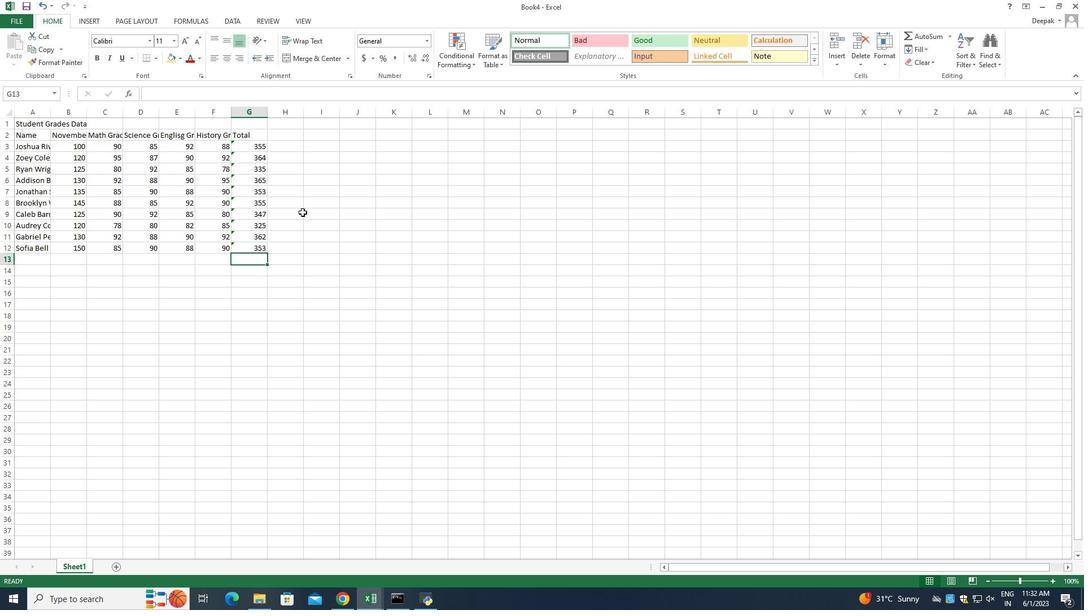 
Action: Mouse scrolled (297, 214) with delta (0, 0)
Screenshot: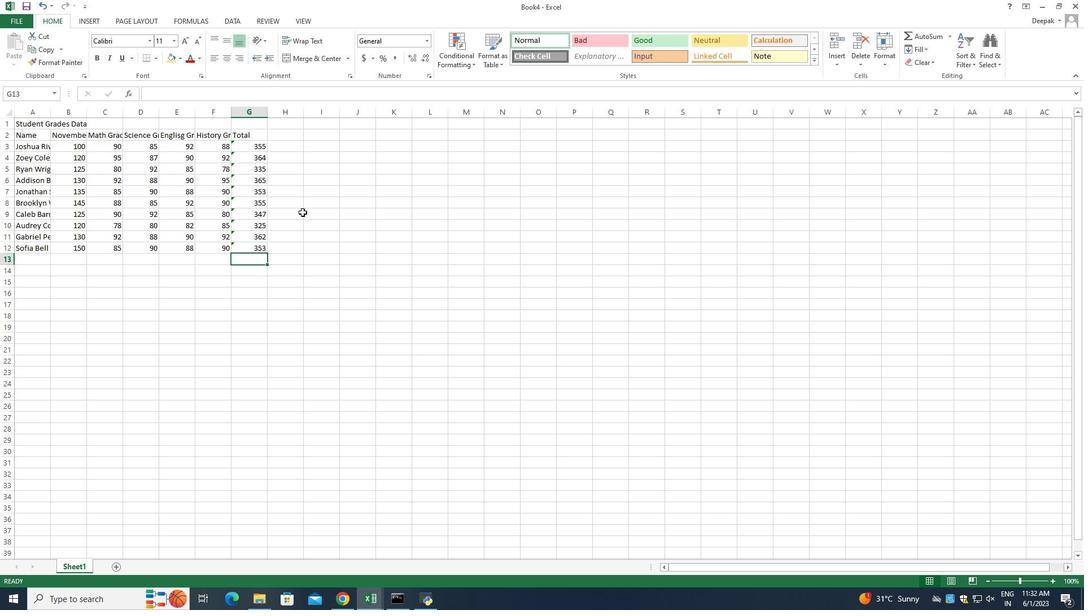 
Action: Mouse scrolled (297, 214) with delta (0, 0)
Screenshot: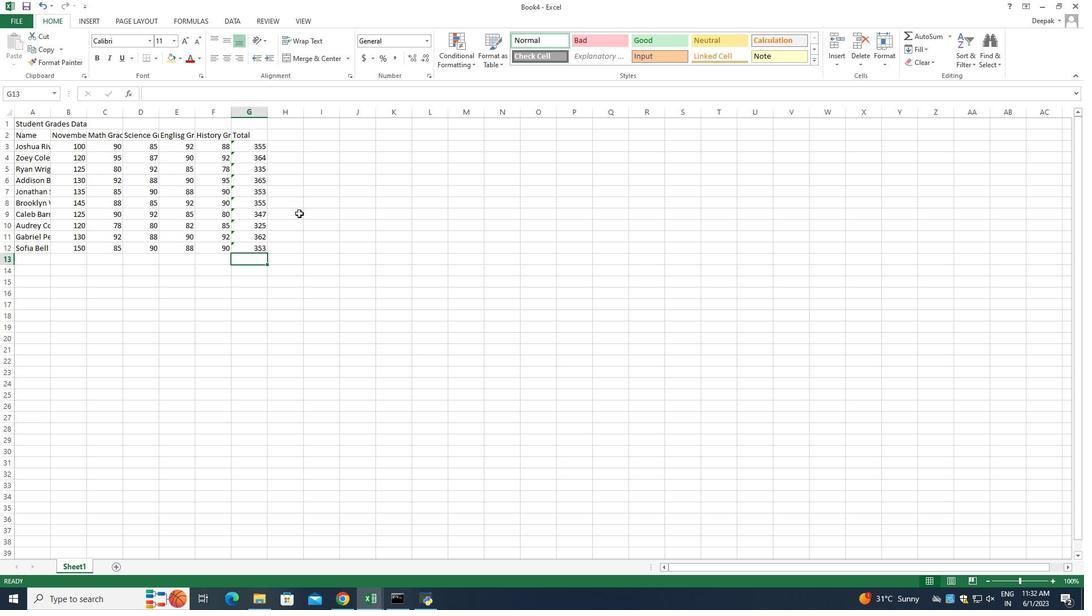 
Action: Mouse scrolled (297, 214) with delta (0, 0)
Screenshot: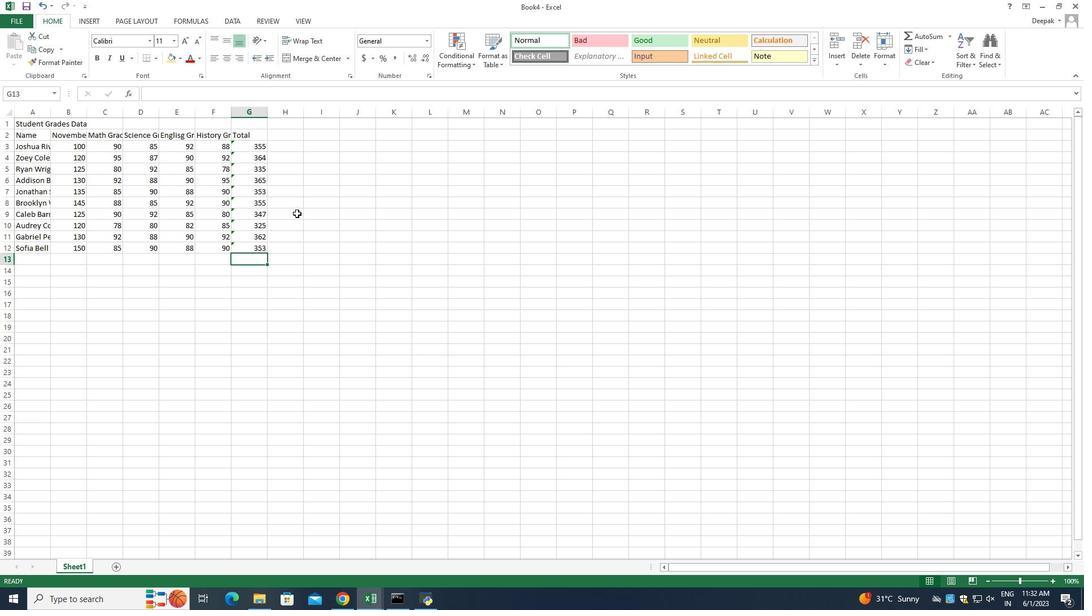 
Action: Mouse scrolled (297, 214) with delta (0, 0)
Screenshot: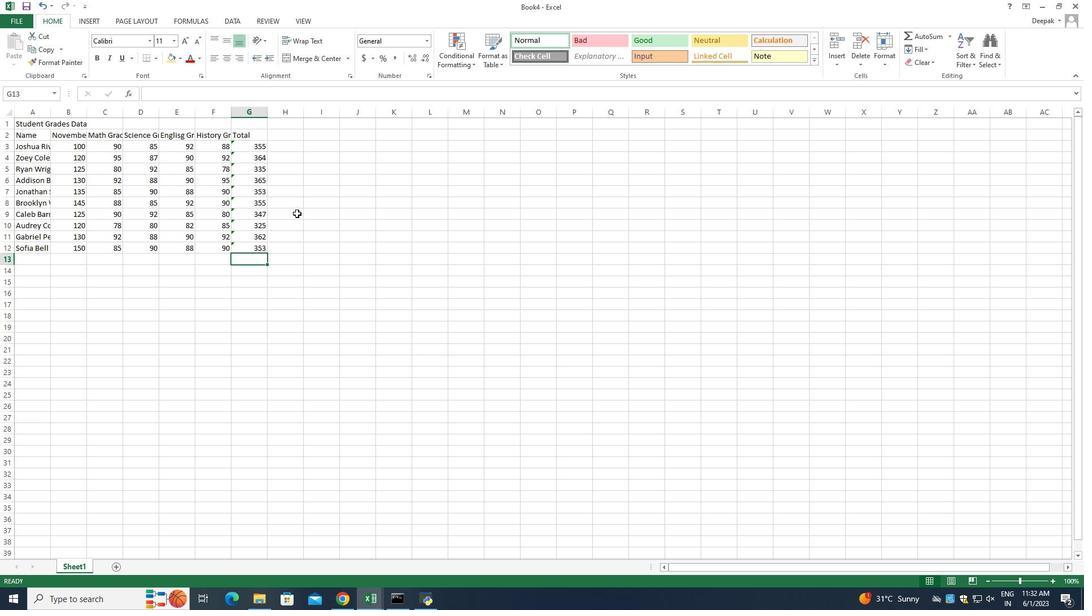 
Action: Mouse moved to (71, 565)
Screenshot: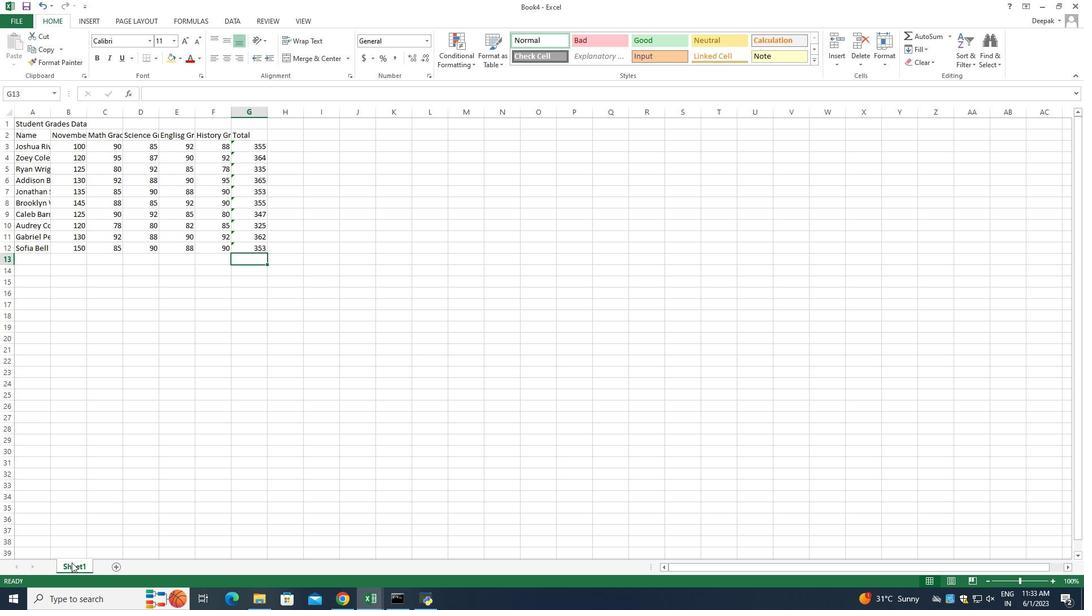 
Action: Mouse pressed left at (71, 565)
Screenshot: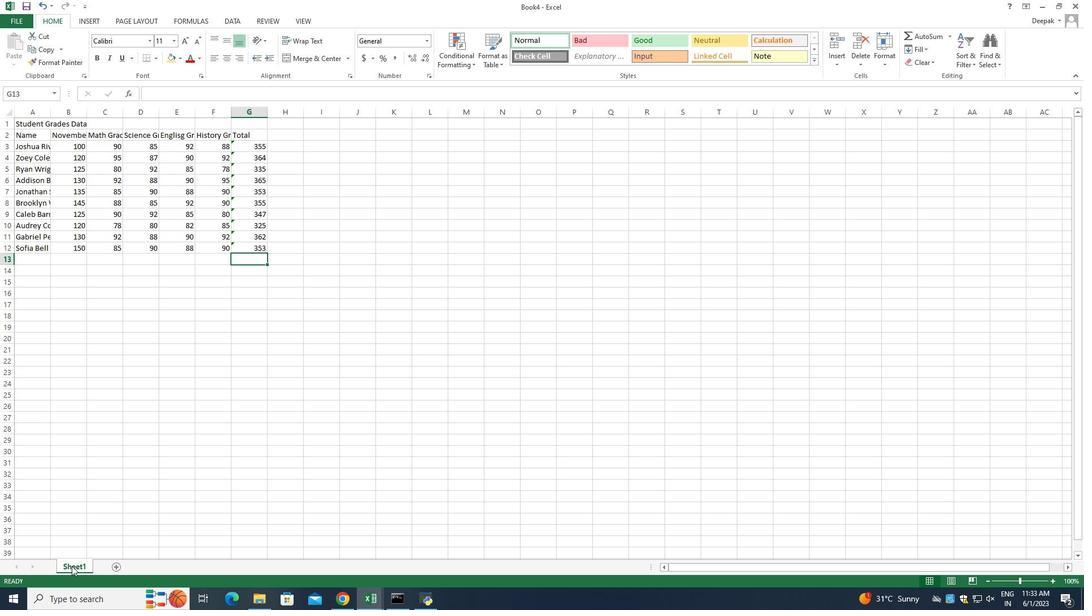 
Action: Mouse pressed left at (71, 565)
Screenshot: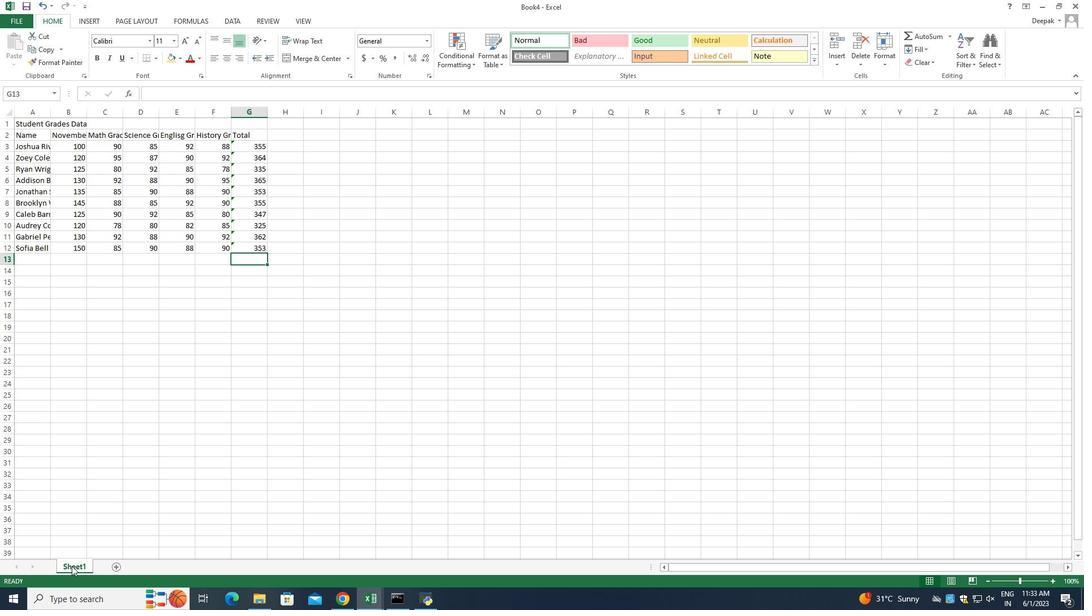 
Action: Mouse moved to (108, 482)
Screenshot: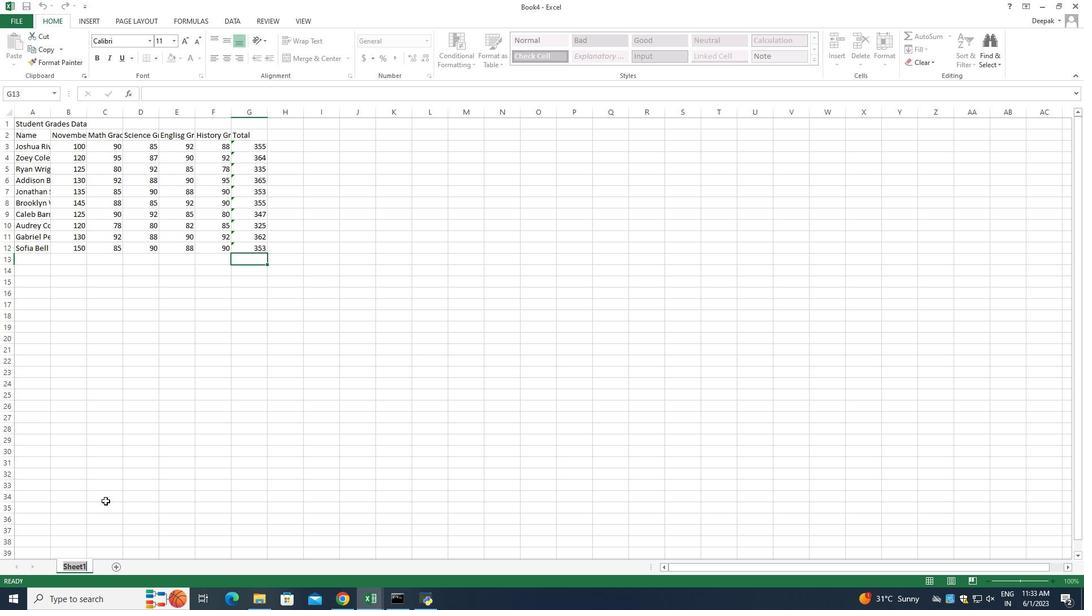 
Action: Key pressed analysis<Key.space><Key.shift_r>Sales<Key.space><Key.shift_r>By<Key.space><Key.shift>Month<Key.space><Key.shift><Key.shift>S<Key.backspace>
Screenshot: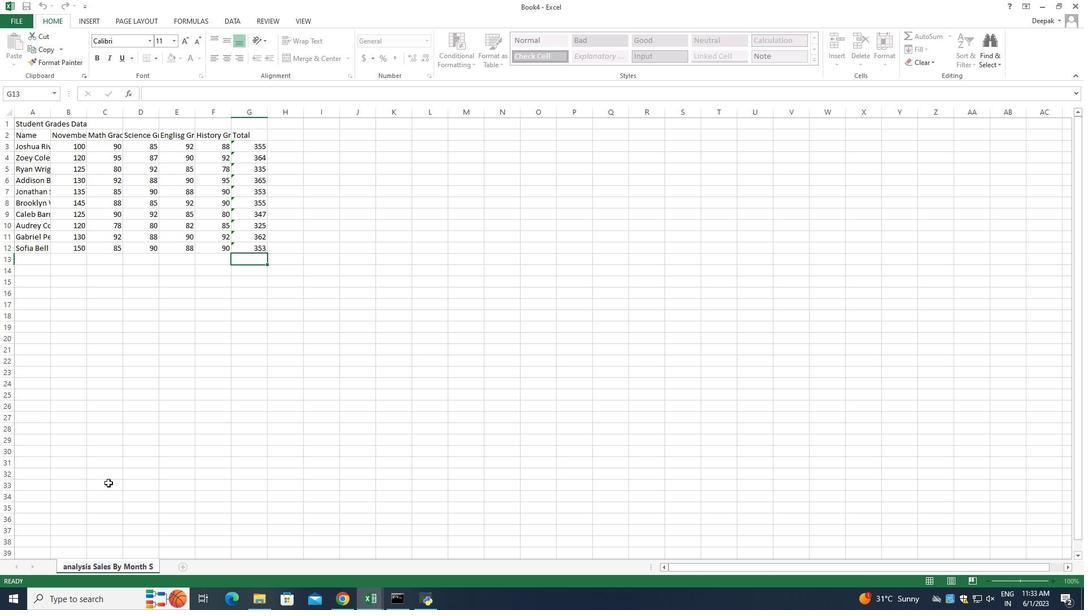 
Action: Mouse pressed left at (108, 482)
Screenshot: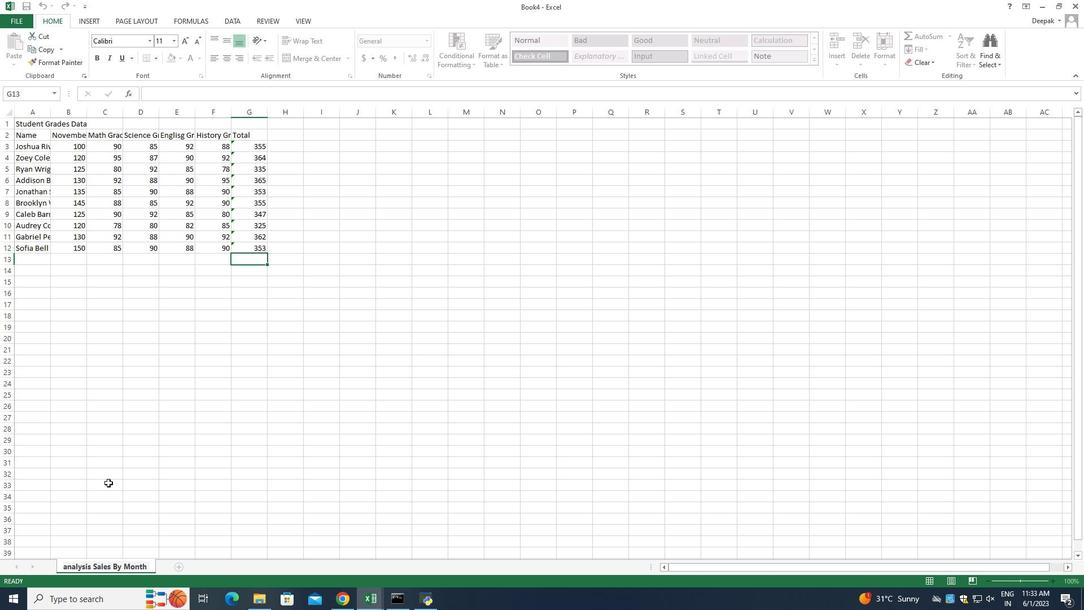 
Action: Key pressed ctrl+S
Screenshot: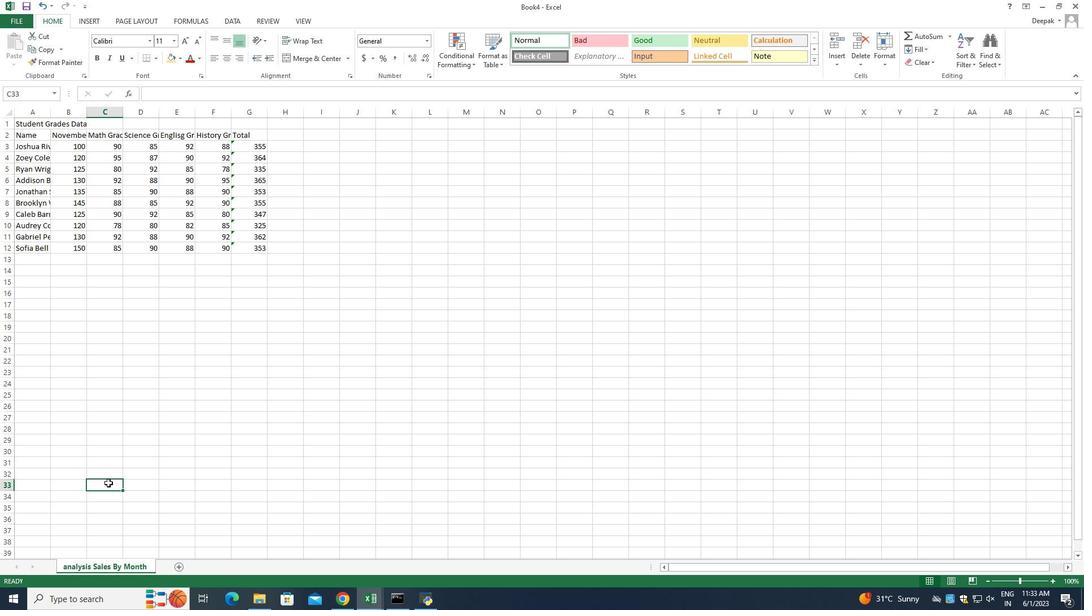 
Action: Mouse moved to (305, 117)
Screenshot: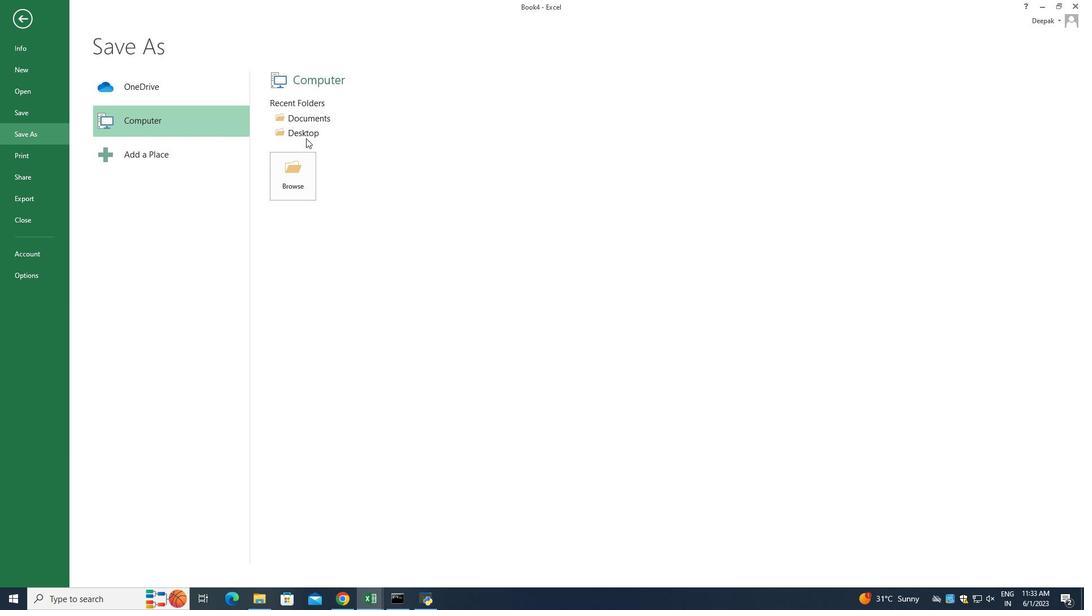 
Action: Mouse pressed left at (305, 117)
Screenshot: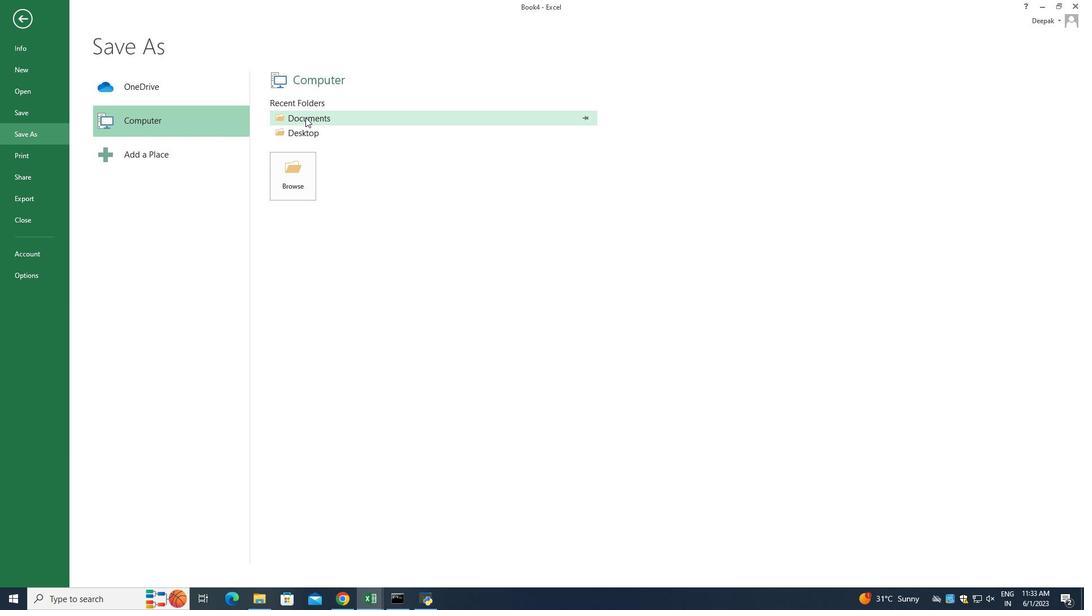 
Action: Mouse moved to (186, 216)
Screenshot: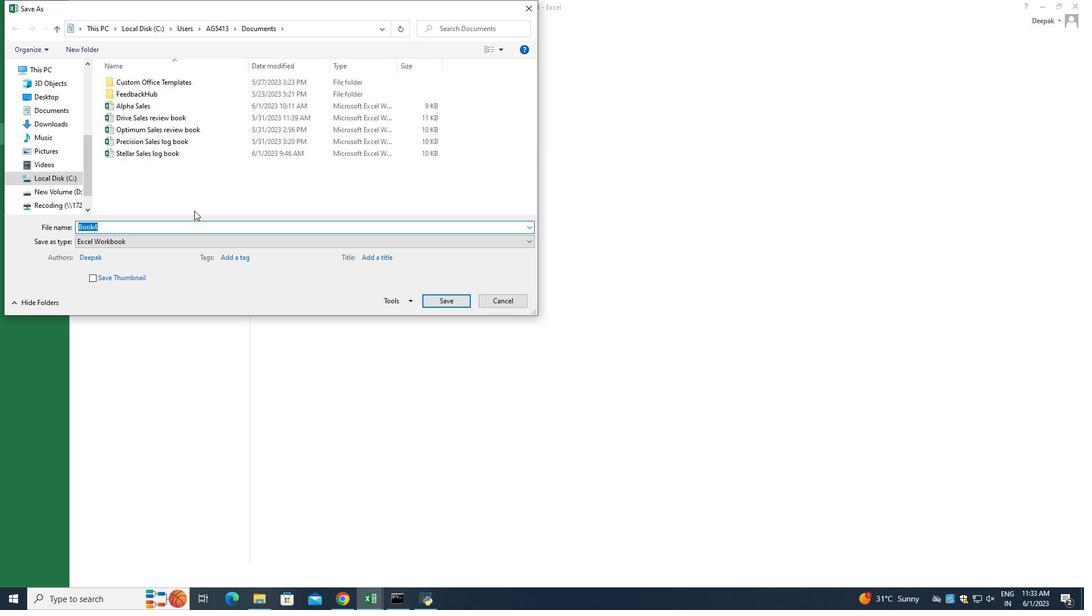 
Action: Key pressed <Key.backspace>analysis<Key.shift_r>Salesb<Key.backspace><Key.shift_r>By<Key.shift>Monh<Key.backspace>th
Screenshot: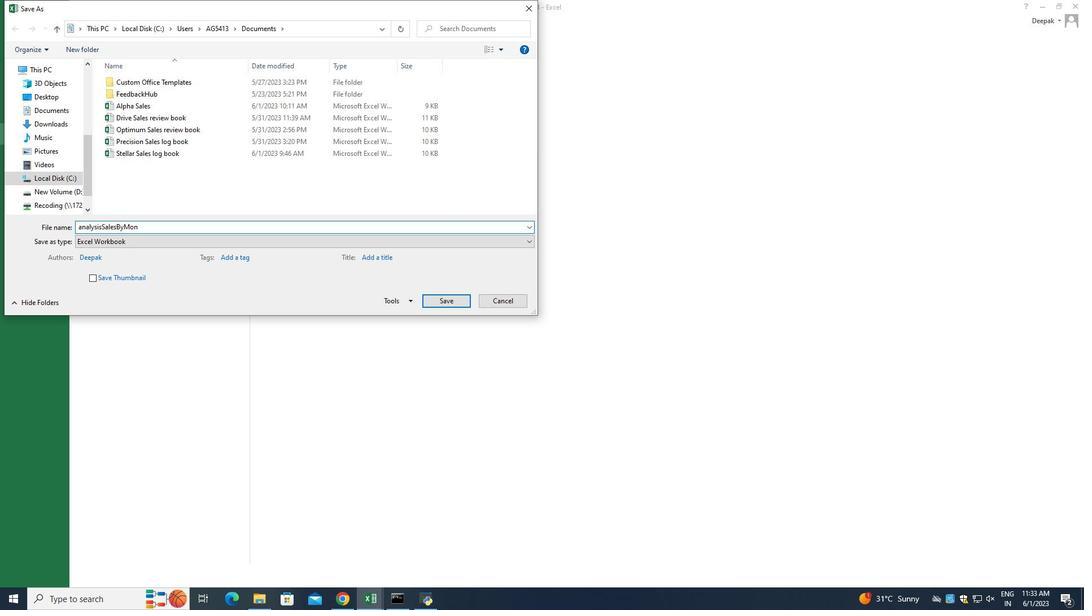 
Action: Mouse moved to (442, 302)
Screenshot: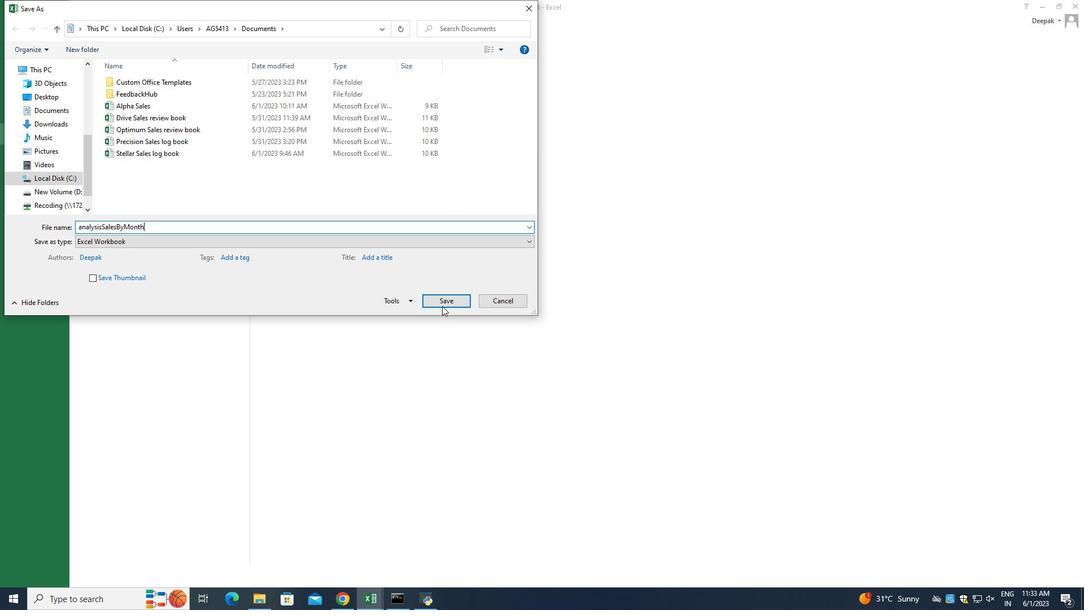 
Action: Mouse pressed left at (442, 302)
Screenshot: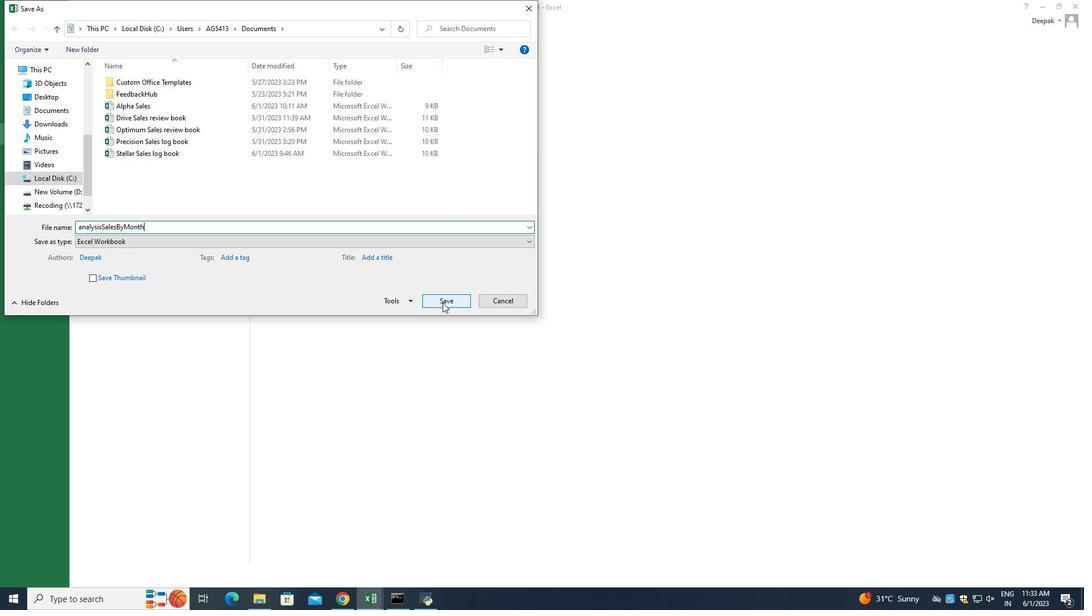 
Action: Mouse moved to (332, 315)
Screenshot: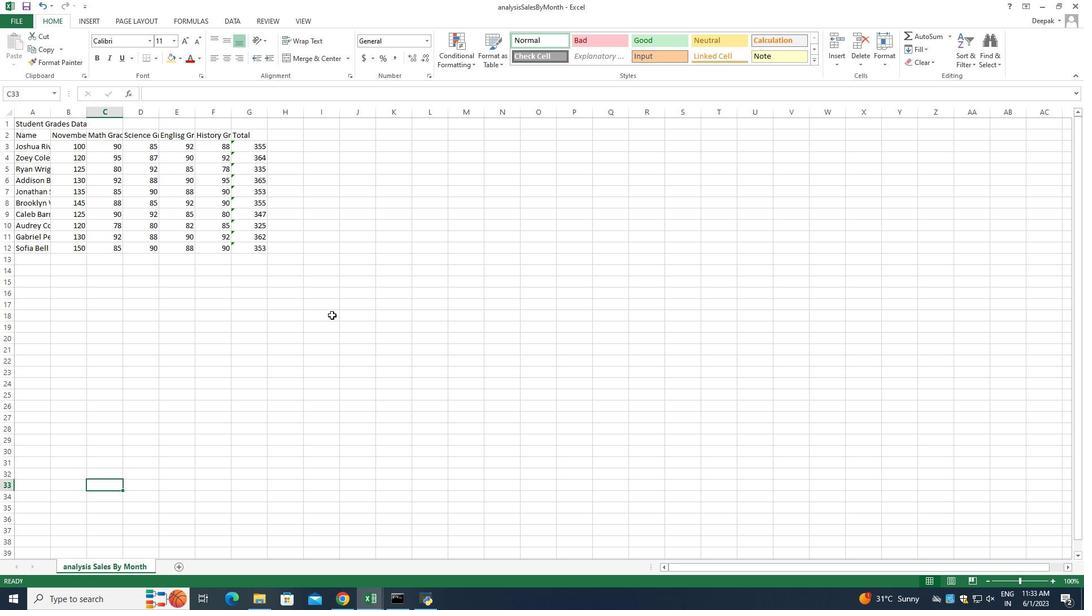 
Action: Mouse scrolled (332, 315) with delta (0, 0)
Screenshot: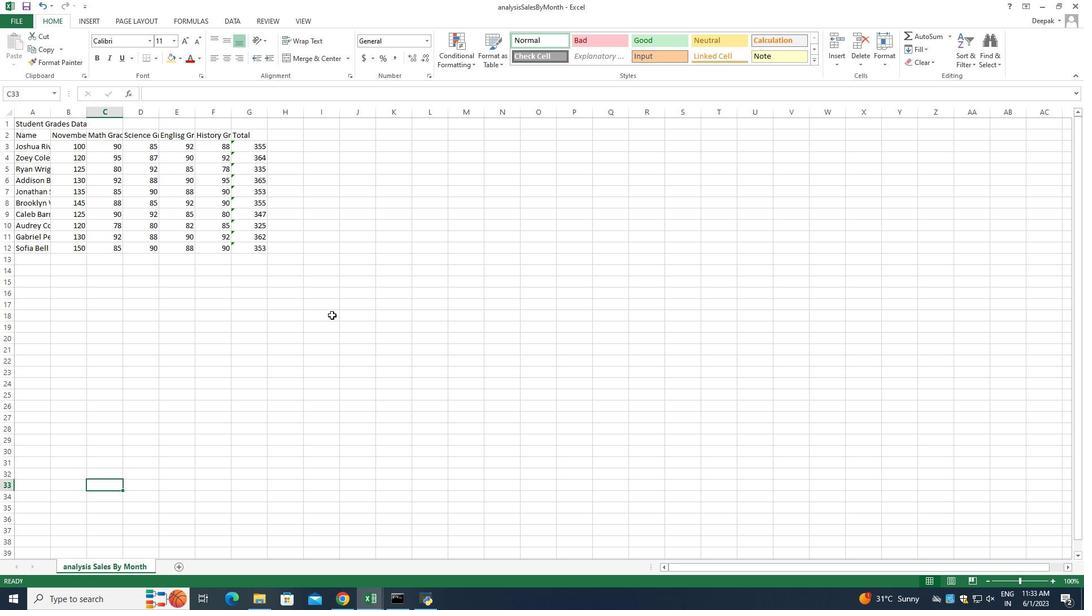 
Action: Mouse scrolled (332, 315) with delta (0, 0)
Screenshot: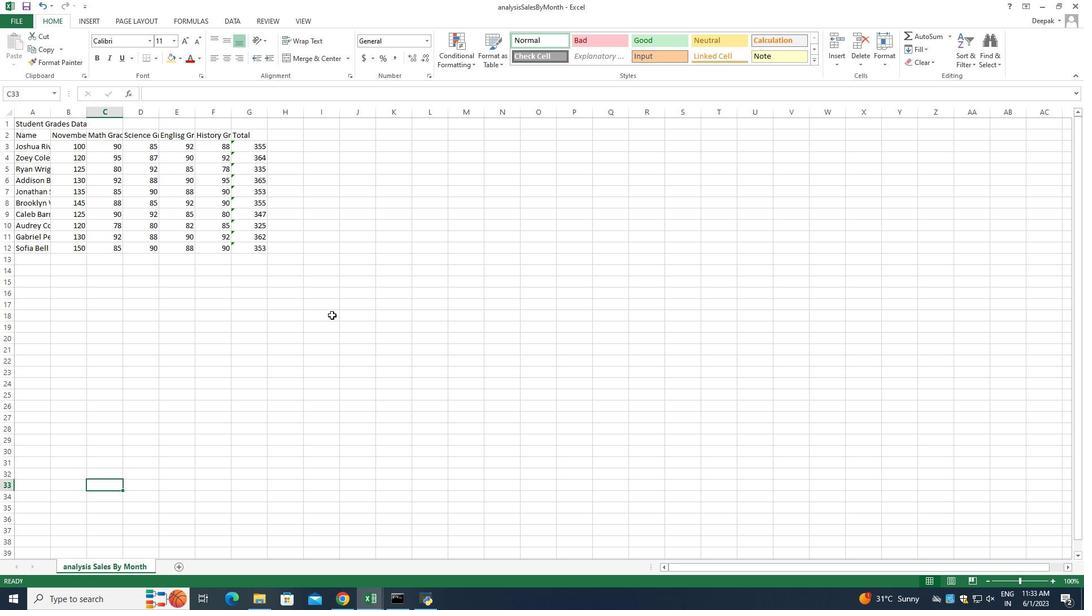 
Action: Mouse moved to (289, 311)
Screenshot: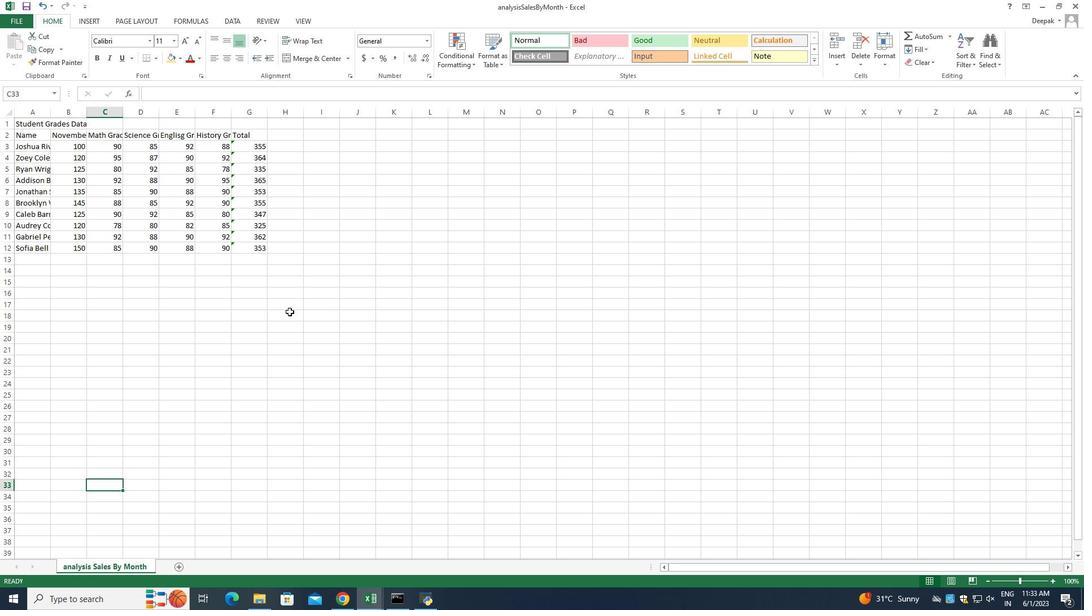 
Action: Mouse scrolled (289, 311) with delta (0, 0)
Screenshot: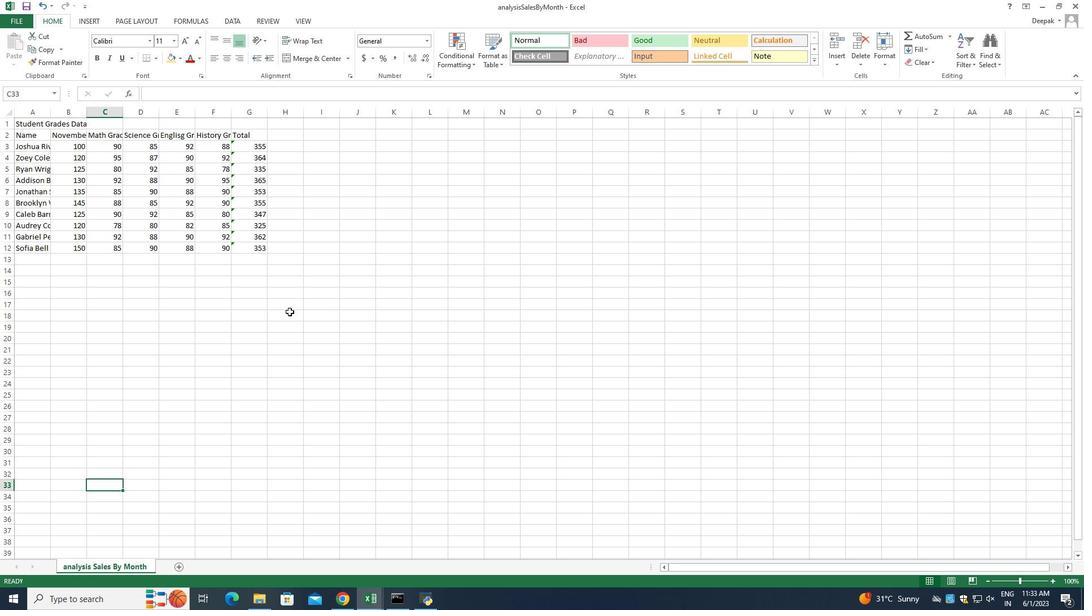 
Action: Mouse moved to (288, 311)
Screenshot: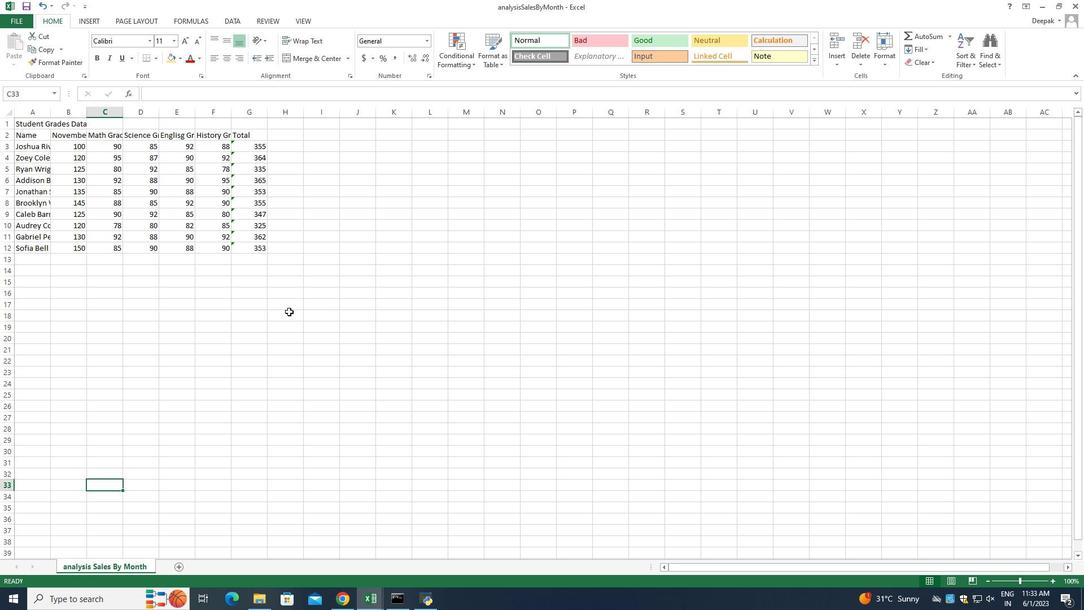 
Action: Mouse scrolled (288, 311) with delta (0, 0)
Screenshot: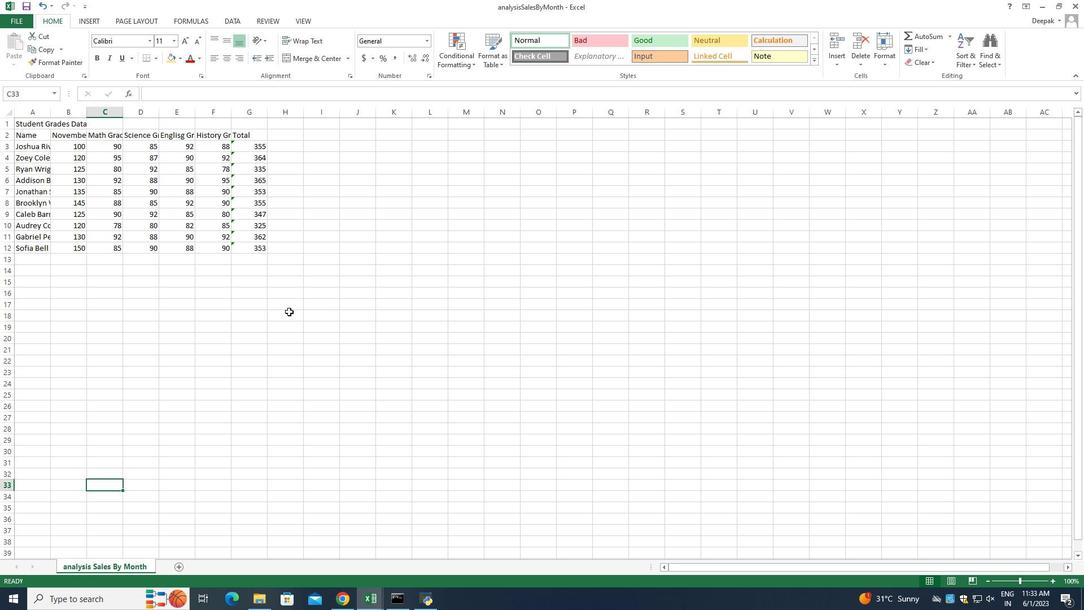 
Action: Mouse moved to (260, 311)
Screenshot: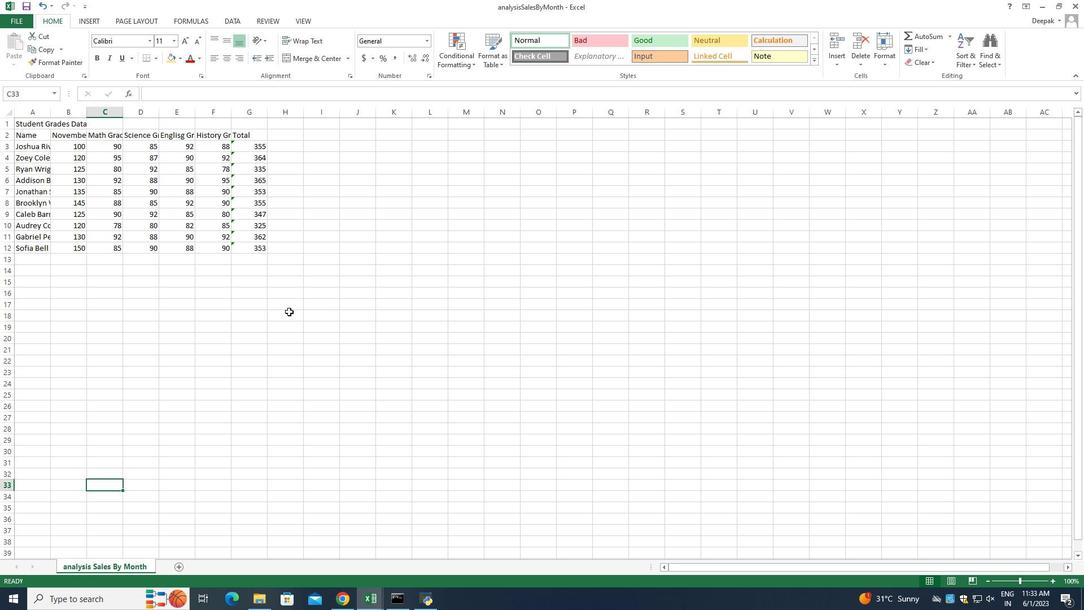 
Action: Mouse scrolled (260, 311) with delta (0, 0)
Screenshot: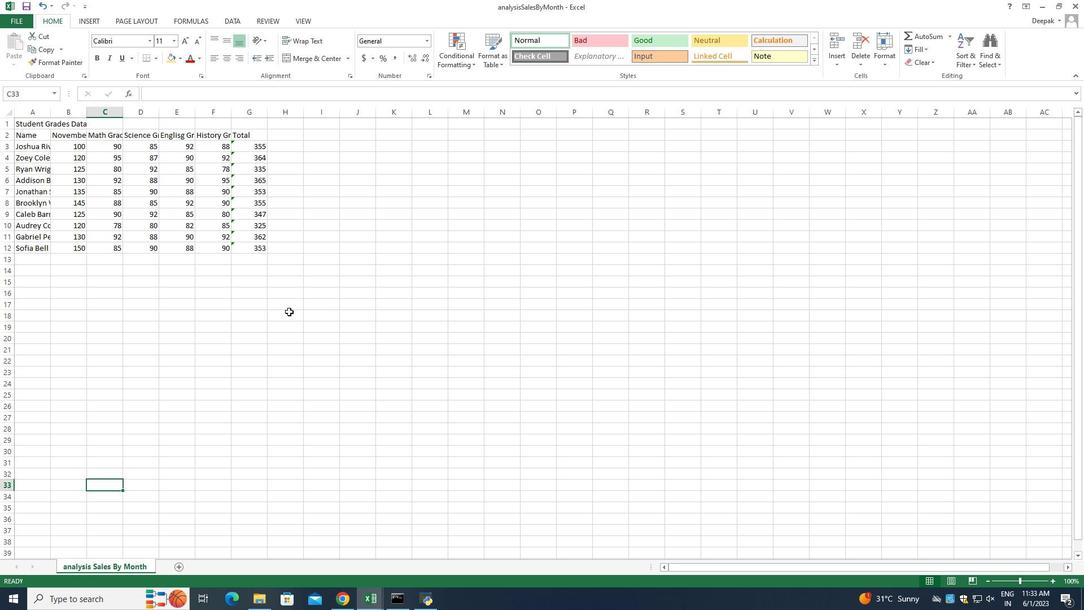 
Action: Mouse moved to (227, 318)
Screenshot: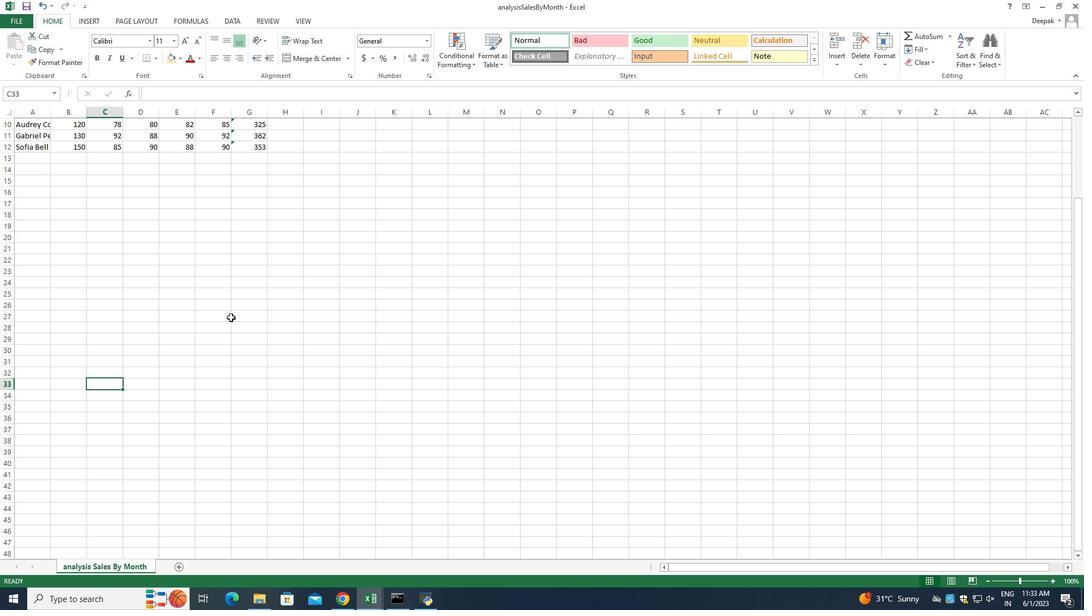 
Action: Mouse scrolled (227, 319) with delta (0, 0)
Screenshot: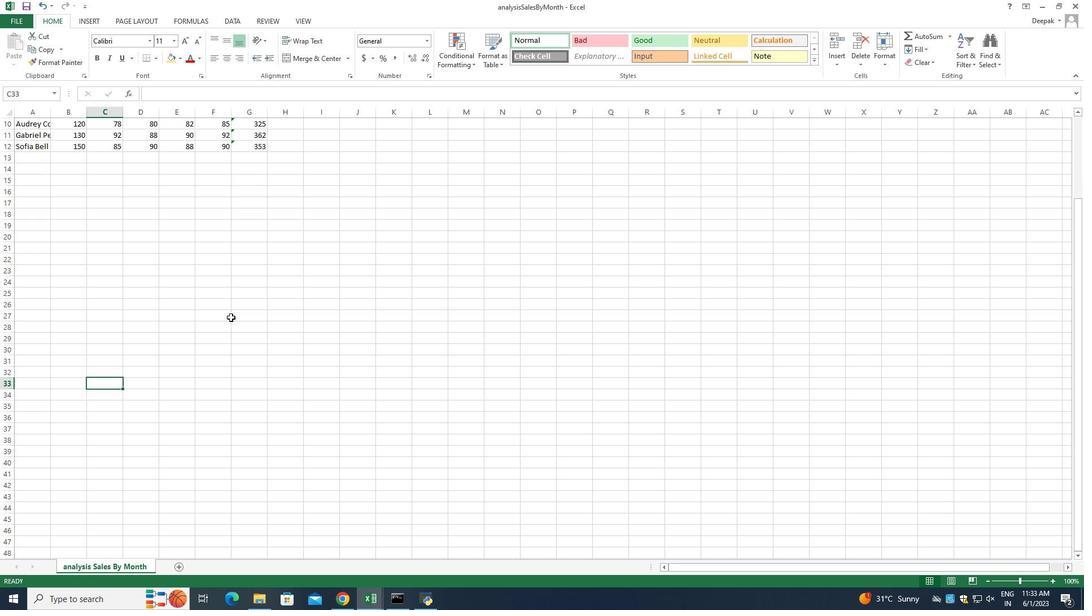 
Action: Mouse scrolled (227, 319) with delta (0, 0)
Screenshot: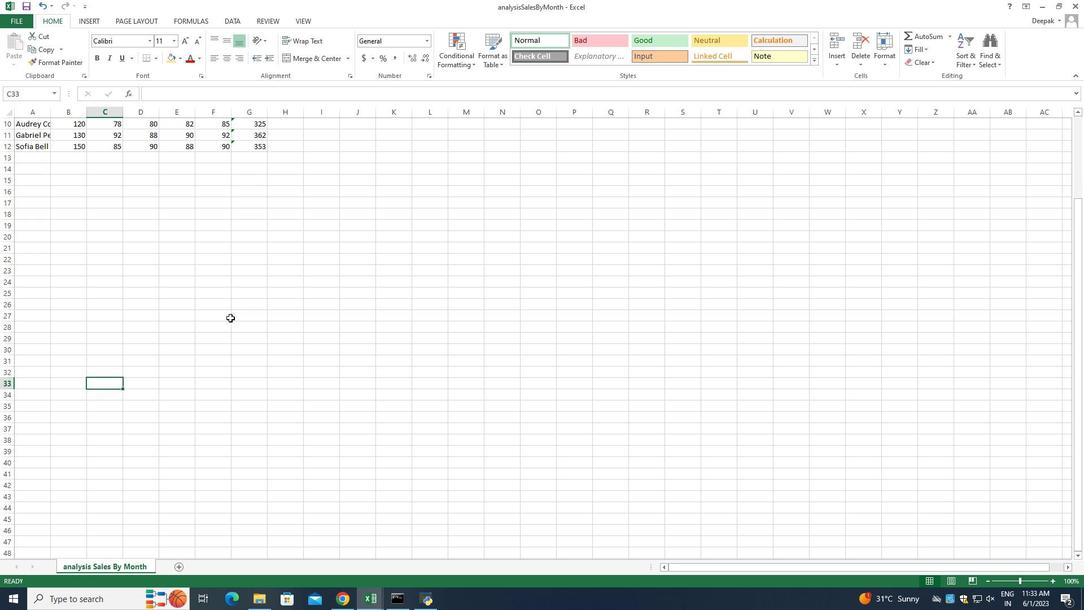 
Action: Mouse scrolled (227, 319) with delta (0, 0)
Screenshot: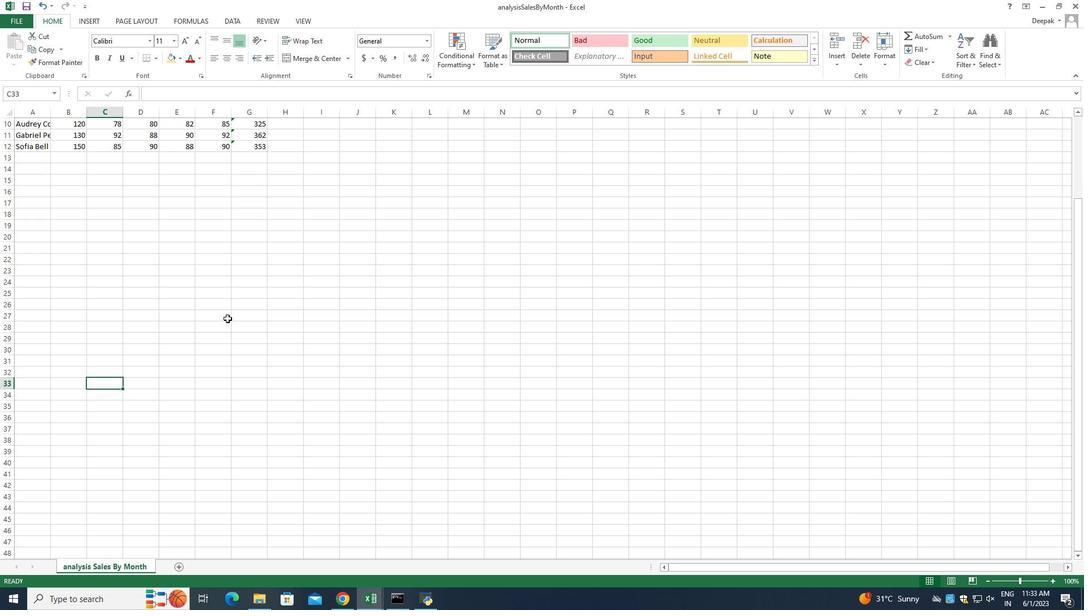 
Action: Mouse scrolled (227, 319) with delta (0, 0)
Screenshot: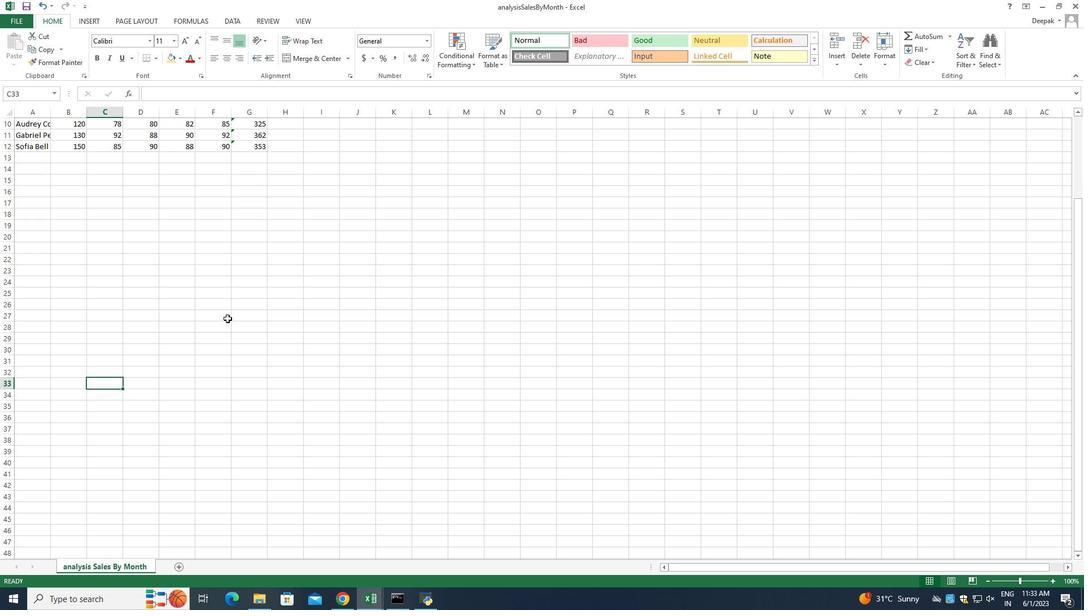 
Action: Mouse scrolled (227, 319) with delta (0, 0)
Screenshot: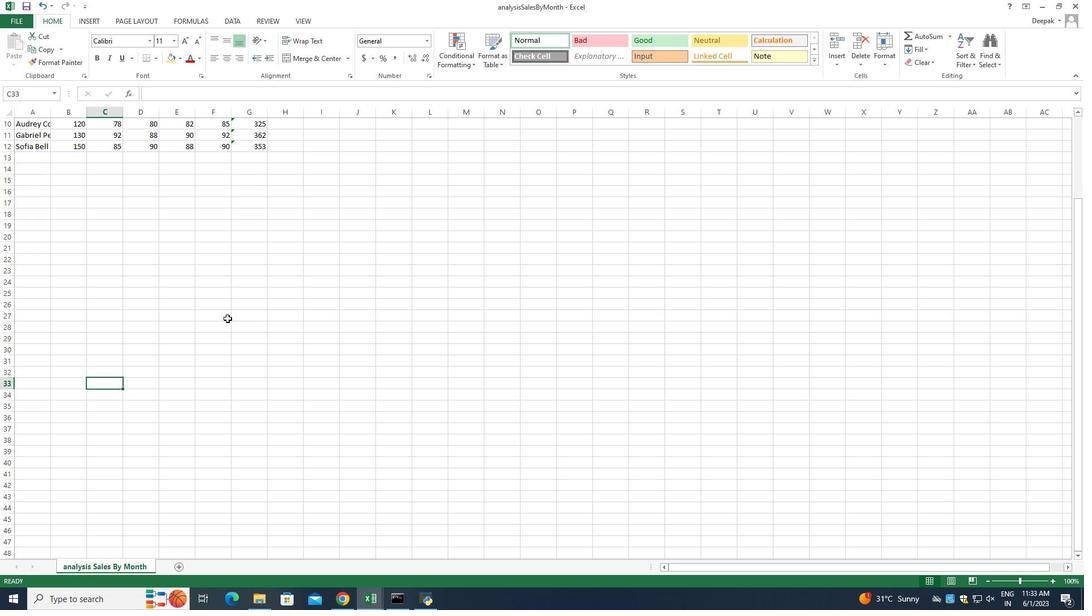 
Action: Mouse moved to (286, 250)
Screenshot: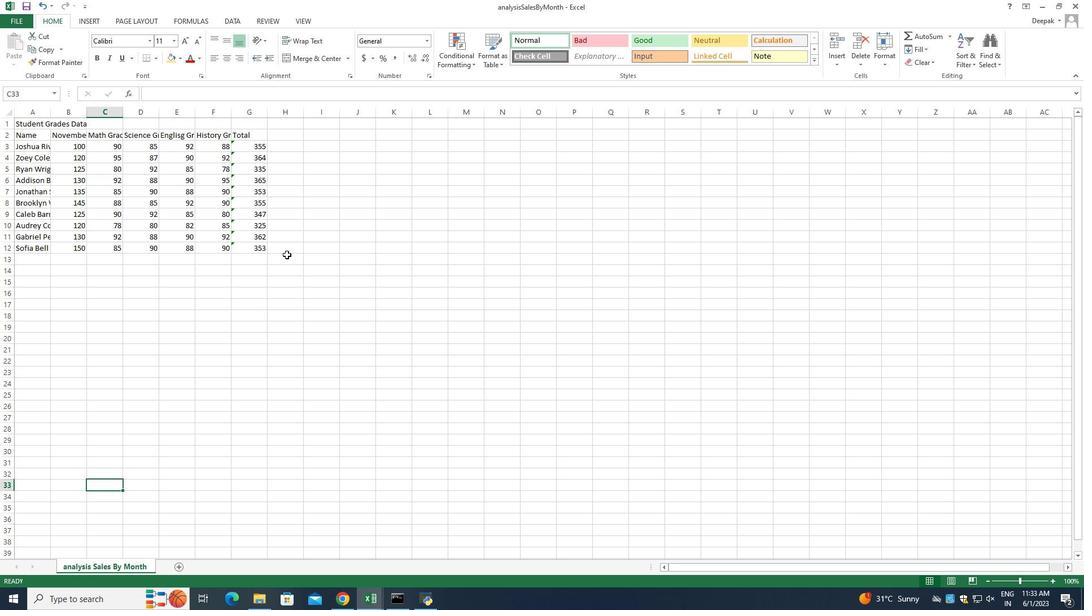 
Action: Mouse pressed left at (286, 250)
Screenshot: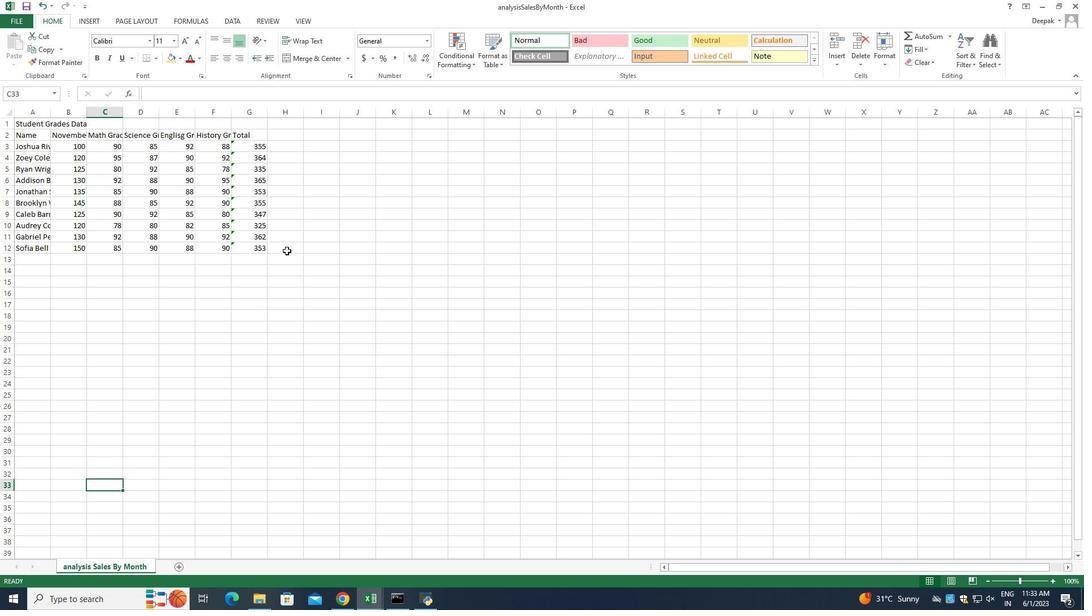 
Action: Mouse moved to (255, 281)
Screenshot: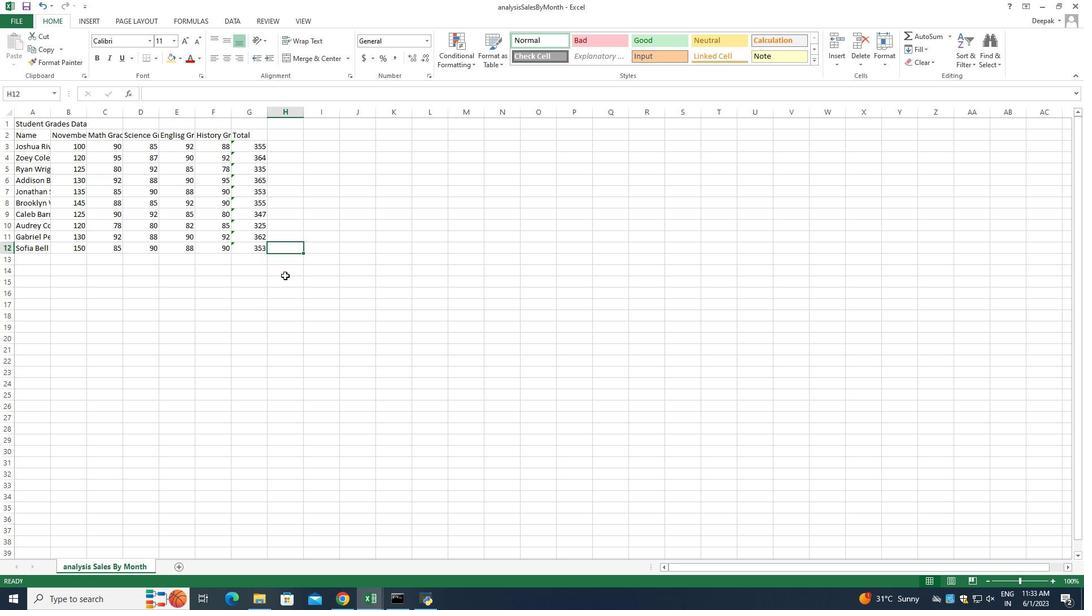 
